 Task: Check the percentage active listings of carpet in the last 3 years.
Action: Mouse moved to (1123, 286)
Screenshot: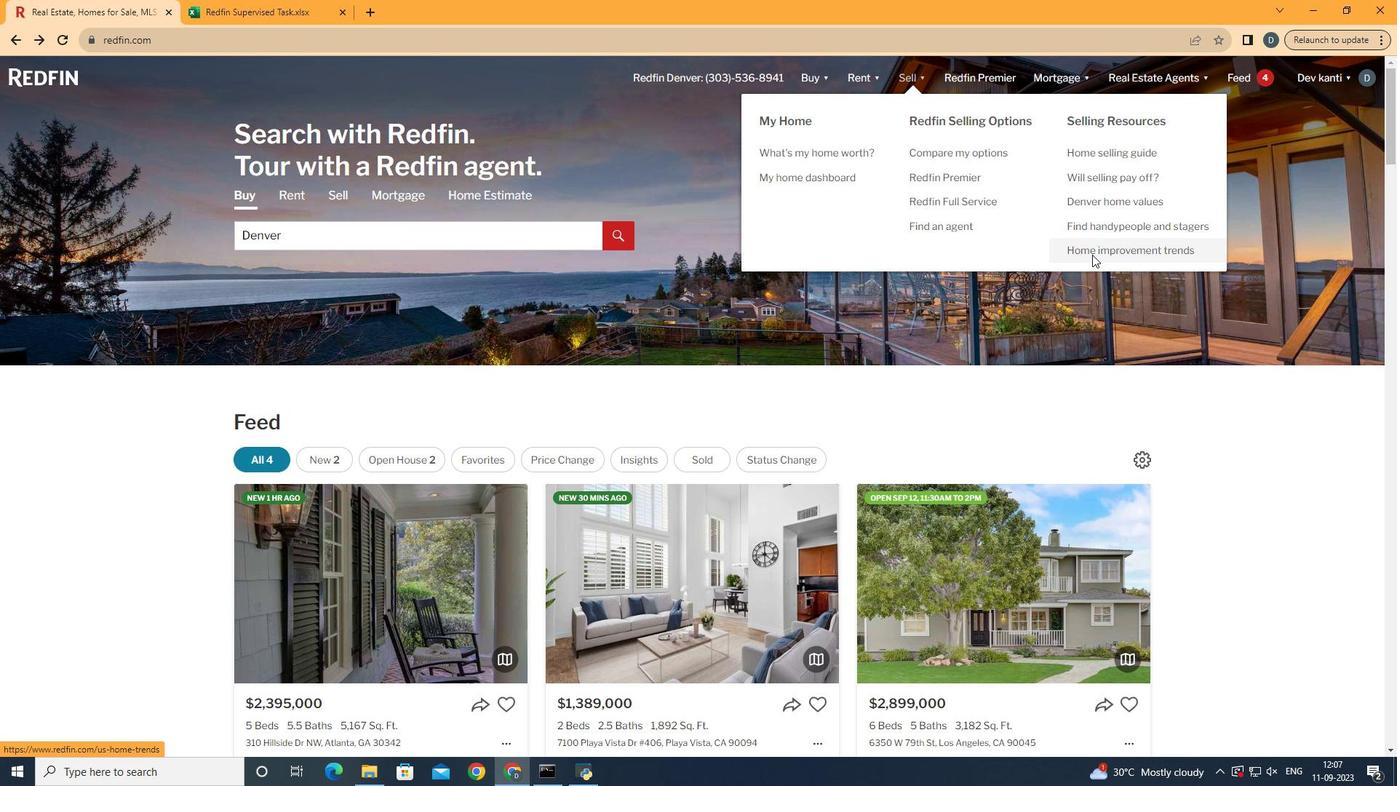 
Action: Mouse pressed left at (1123, 286)
Screenshot: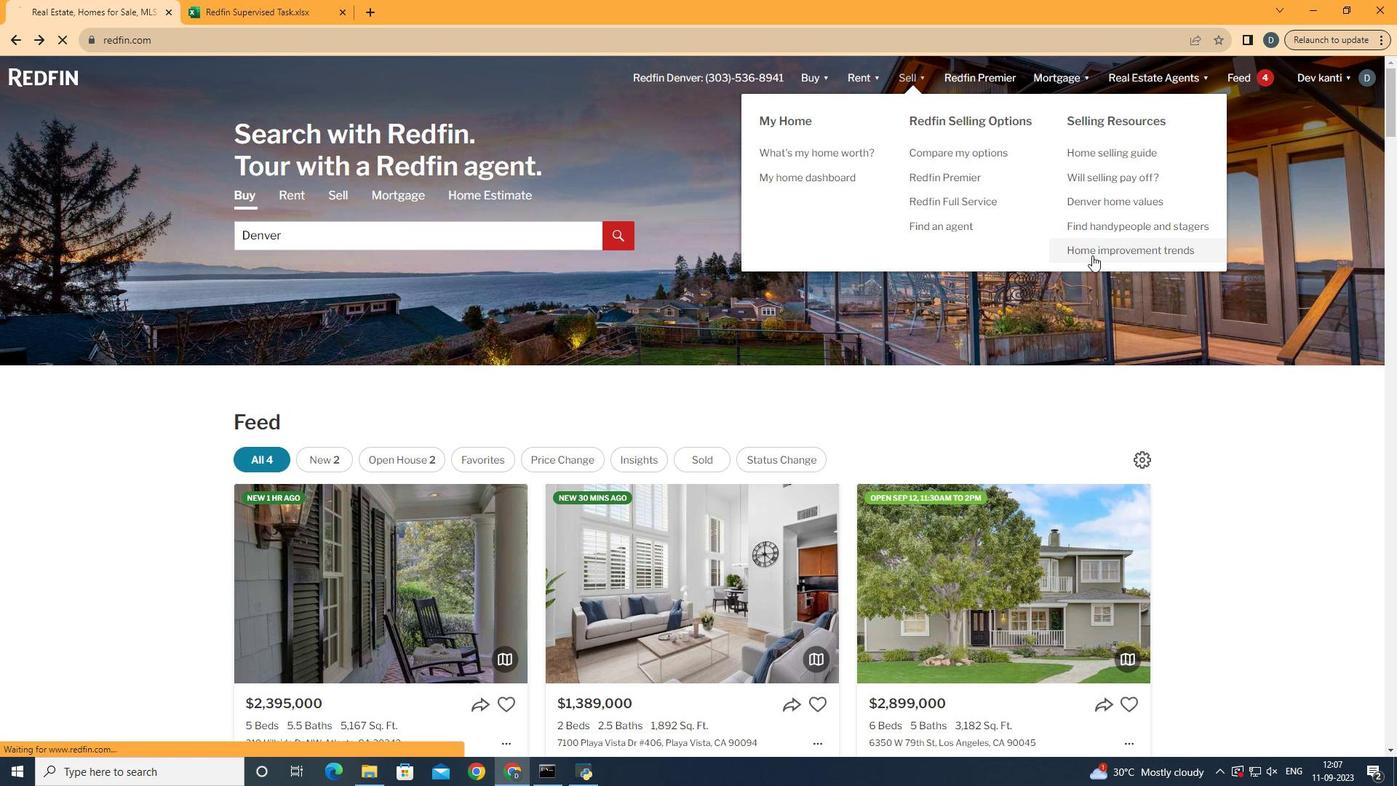 
Action: Mouse moved to (401, 310)
Screenshot: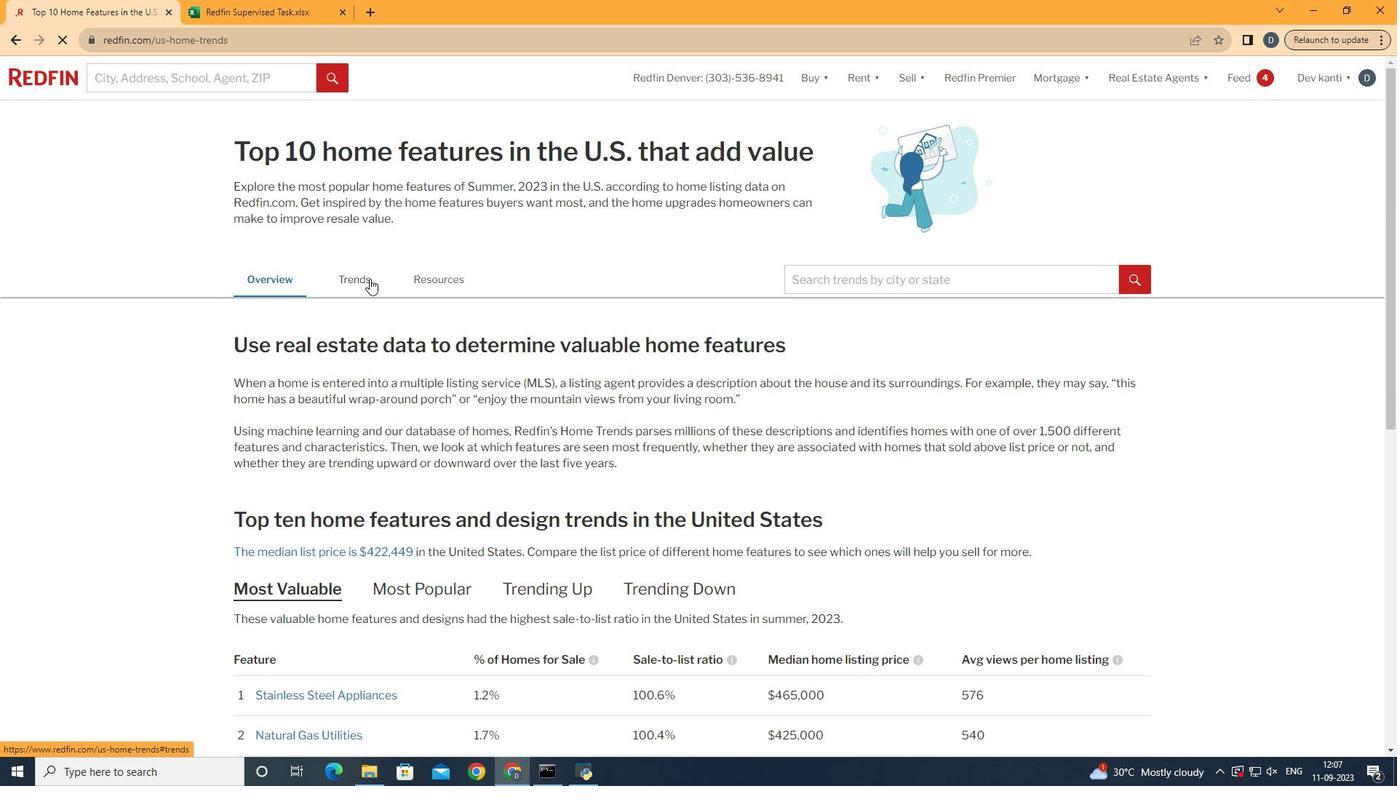 
Action: Mouse pressed left at (401, 310)
Screenshot: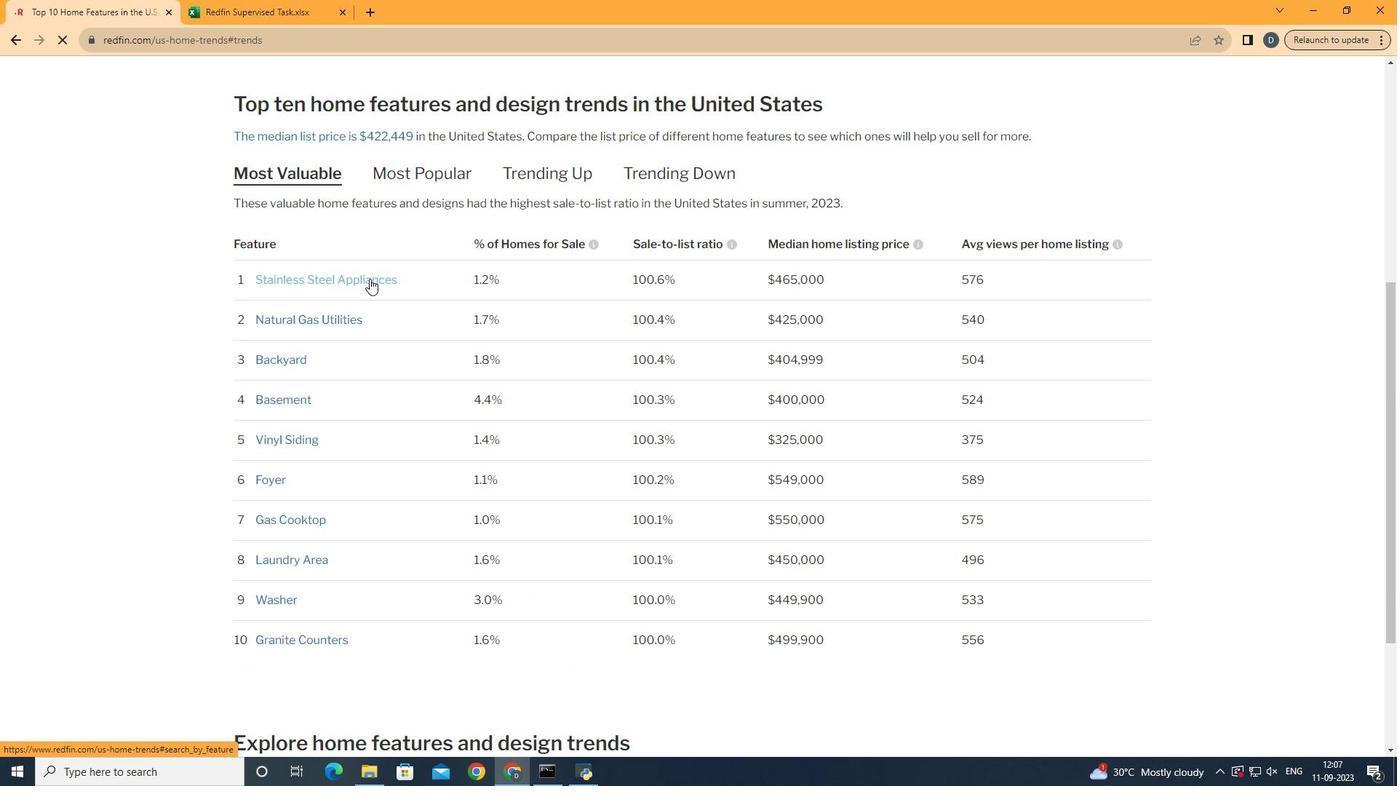 
Action: Mouse moved to (498, 462)
Screenshot: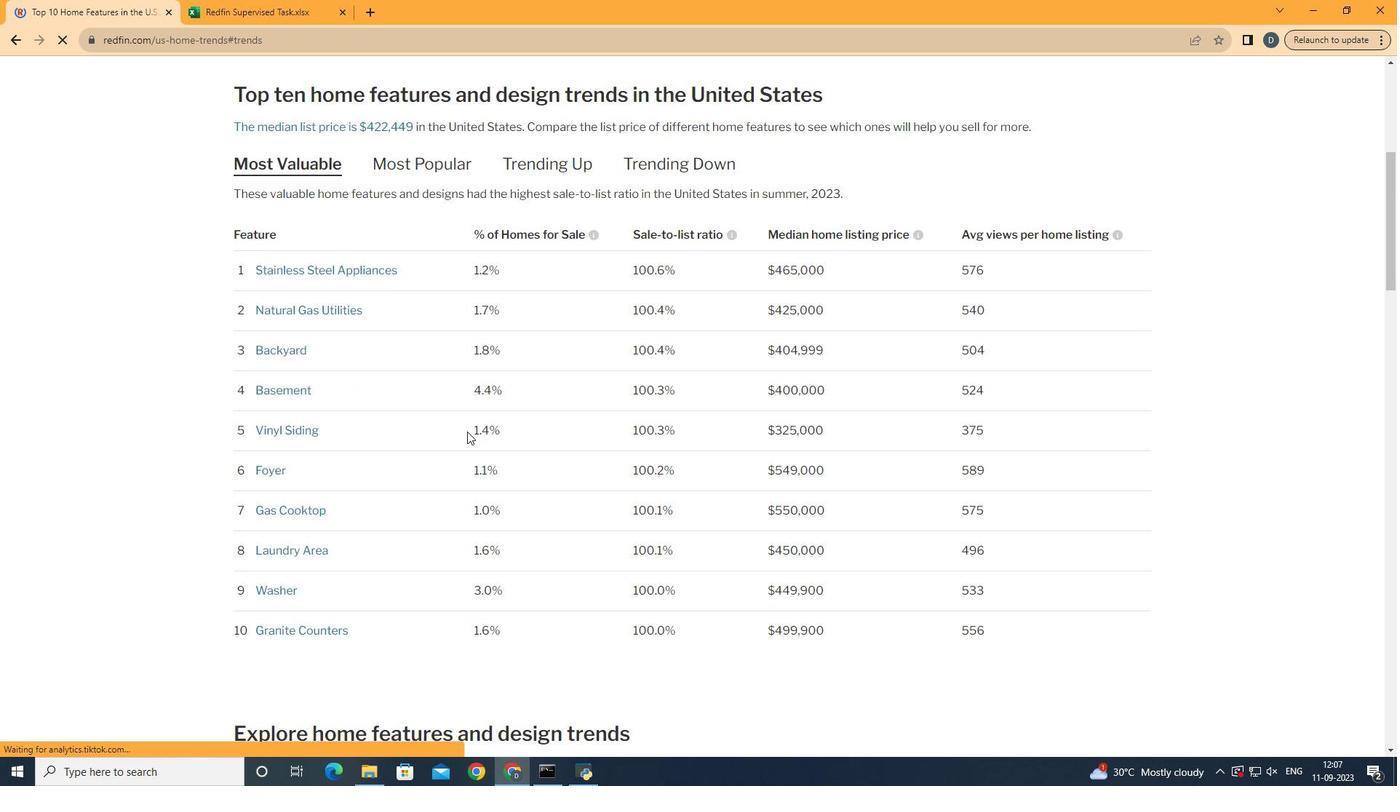 
Action: Mouse scrolled (498, 462) with delta (0, 0)
Screenshot: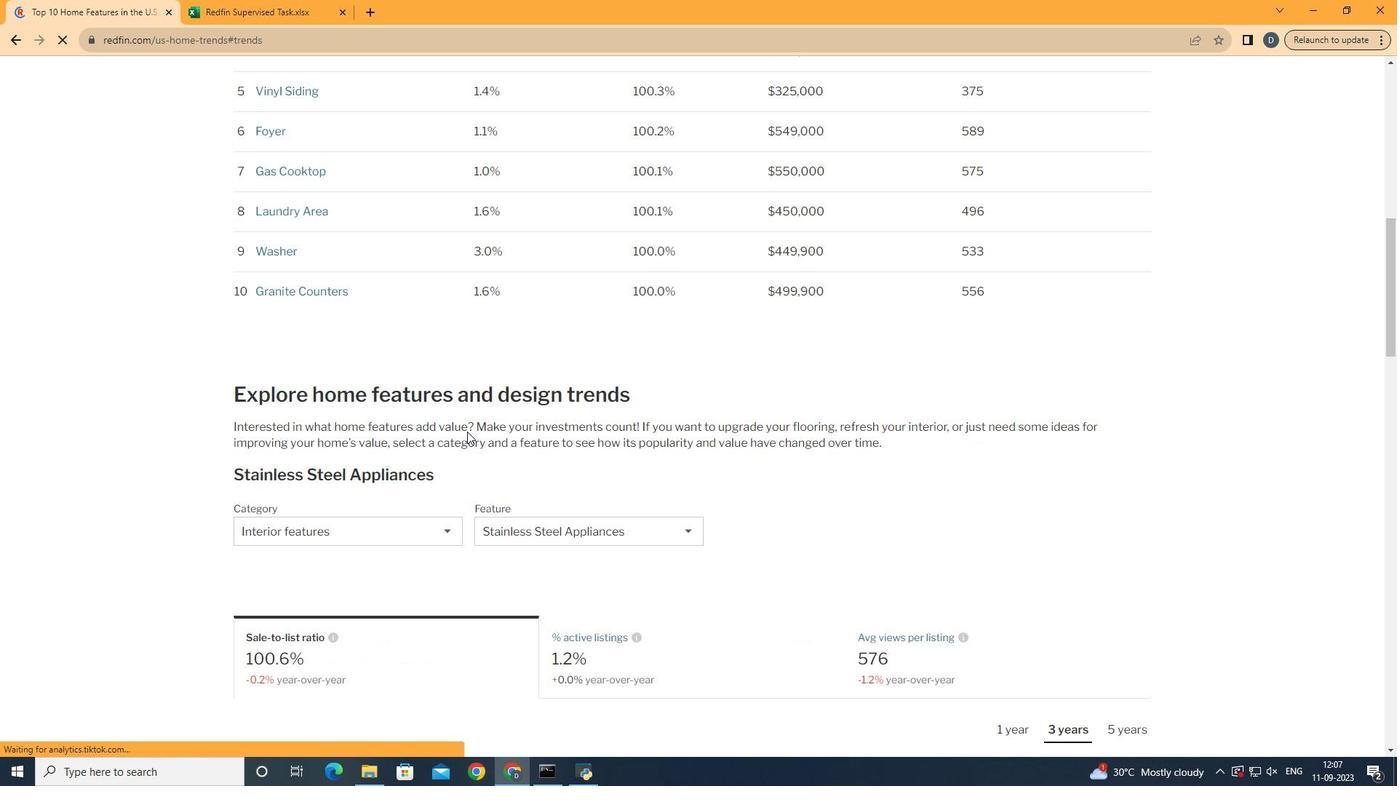 
Action: Mouse scrolled (498, 462) with delta (0, 0)
Screenshot: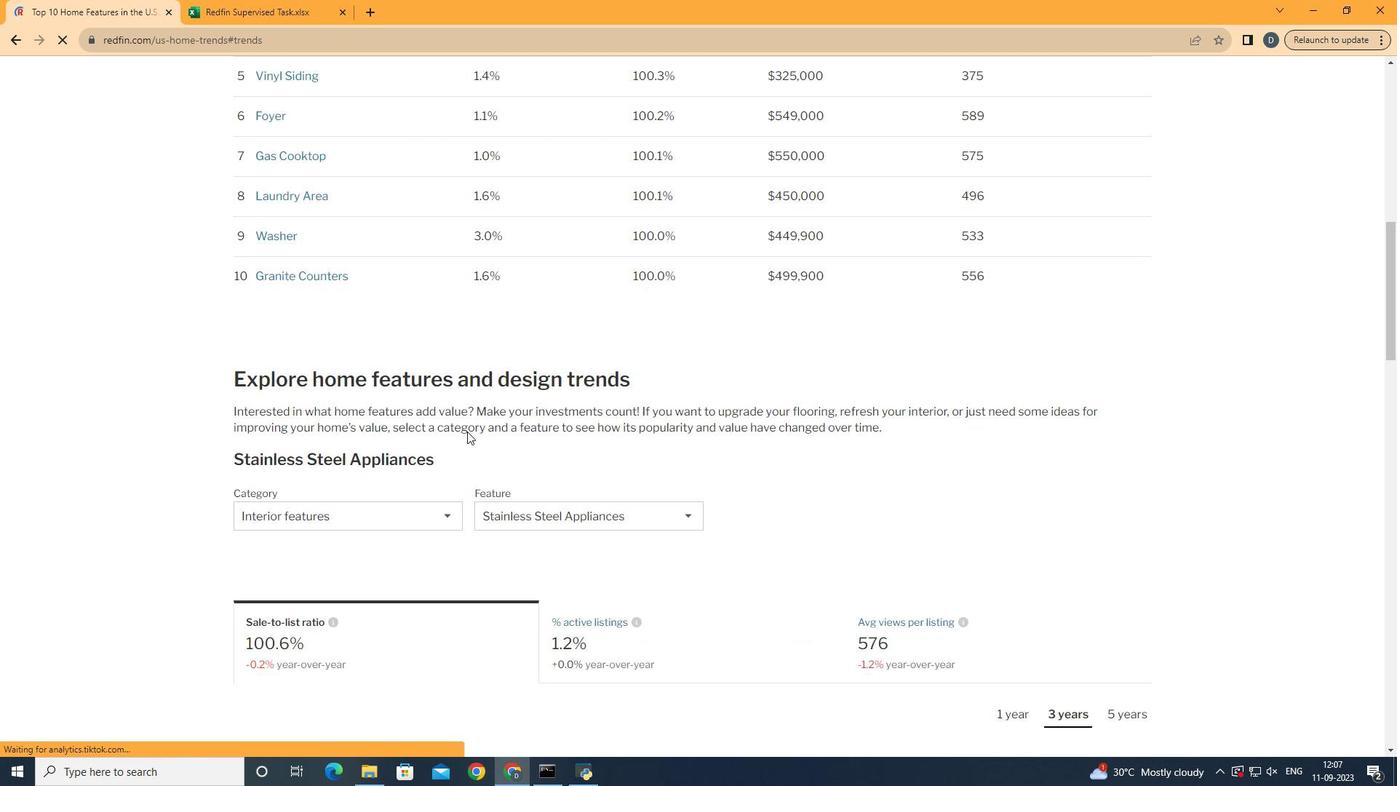 
Action: Mouse scrolled (498, 462) with delta (0, 0)
Screenshot: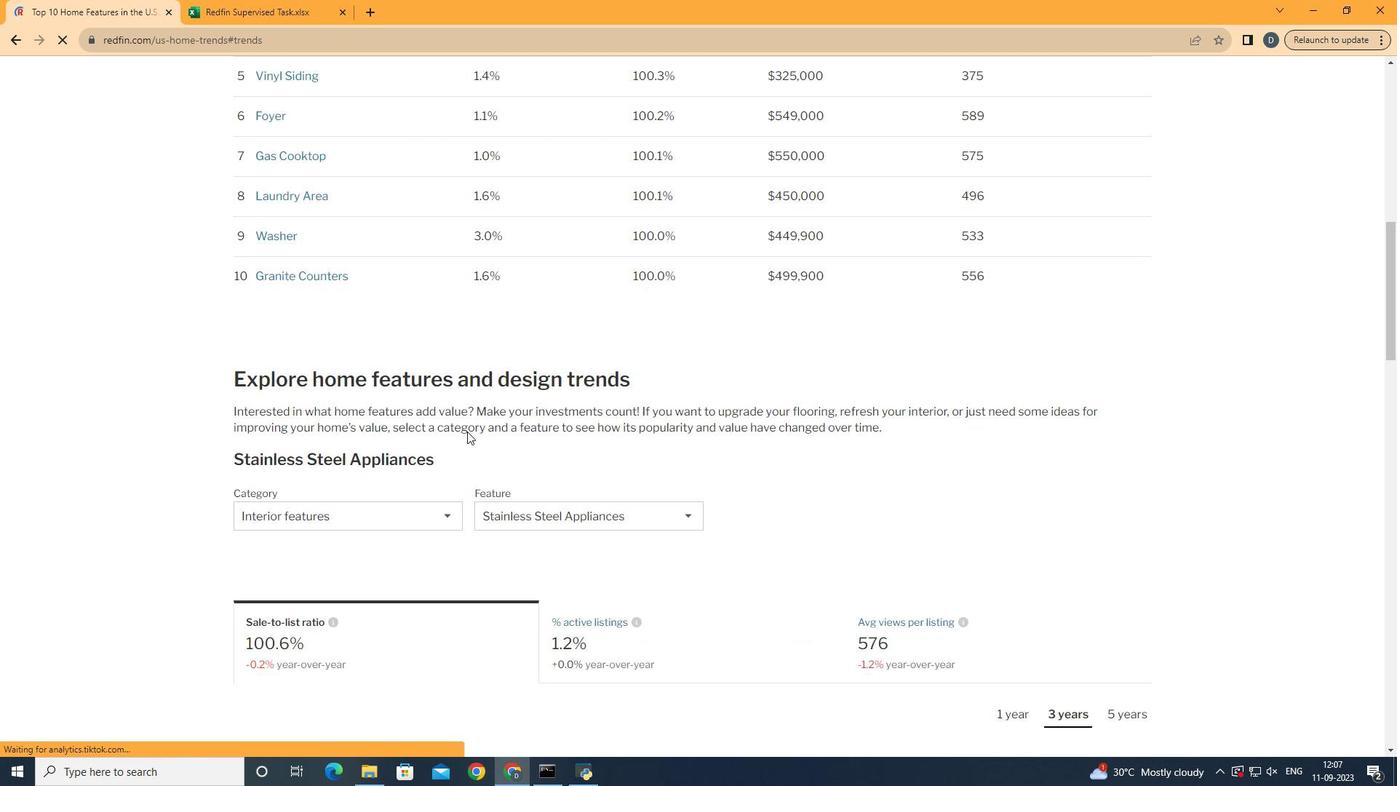 
Action: Mouse scrolled (498, 462) with delta (0, 0)
Screenshot: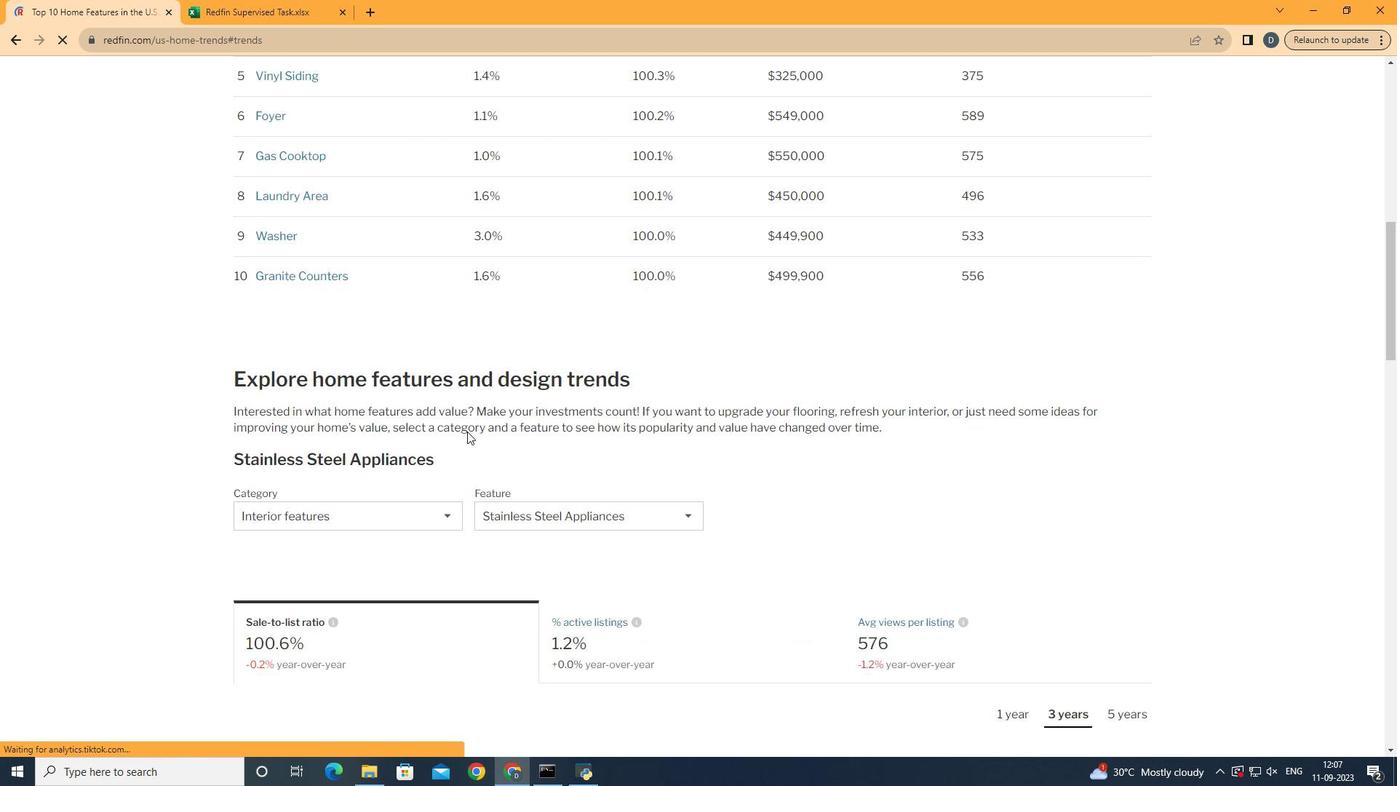 
Action: Mouse scrolled (498, 462) with delta (0, 0)
Screenshot: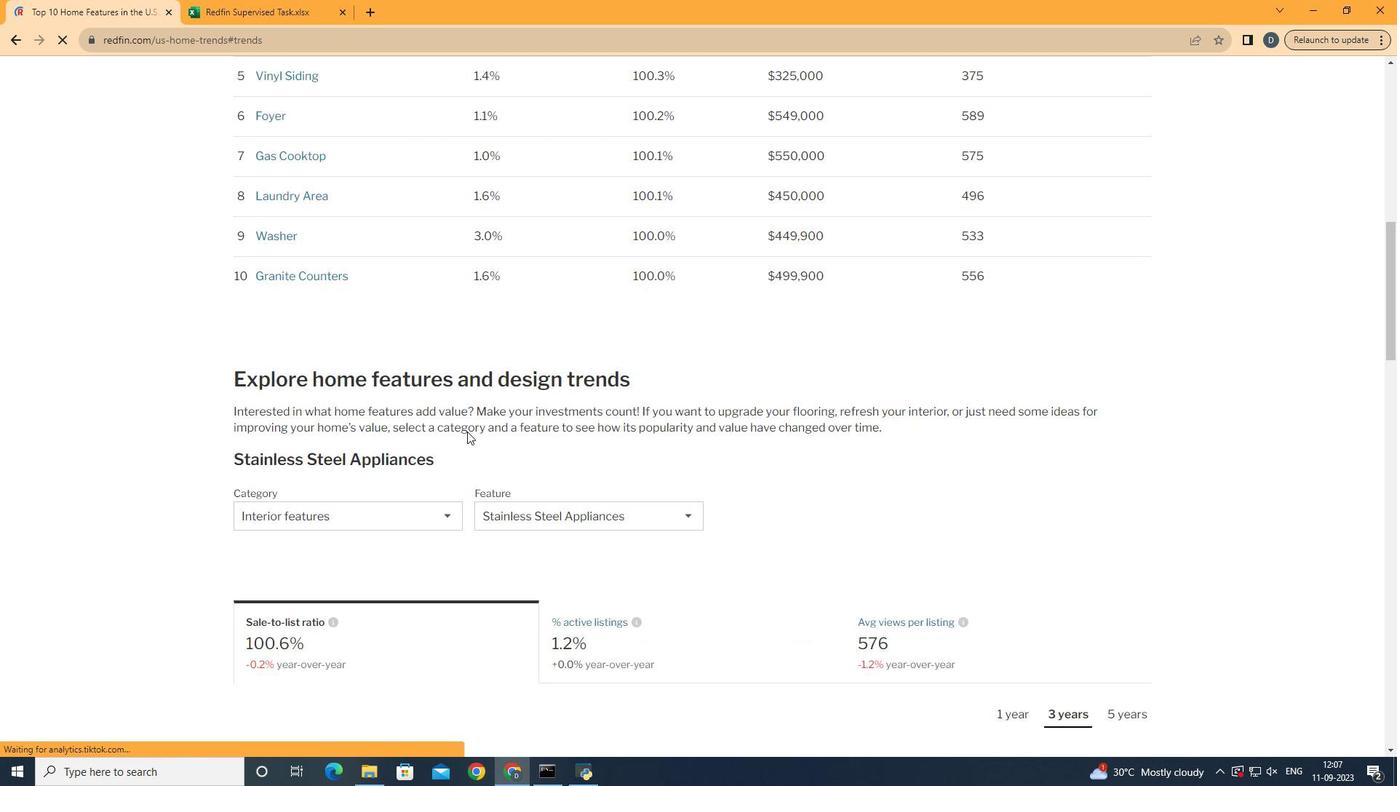 
Action: Mouse moved to (498, 462)
Screenshot: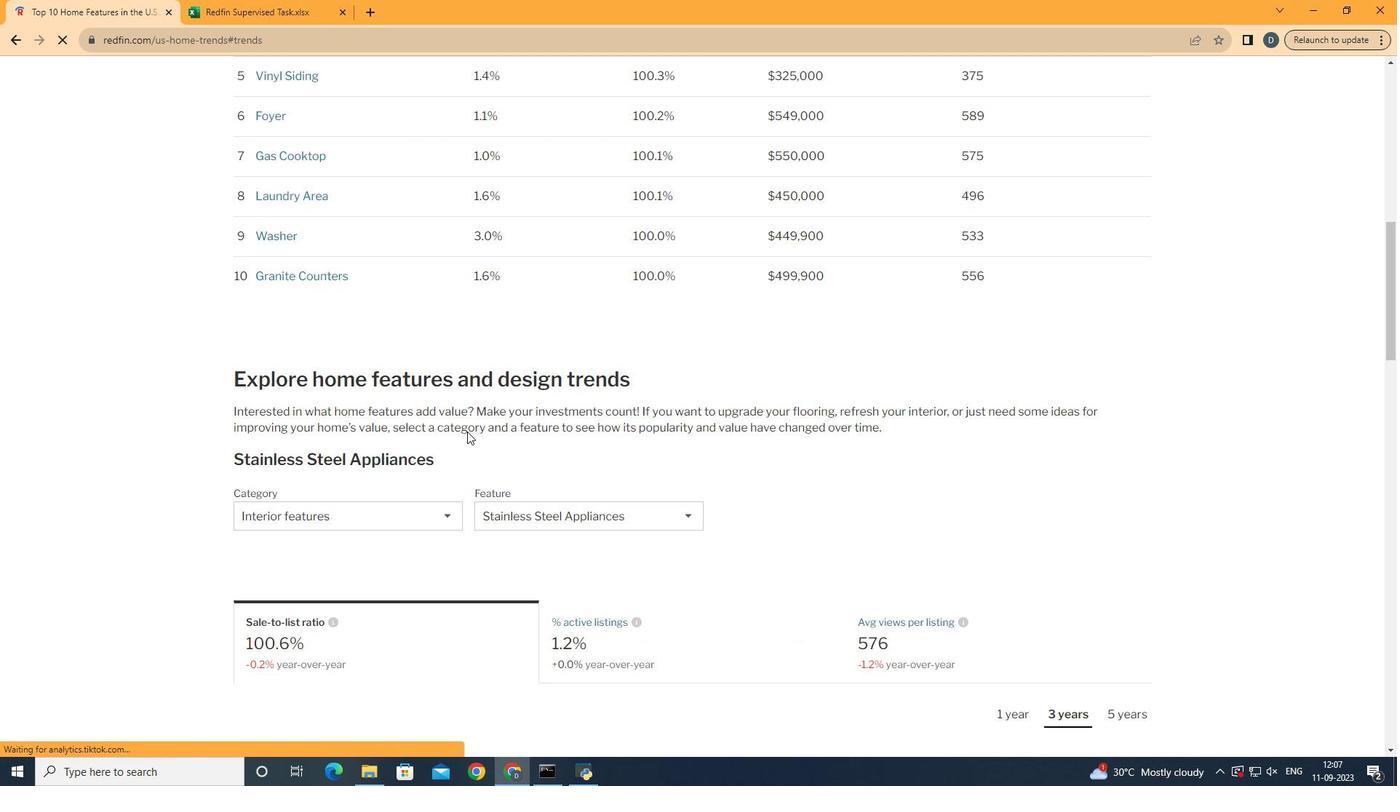 
Action: Mouse scrolled (498, 462) with delta (0, 0)
Screenshot: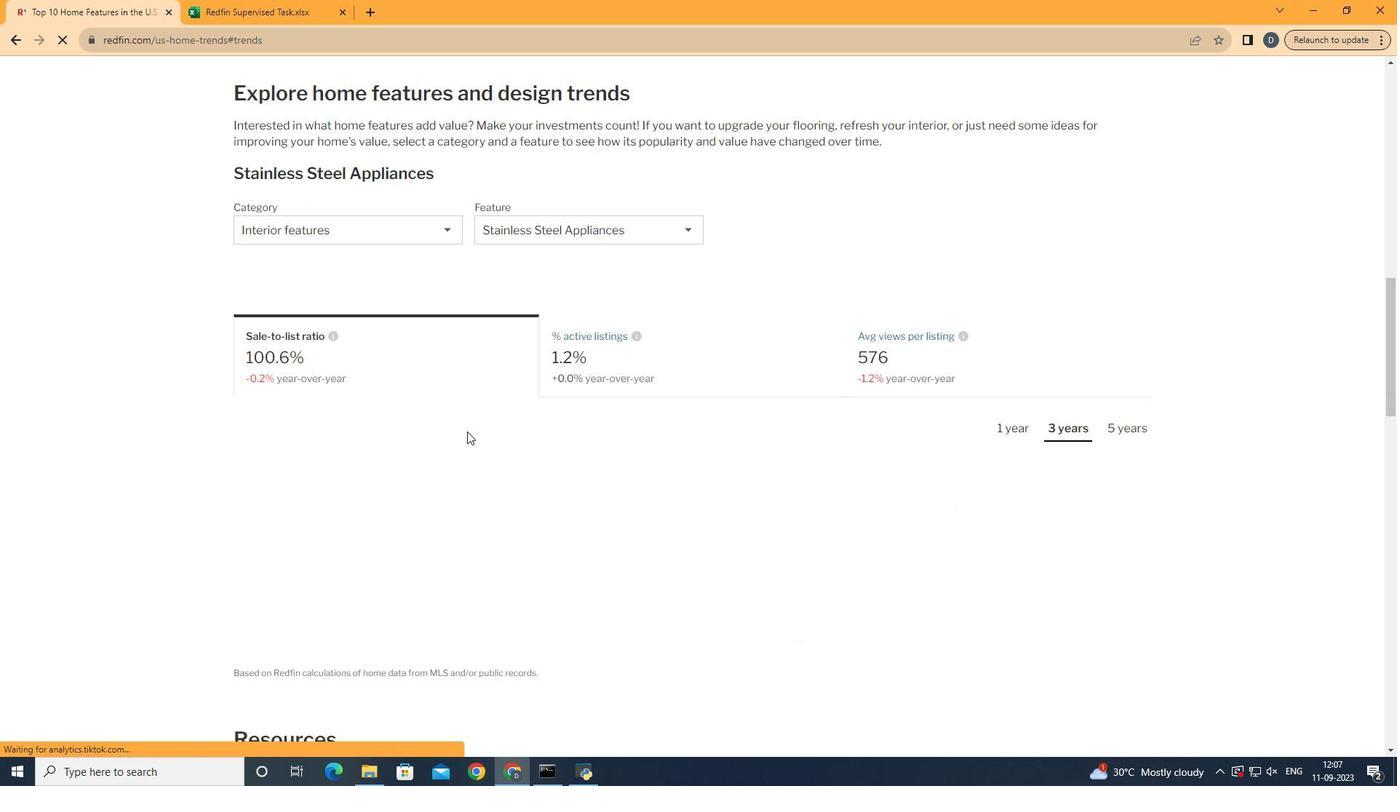 
Action: Mouse scrolled (498, 462) with delta (0, 0)
Screenshot: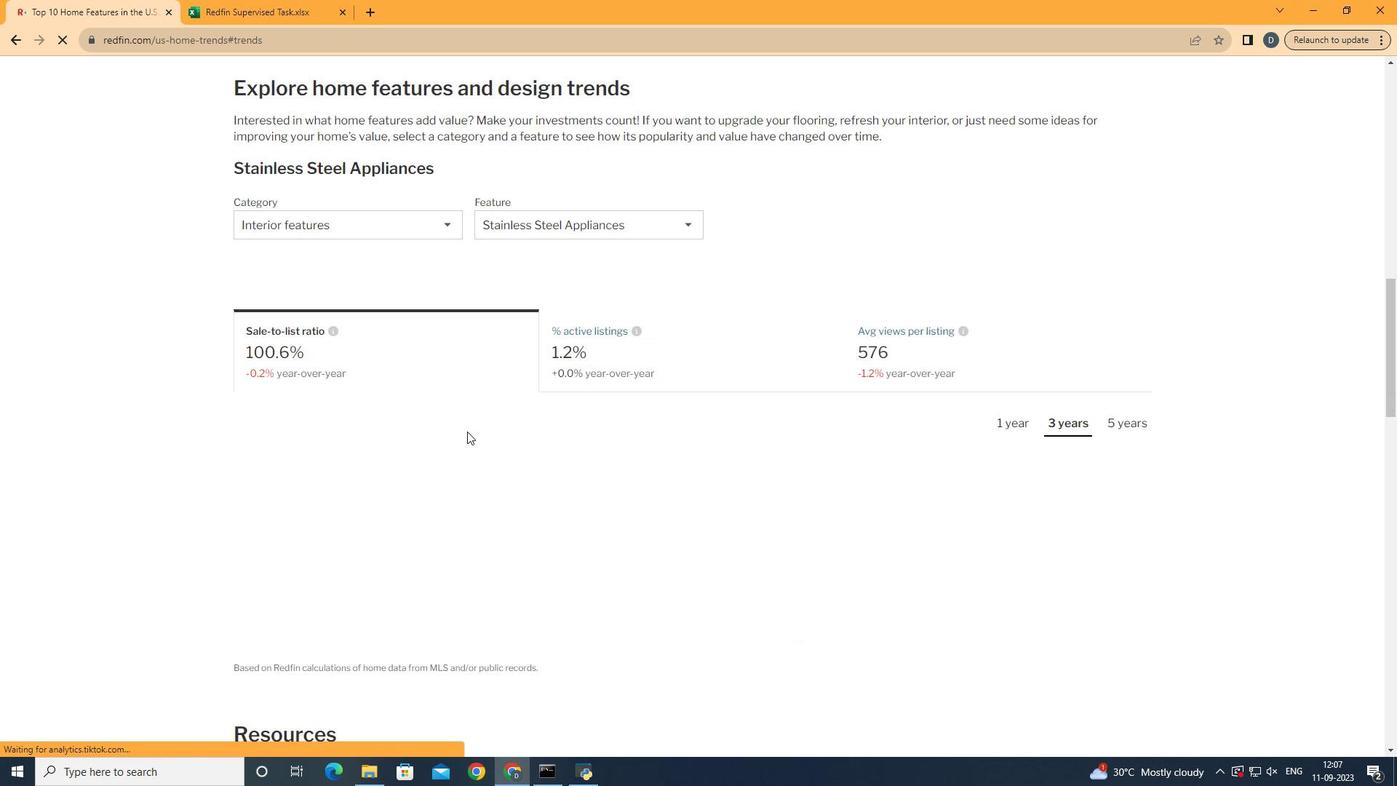 
Action: Mouse scrolled (498, 462) with delta (0, 0)
Screenshot: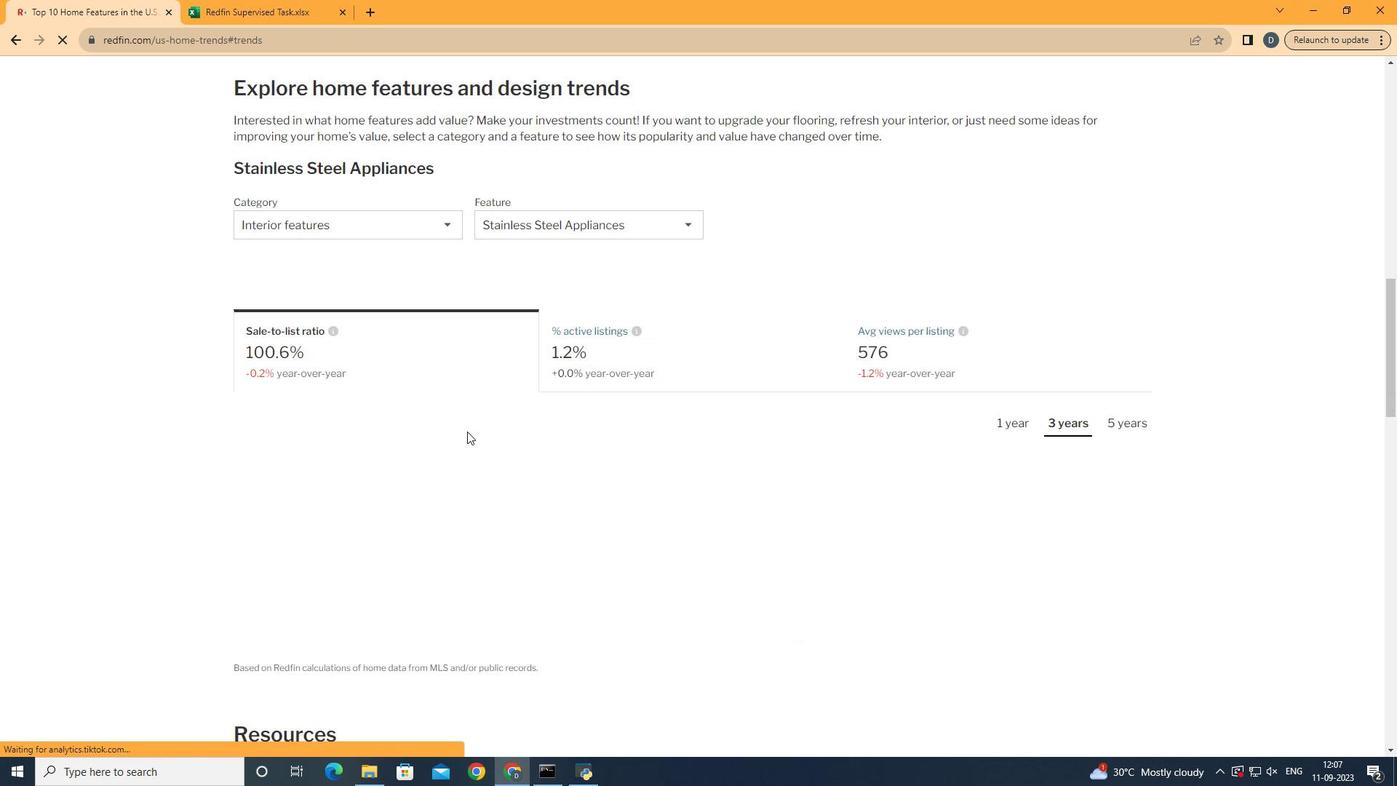 
Action: Mouse scrolled (498, 462) with delta (0, 0)
Screenshot: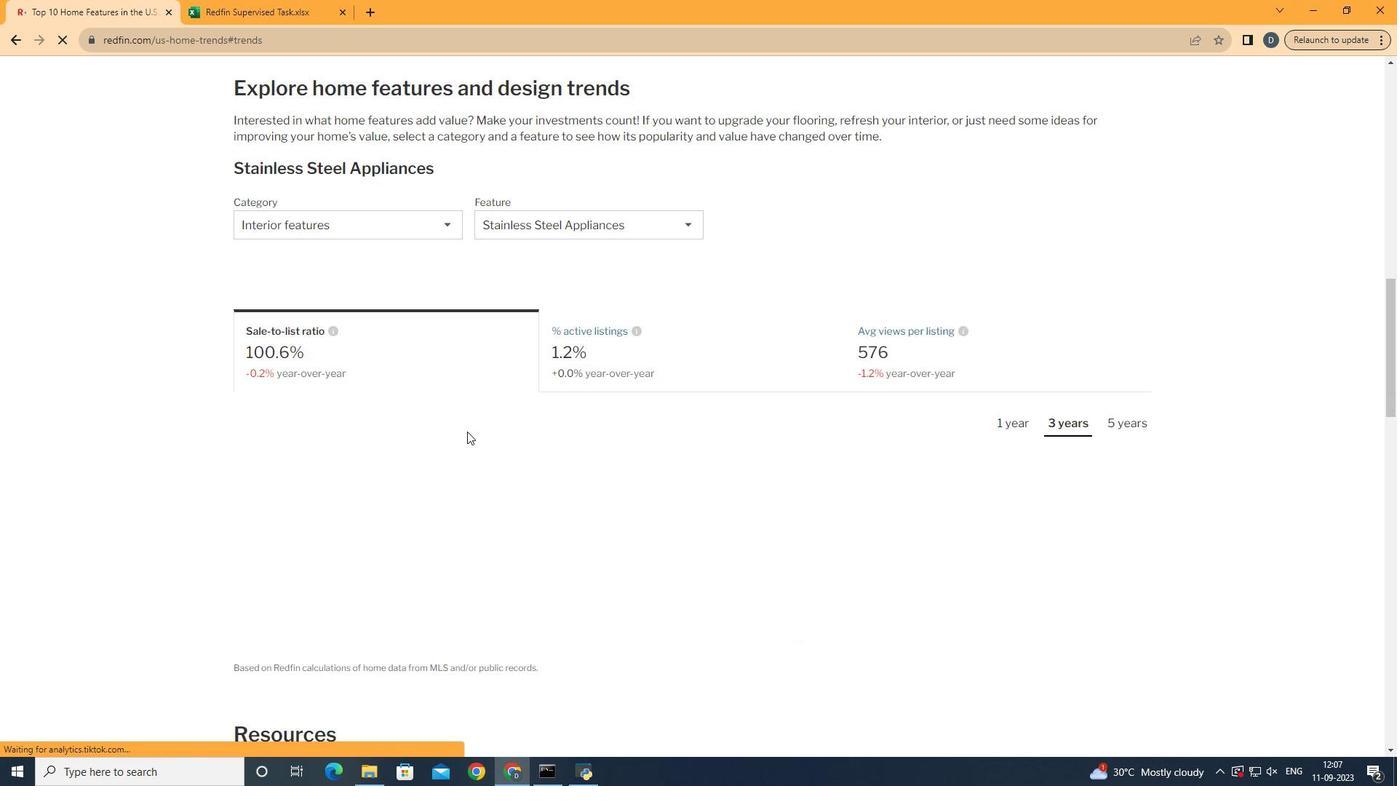 
Action: Mouse moved to (457, 364)
Screenshot: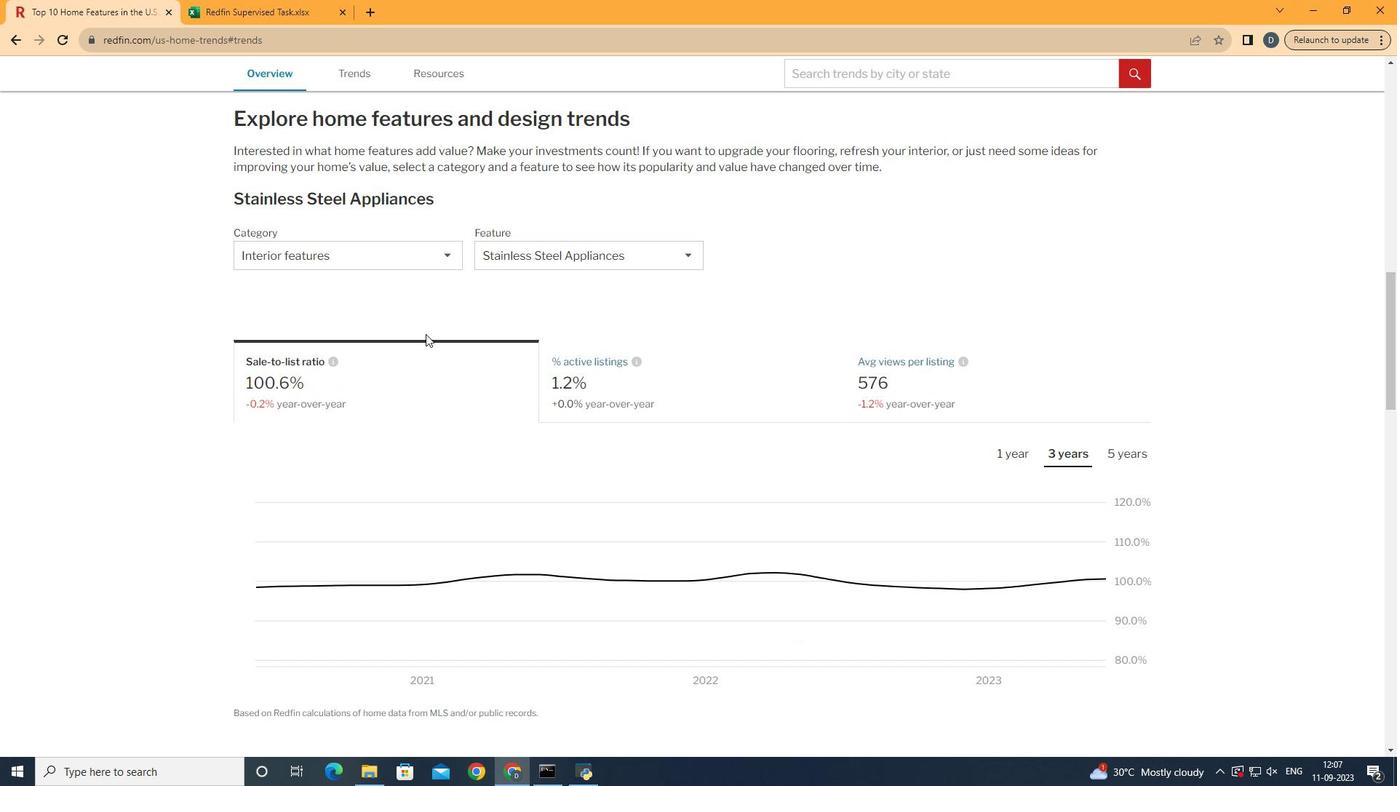 
Action: Mouse scrolled (457, 363) with delta (0, 0)
Screenshot: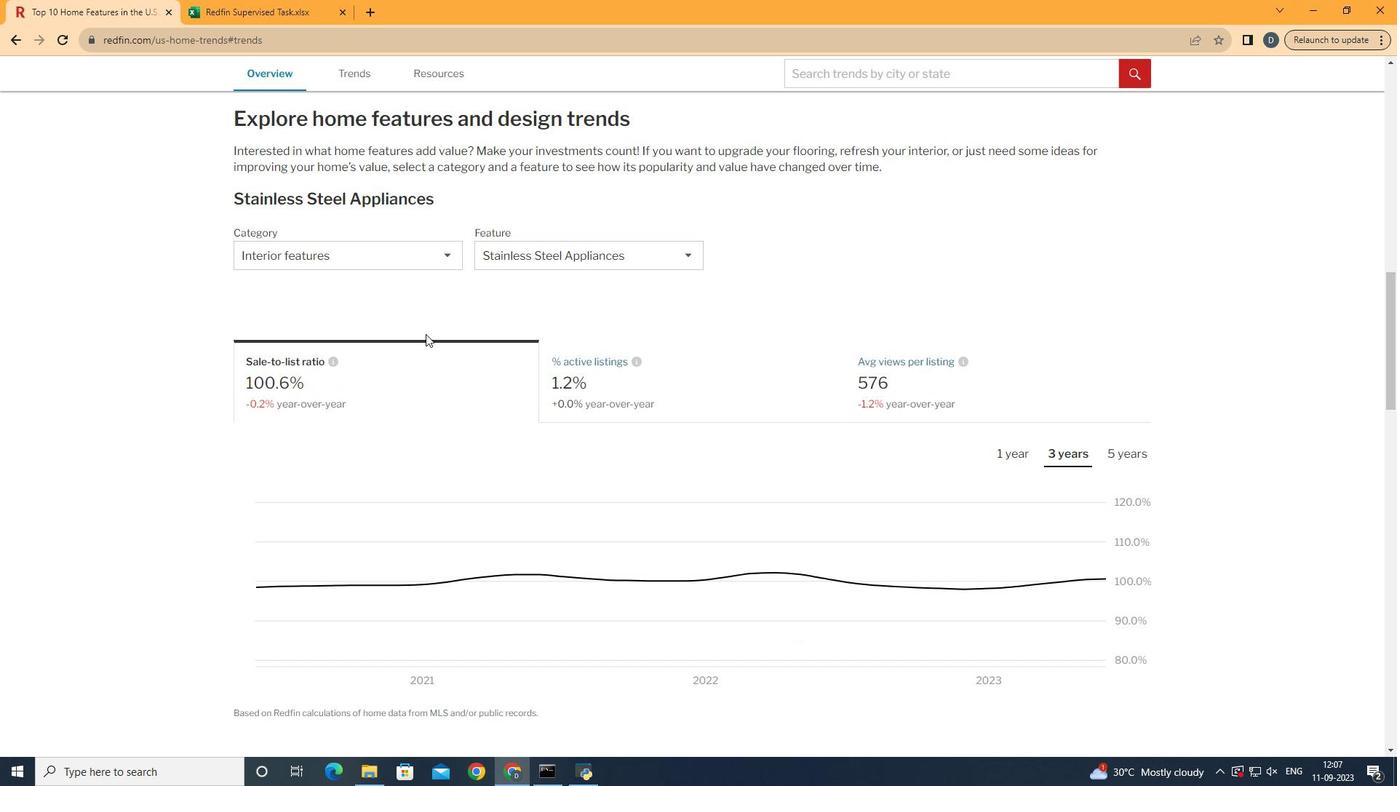 
Action: Mouse scrolled (457, 363) with delta (0, 0)
Screenshot: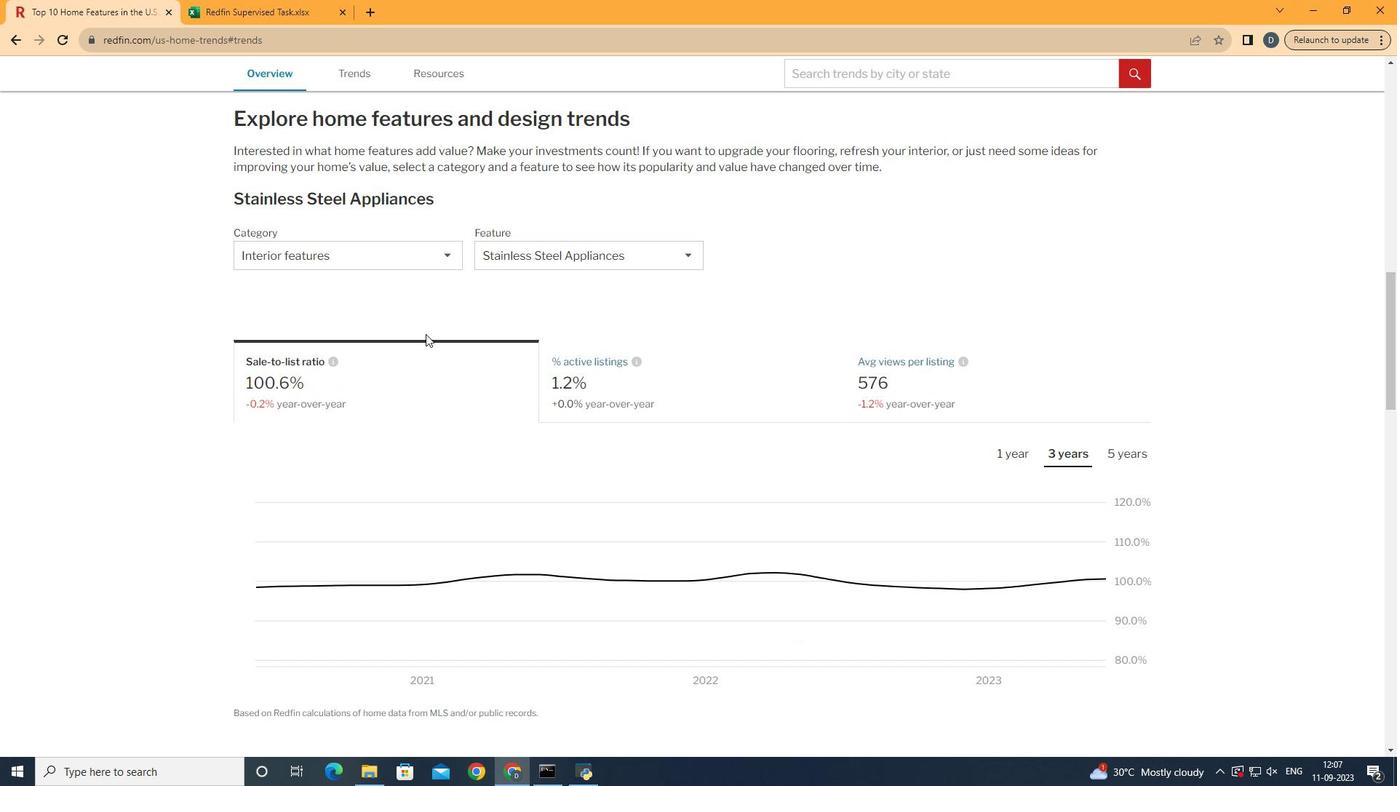 
Action: Mouse moved to (457, 365)
Screenshot: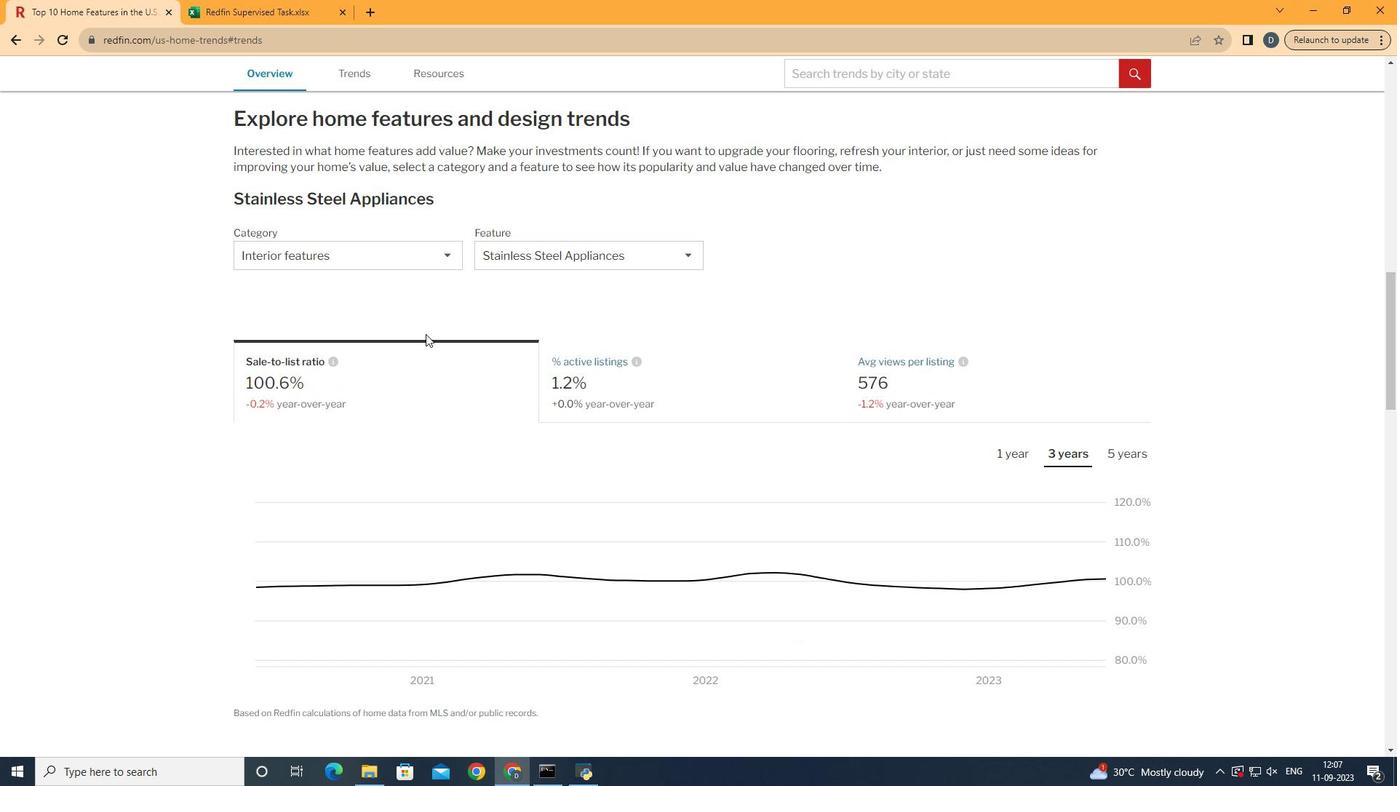 
Action: Mouse scrolled (457, 364) with delta (0, 0)
Screenshot: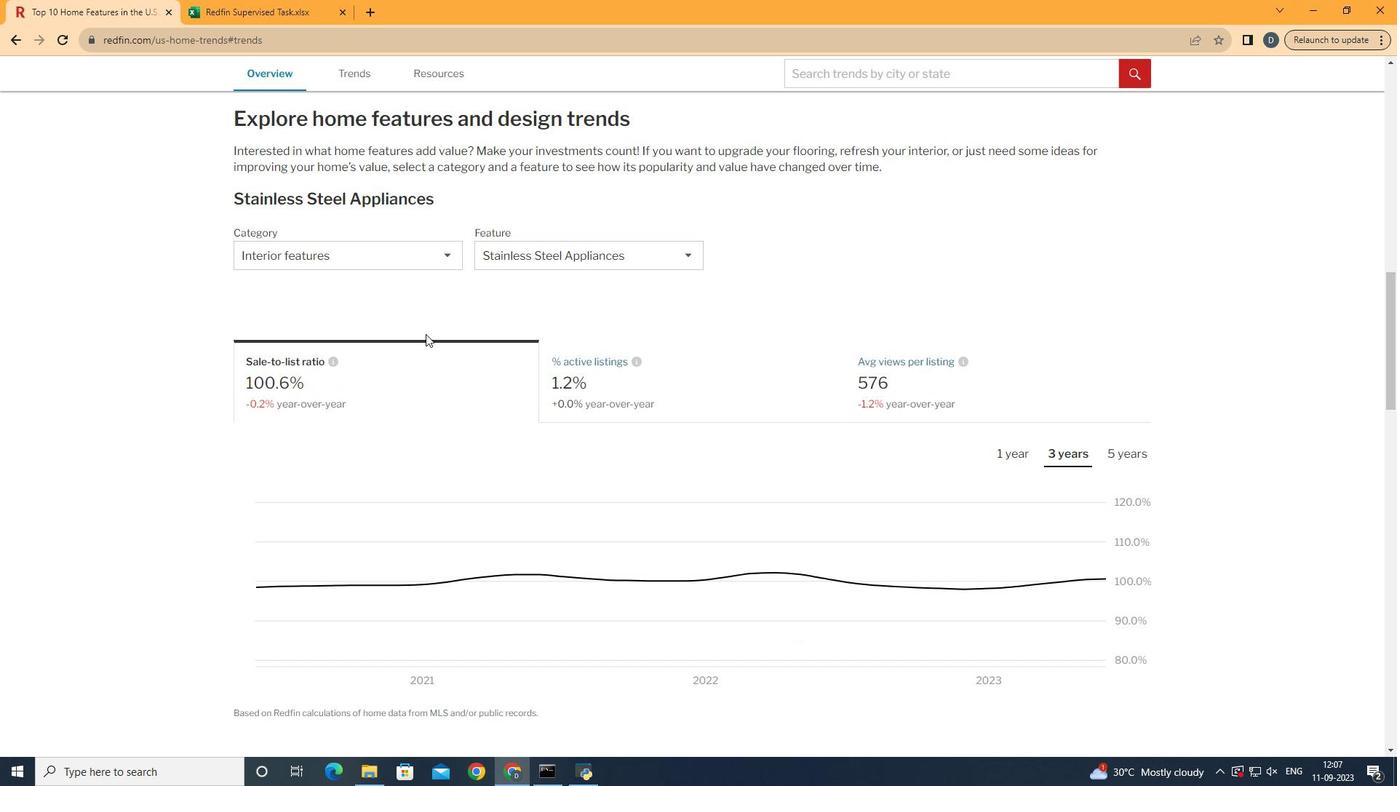 
Action: Mouse moved to (480, 346)
Screenshot: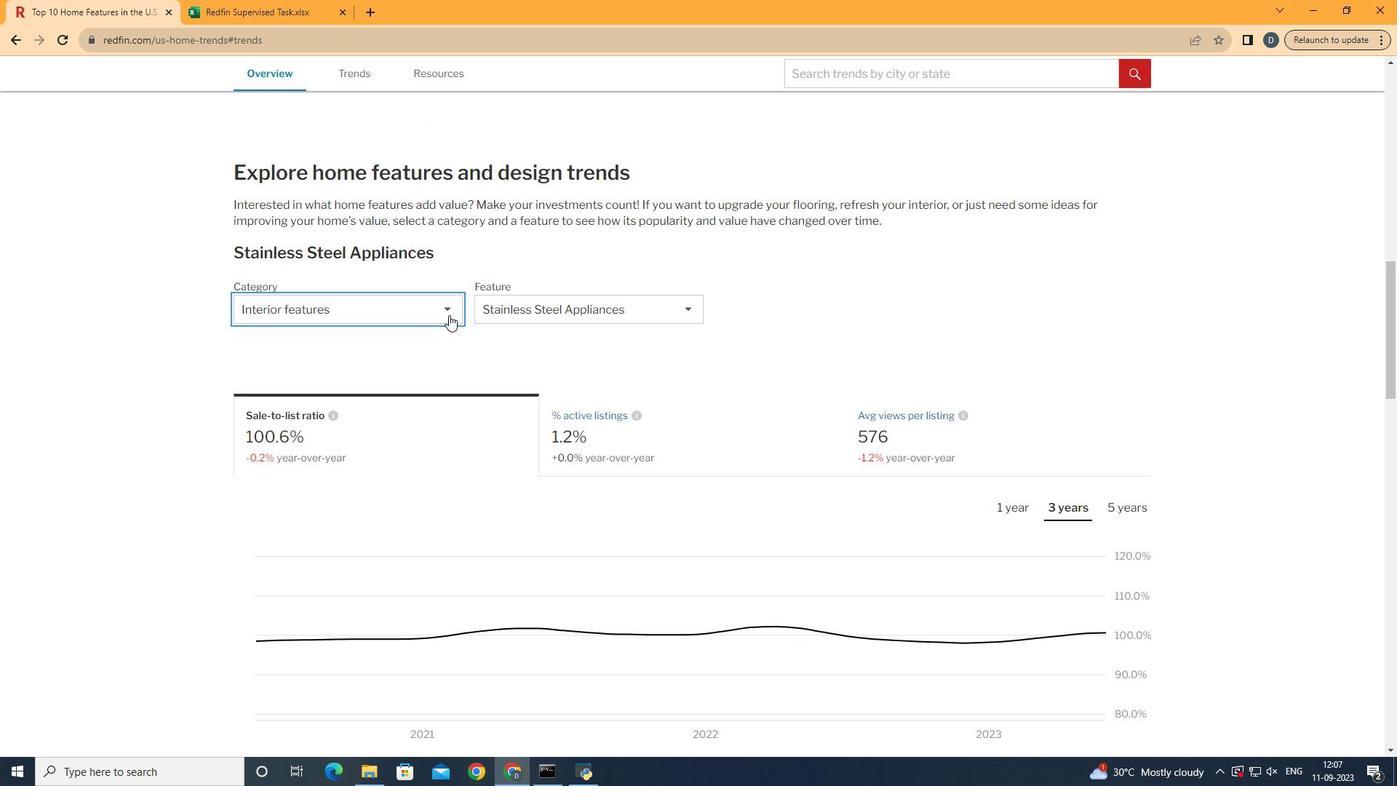 
Action: Mouse pressed left at (480, 346)
Screenshot: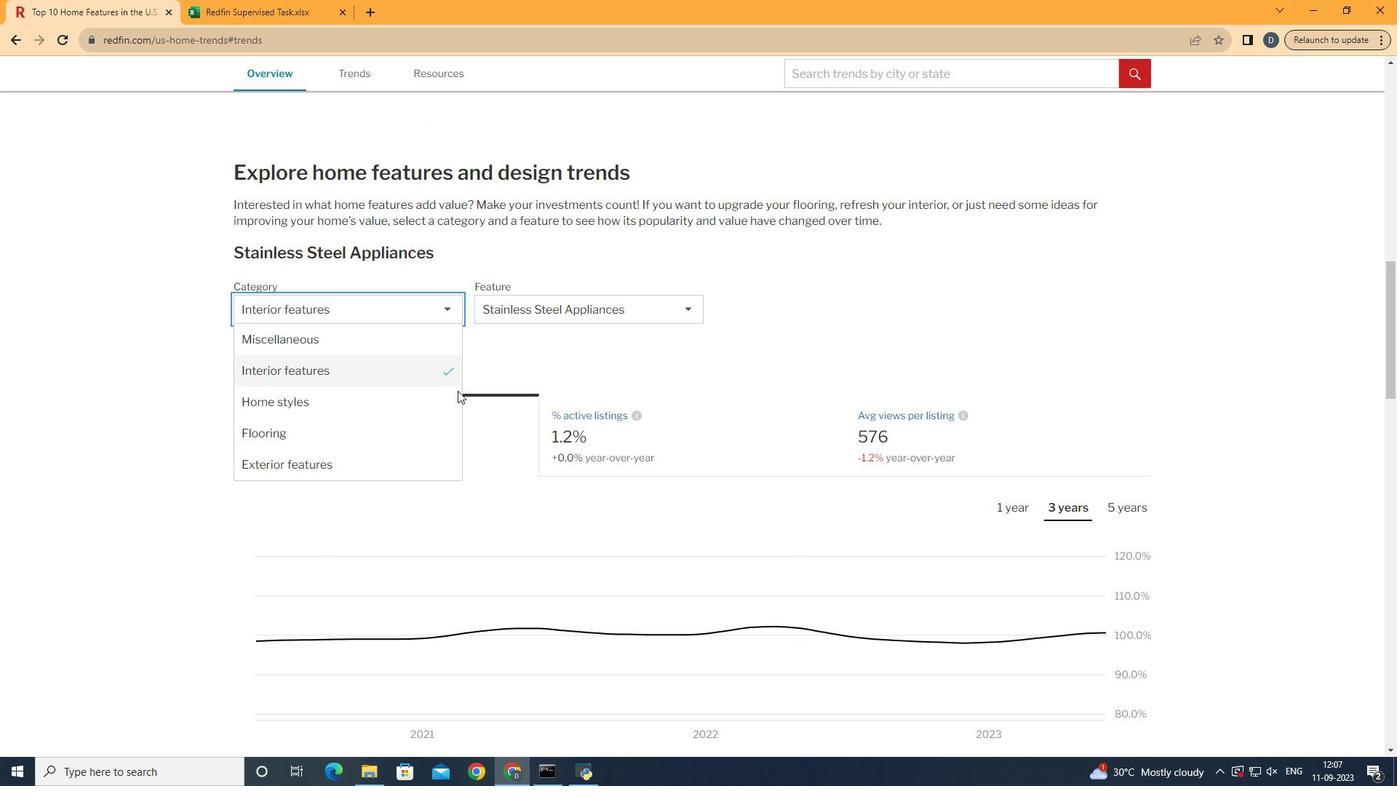
Action: Mouse moved to (446, 400)
Screenshot: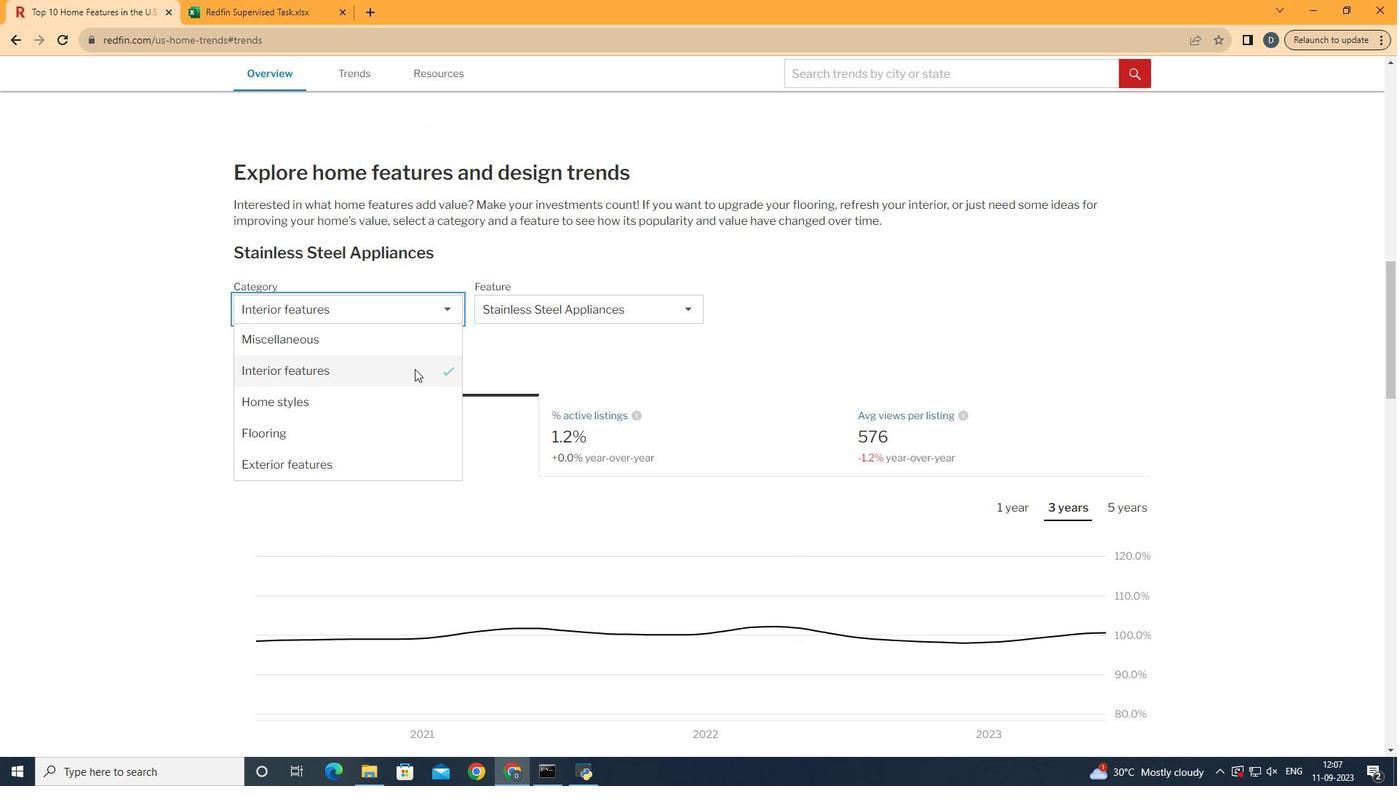 
Action: Mouse pressed left at (446, 400)
Screenshot: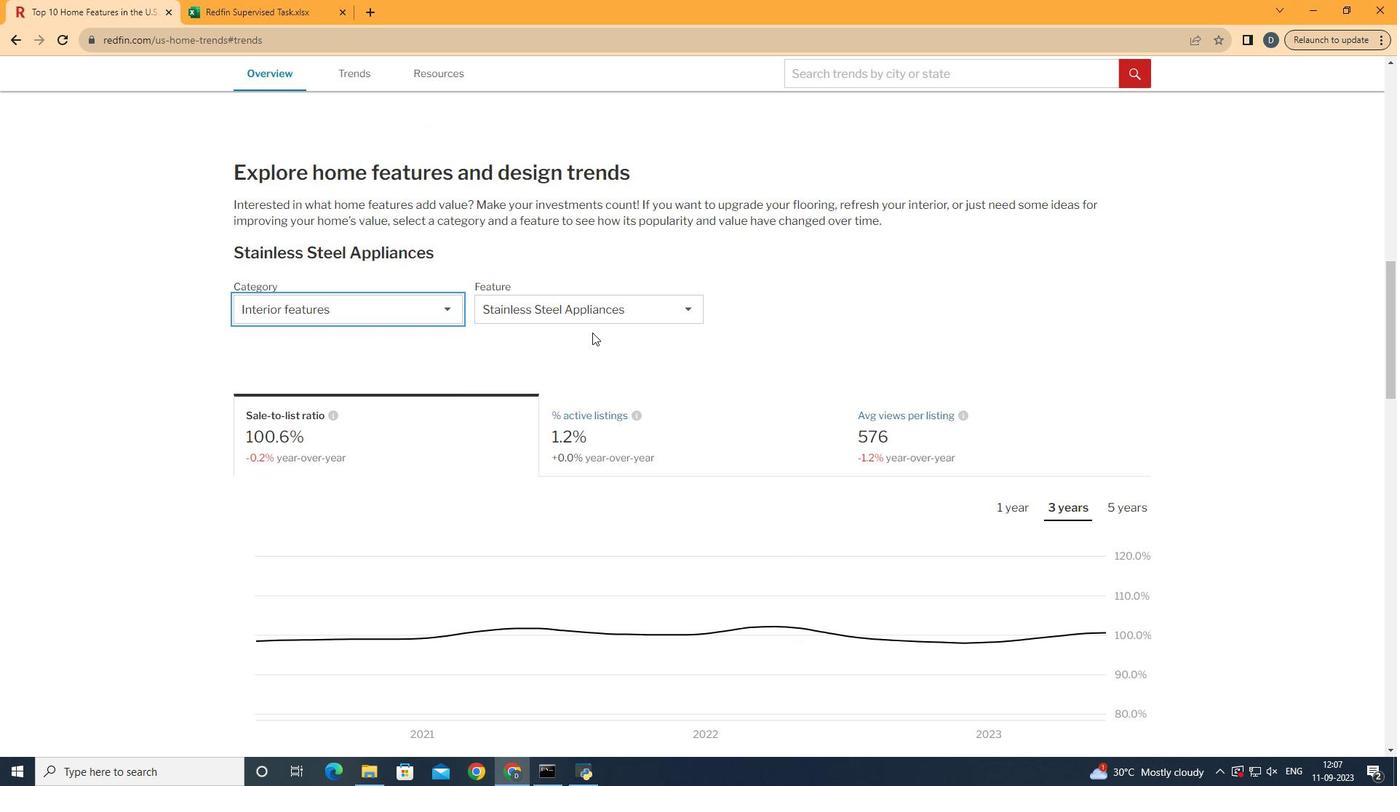 
Action: Mouse moved to (641, 357)
Screenshot: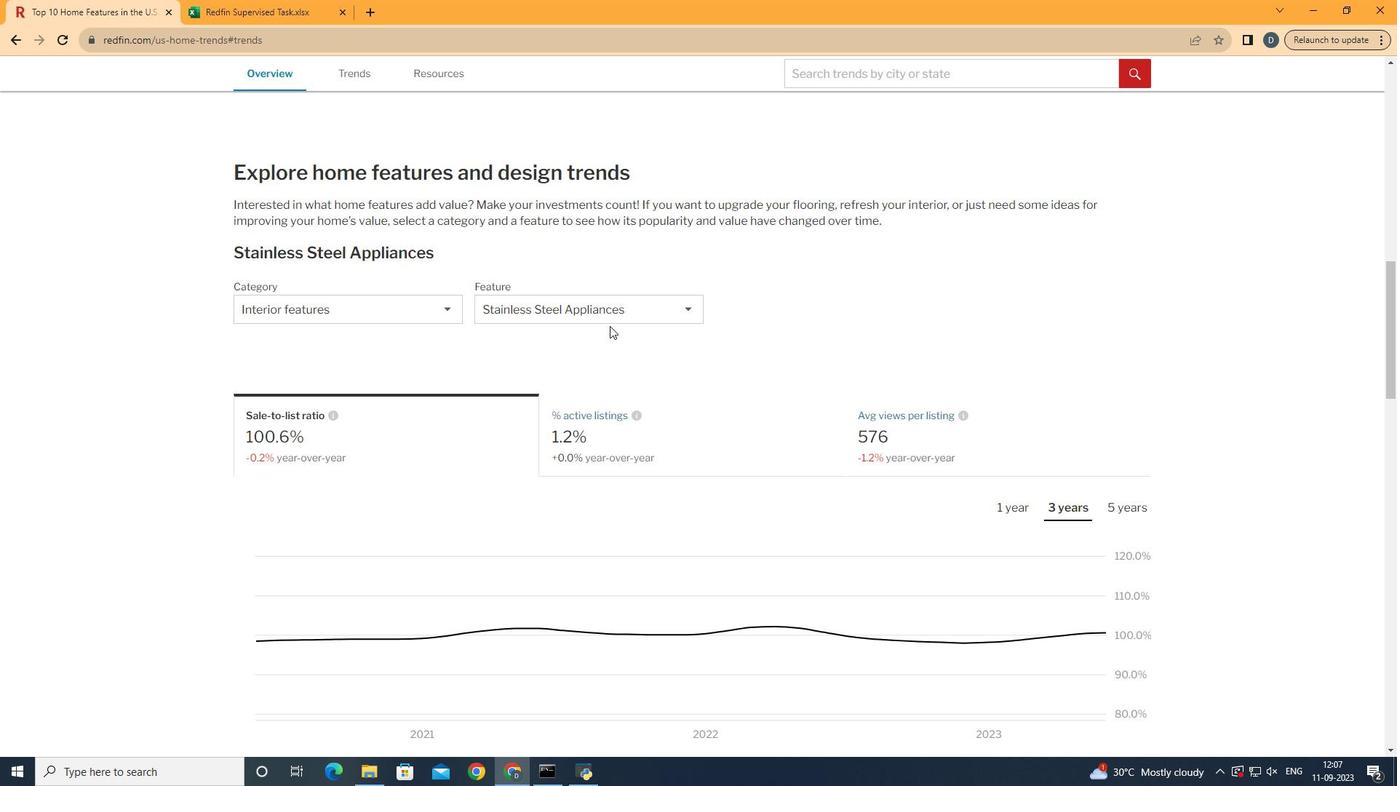 
Action: Mouse pressed left at (641, 357)
Screenshot: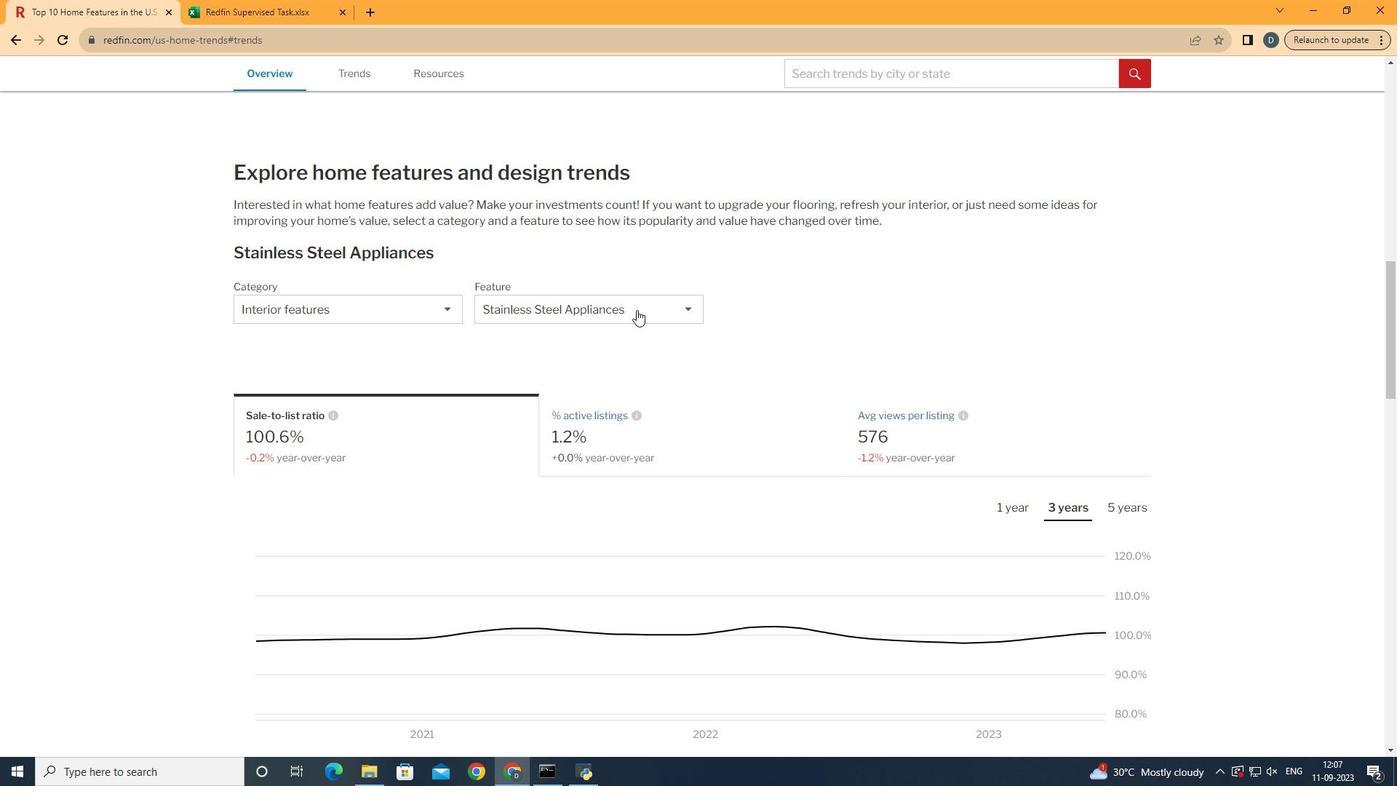 
Action: Mouse moved to (668, 341)
Screenshot: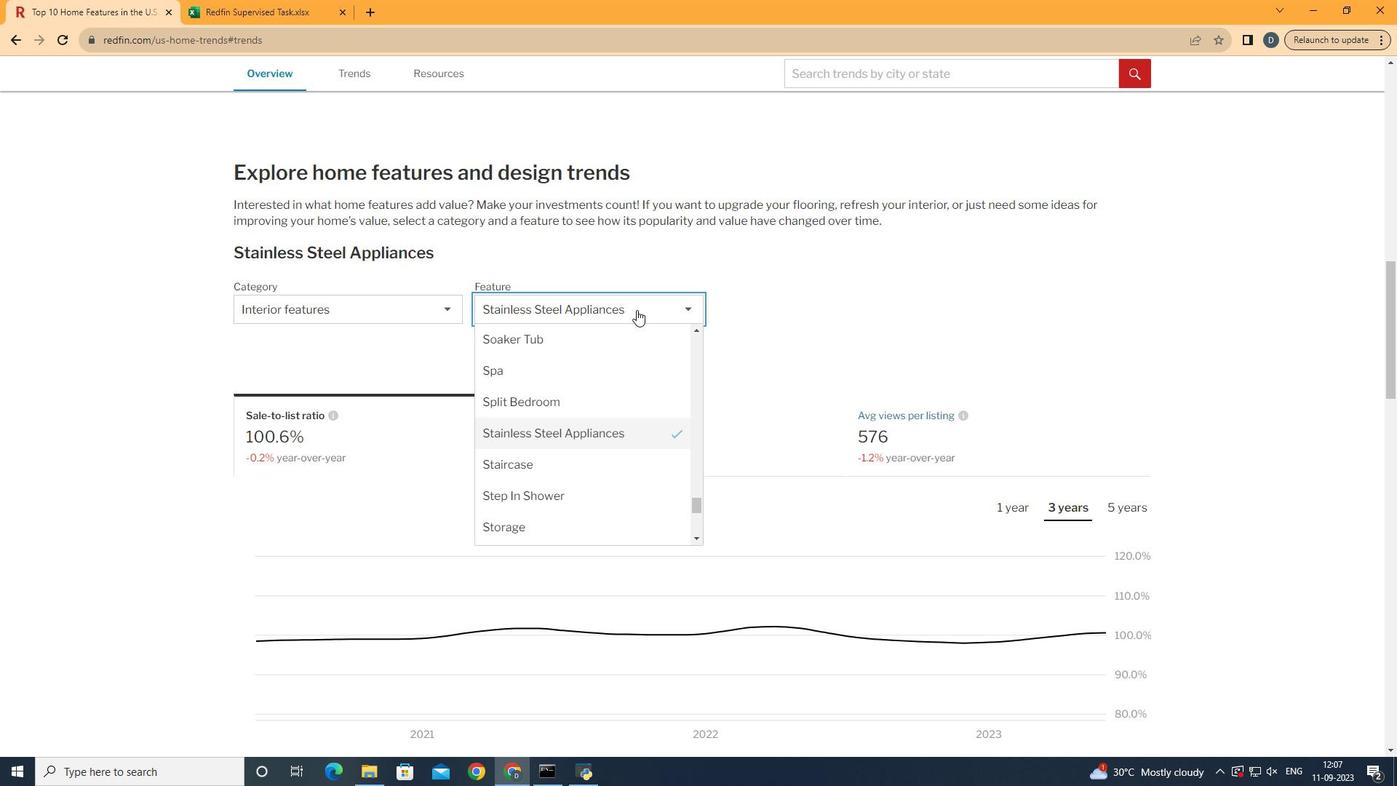 
Action: Mouse pressed left at (668, 341)
Screenshot: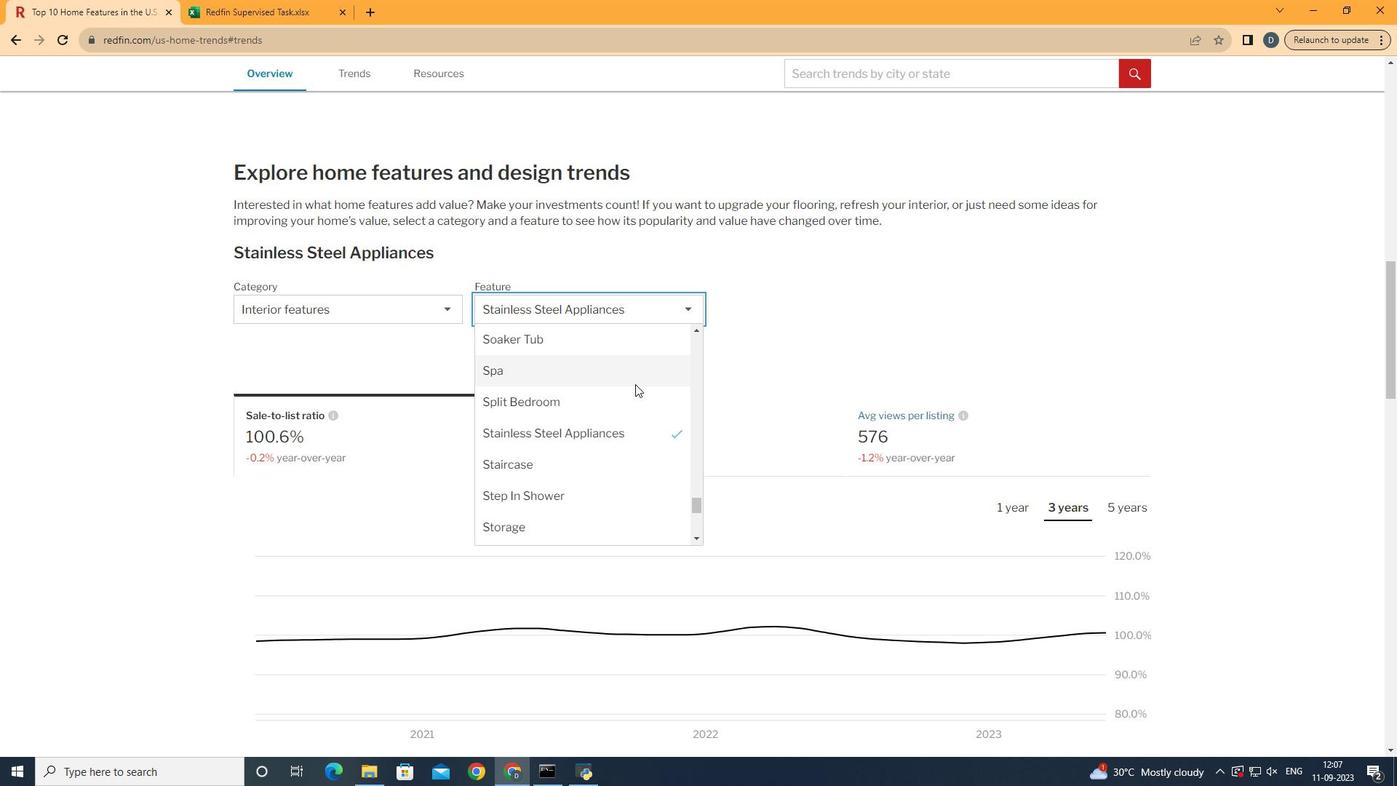
Action: Mouse moved to (642, 460)
Screenshot: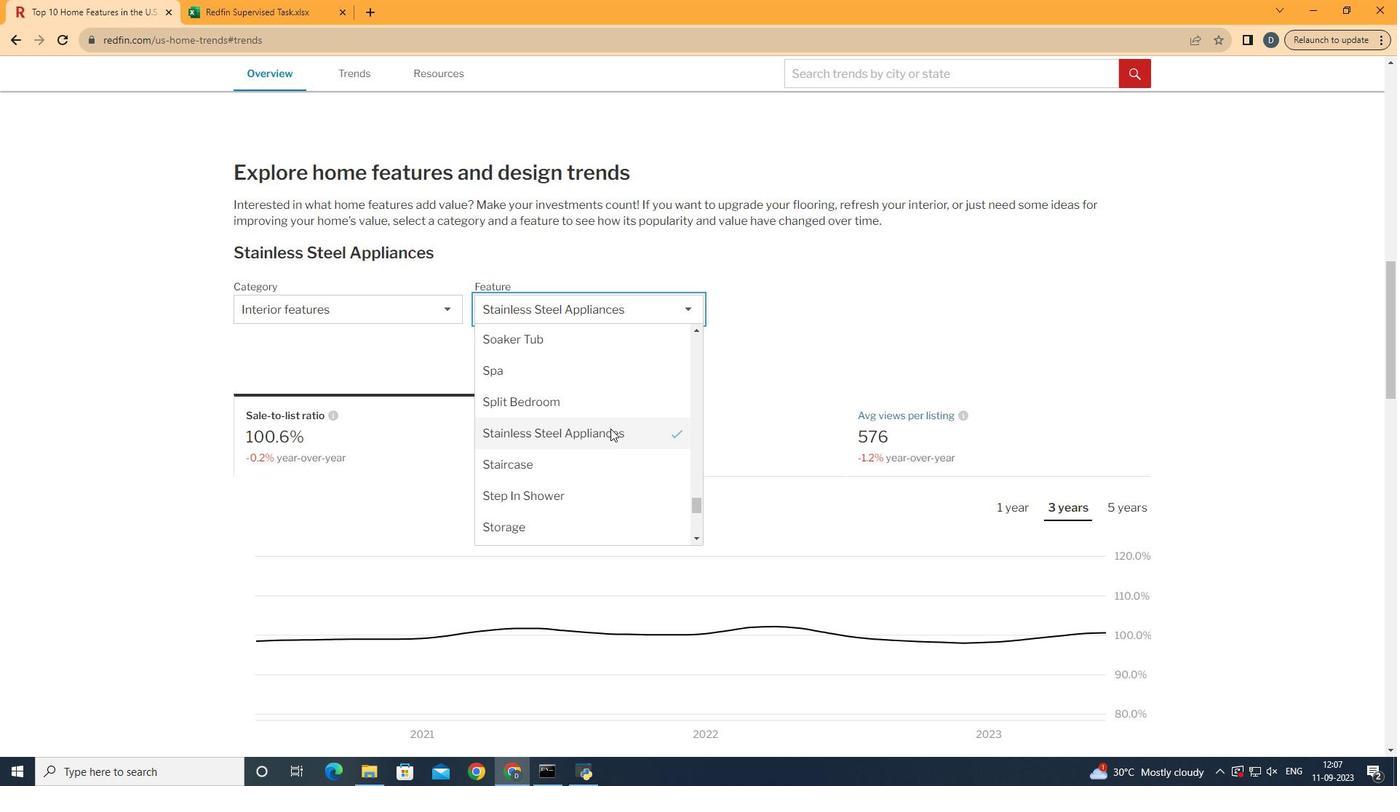 
Action: Mouse scrolled (642, 460) with delta (0, 0)
Screenshot: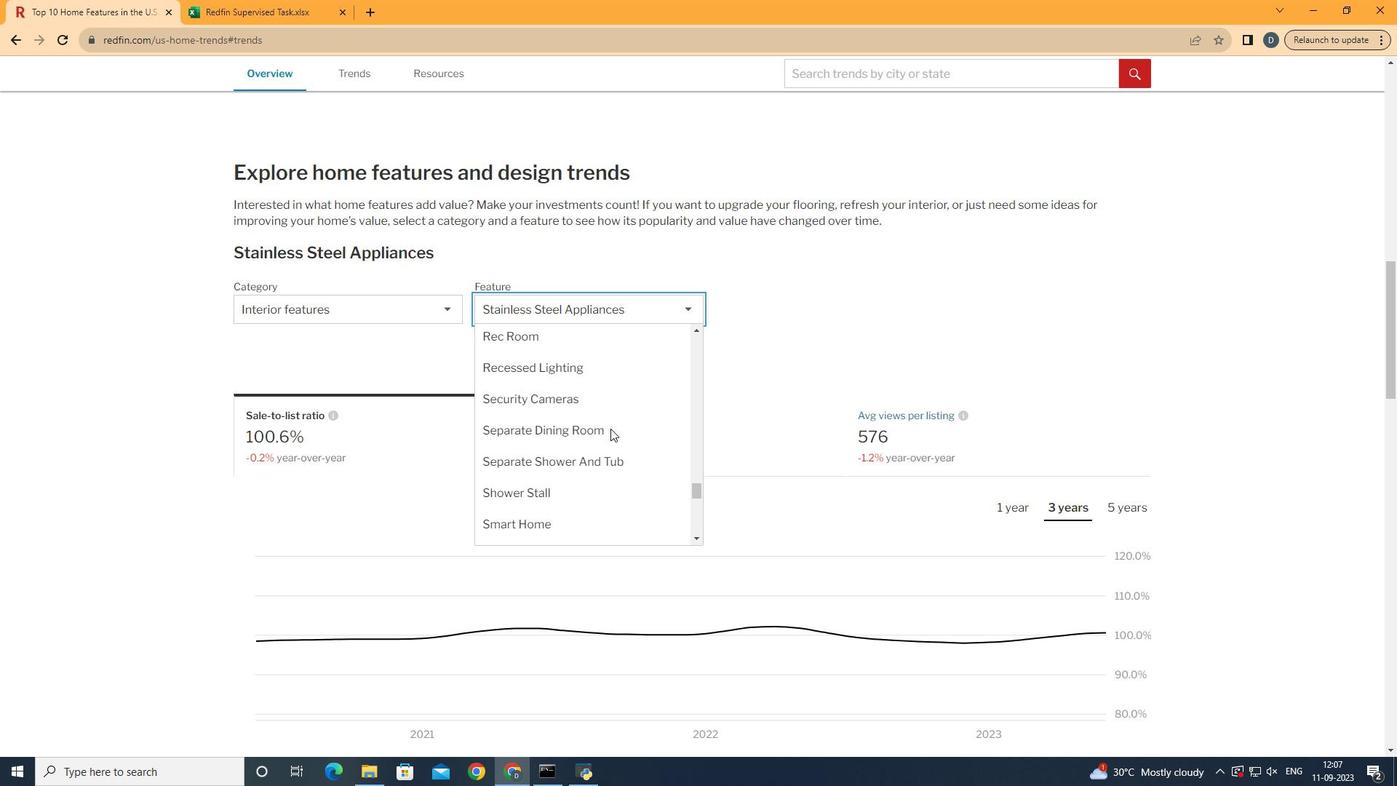 
Action: Mouse scrolled (642, 460) with delta (0, 0)
Screenshot: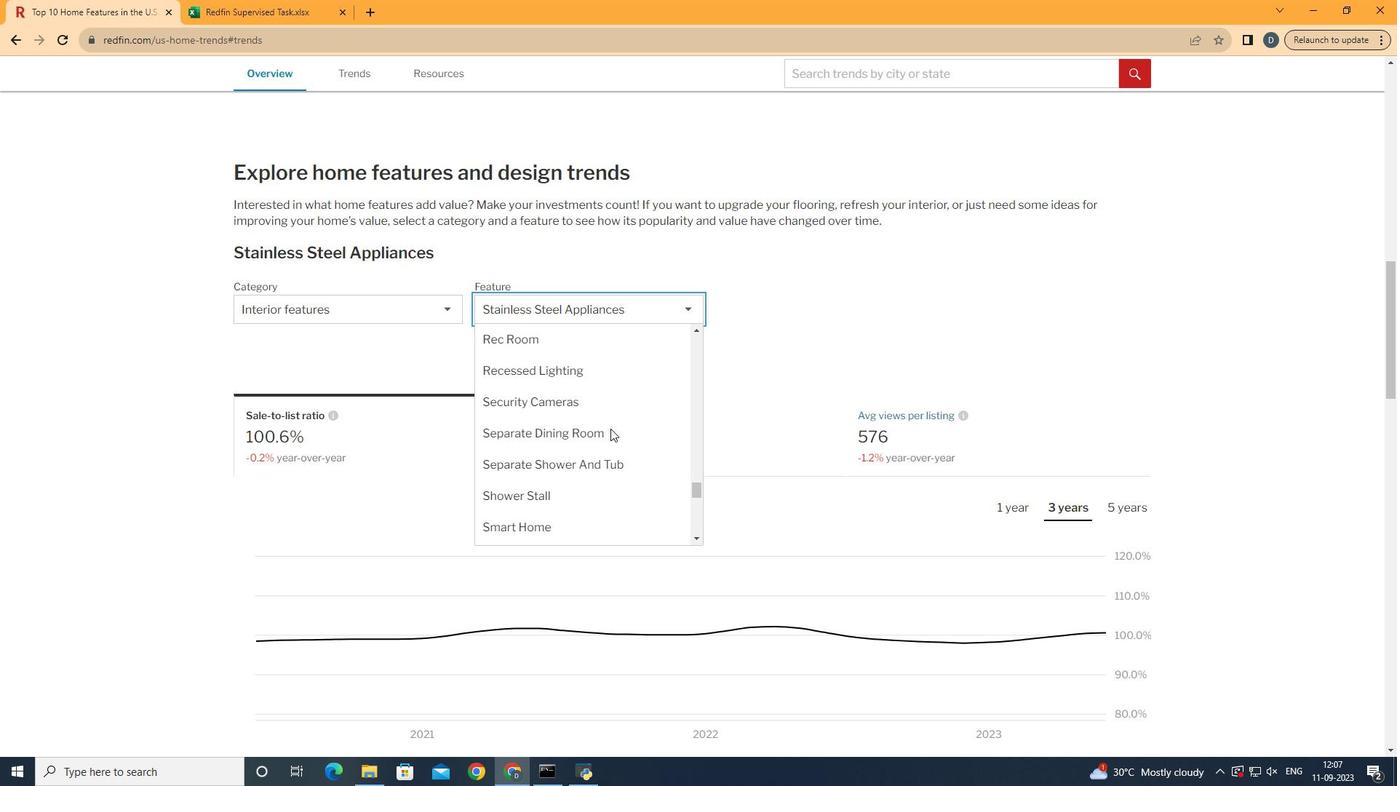 
Action: Mouse scrolled (642, 460) with delta (0, 0)
Screenshot: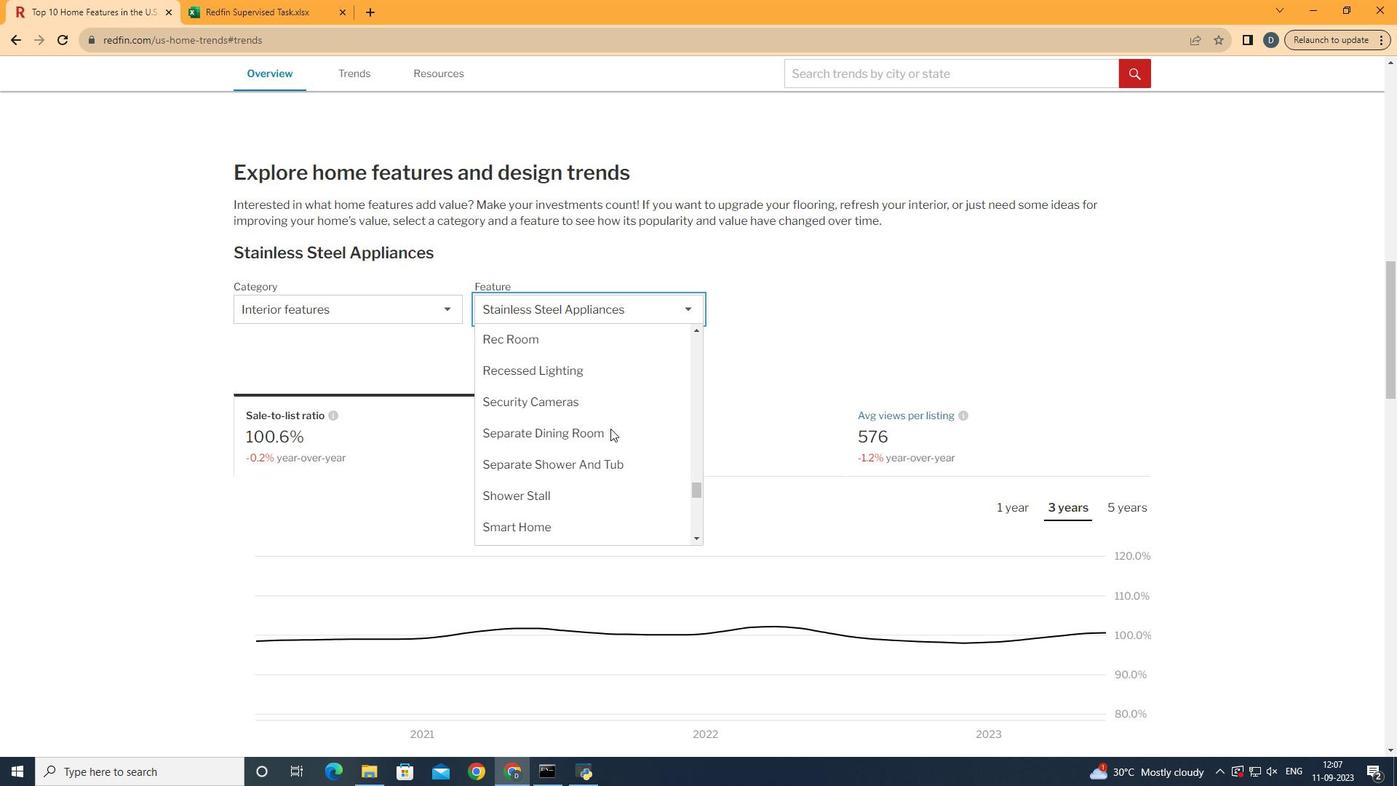 
Action: Mouse scrolled (642, 460) with delta (0, 0)
Screenshot: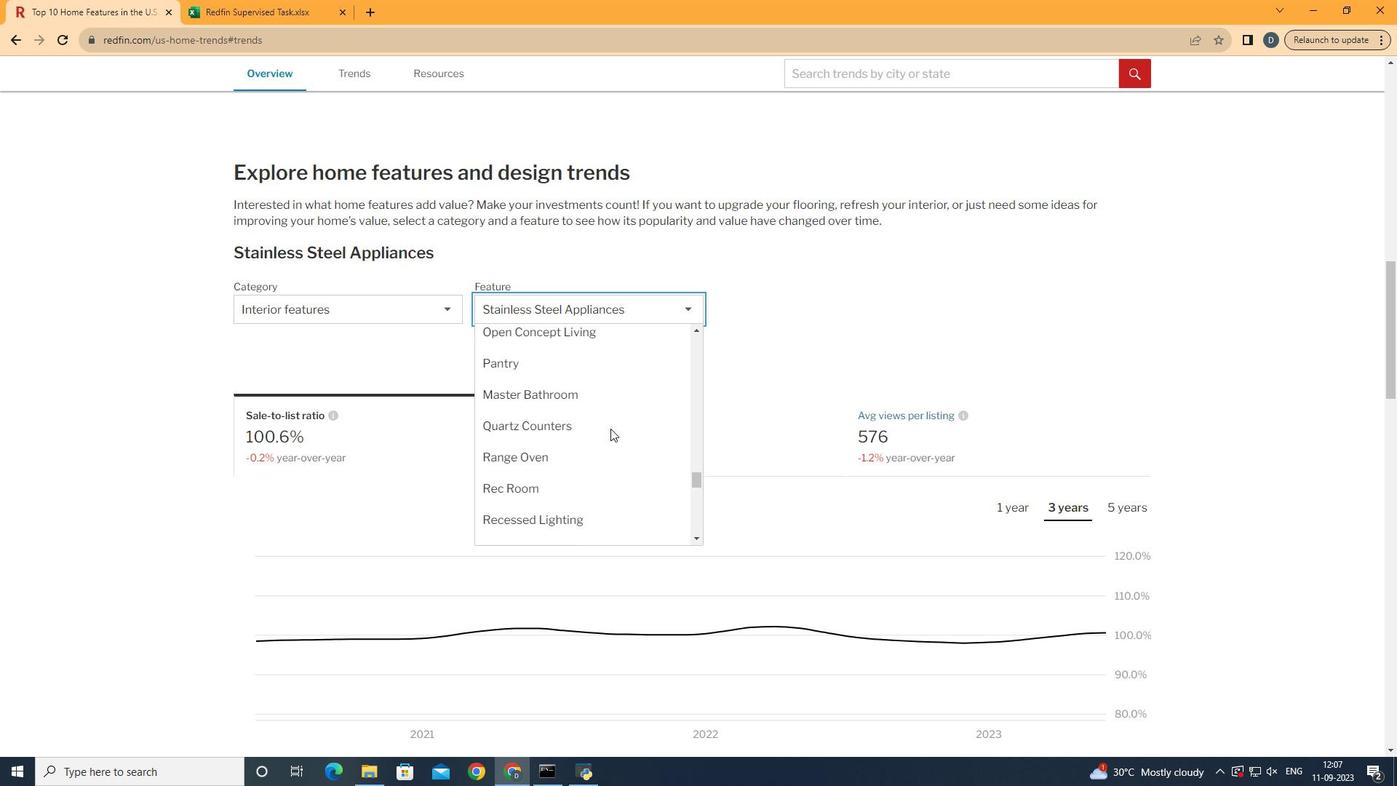 
Action: Mouse scrolled (642, 460) with delta (0, 0)
Screenshot: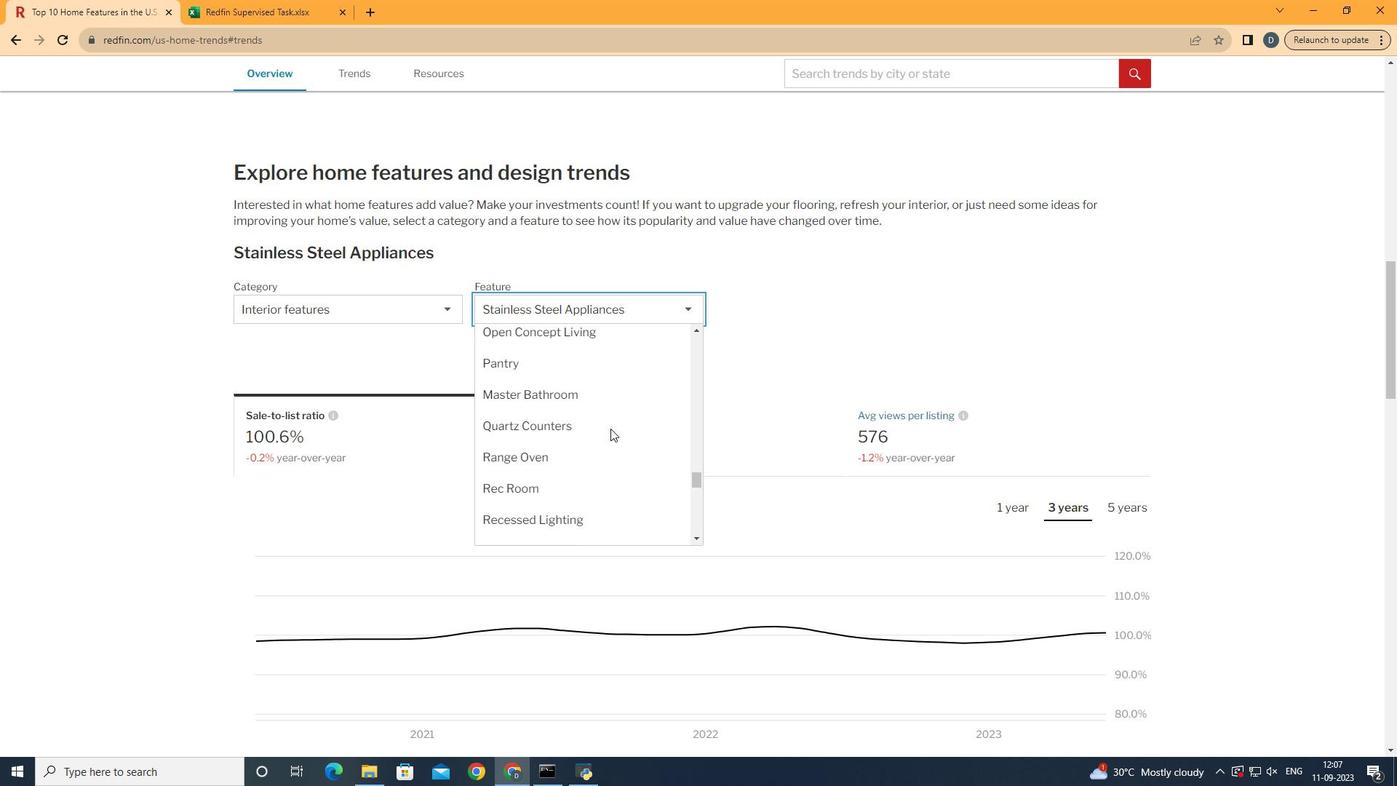 
Action: Mouse scrolled (642, 460) with delta (0, 0)
Screenshot: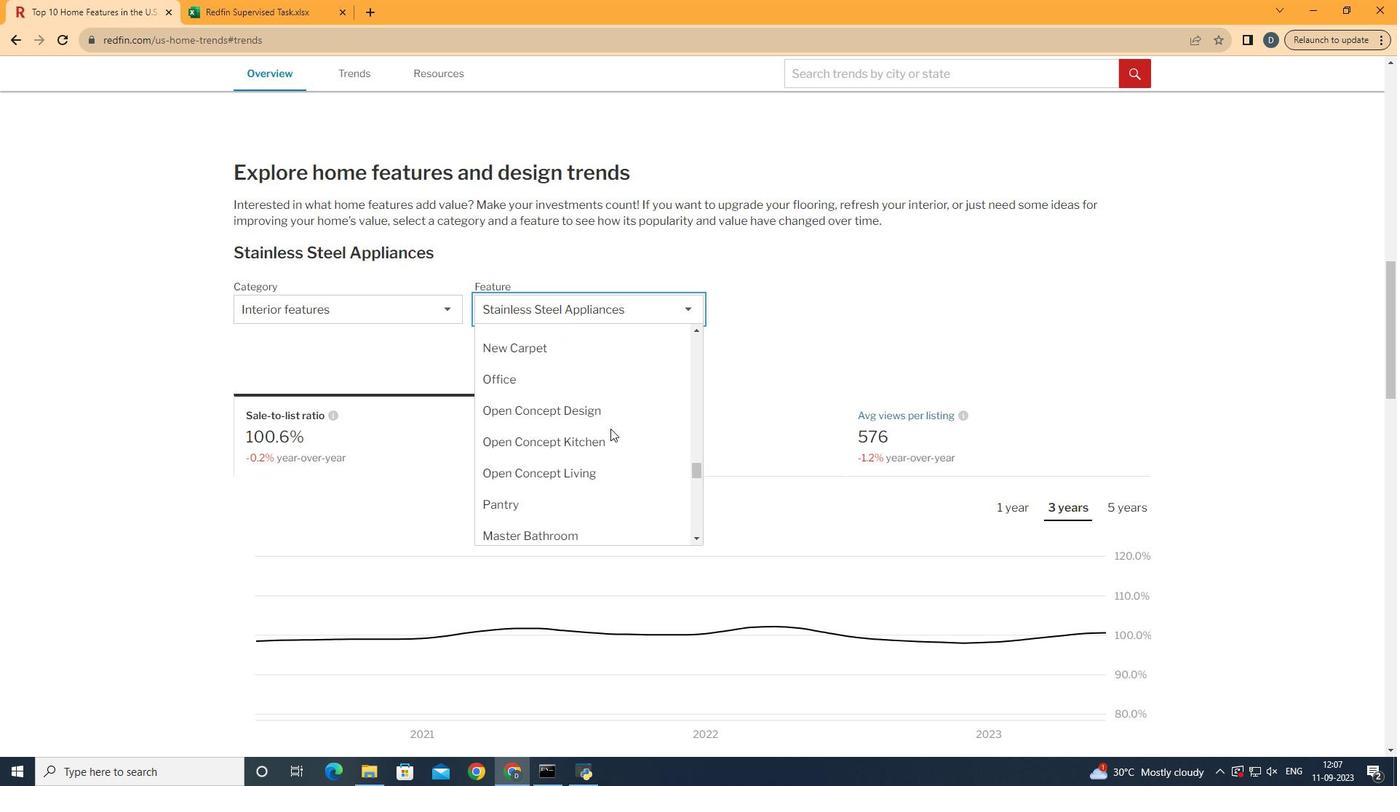 
Action: Mouse scrolled (642, 460) with delta (0, 0)
Screenshot: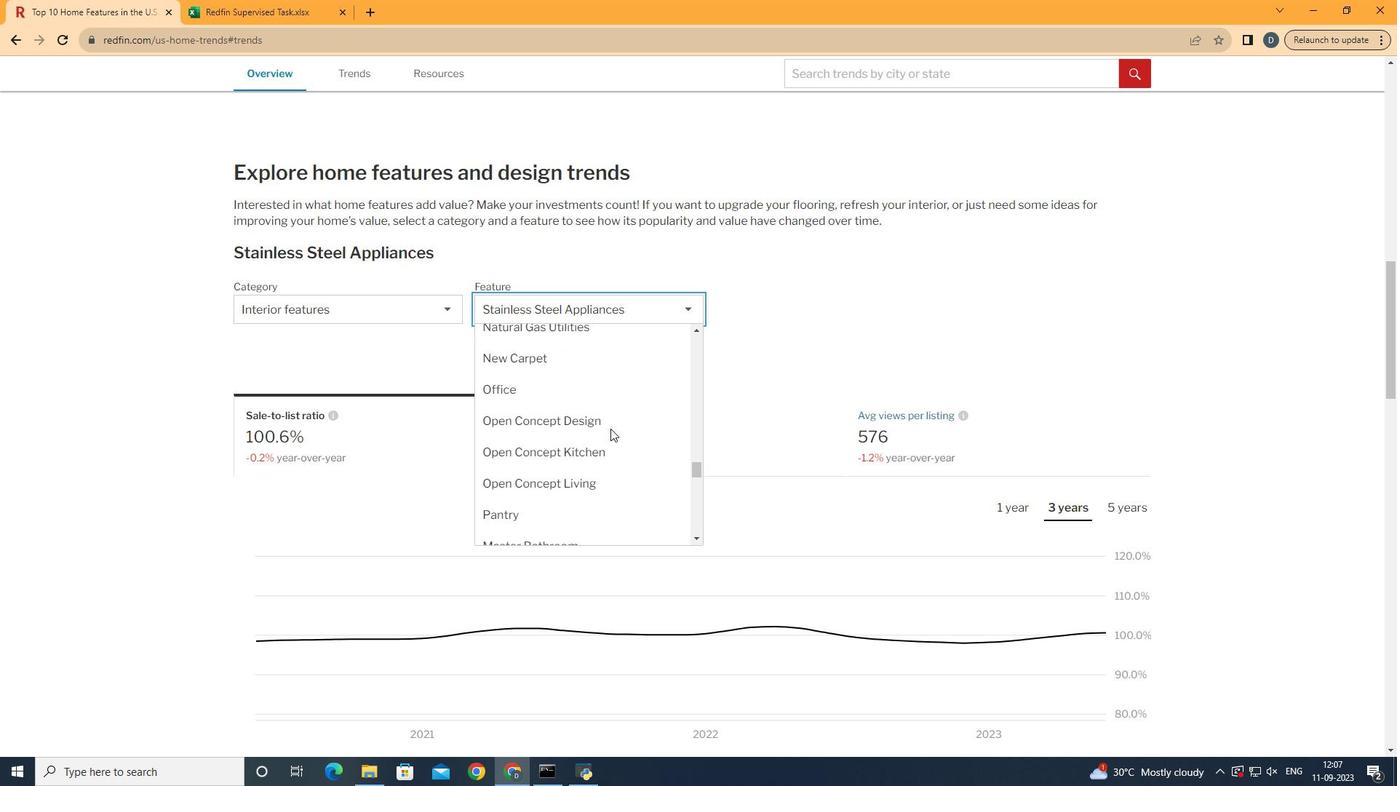 
Action: Mouse scrolled (642, 460) with delta (0, 0)
Screenshot: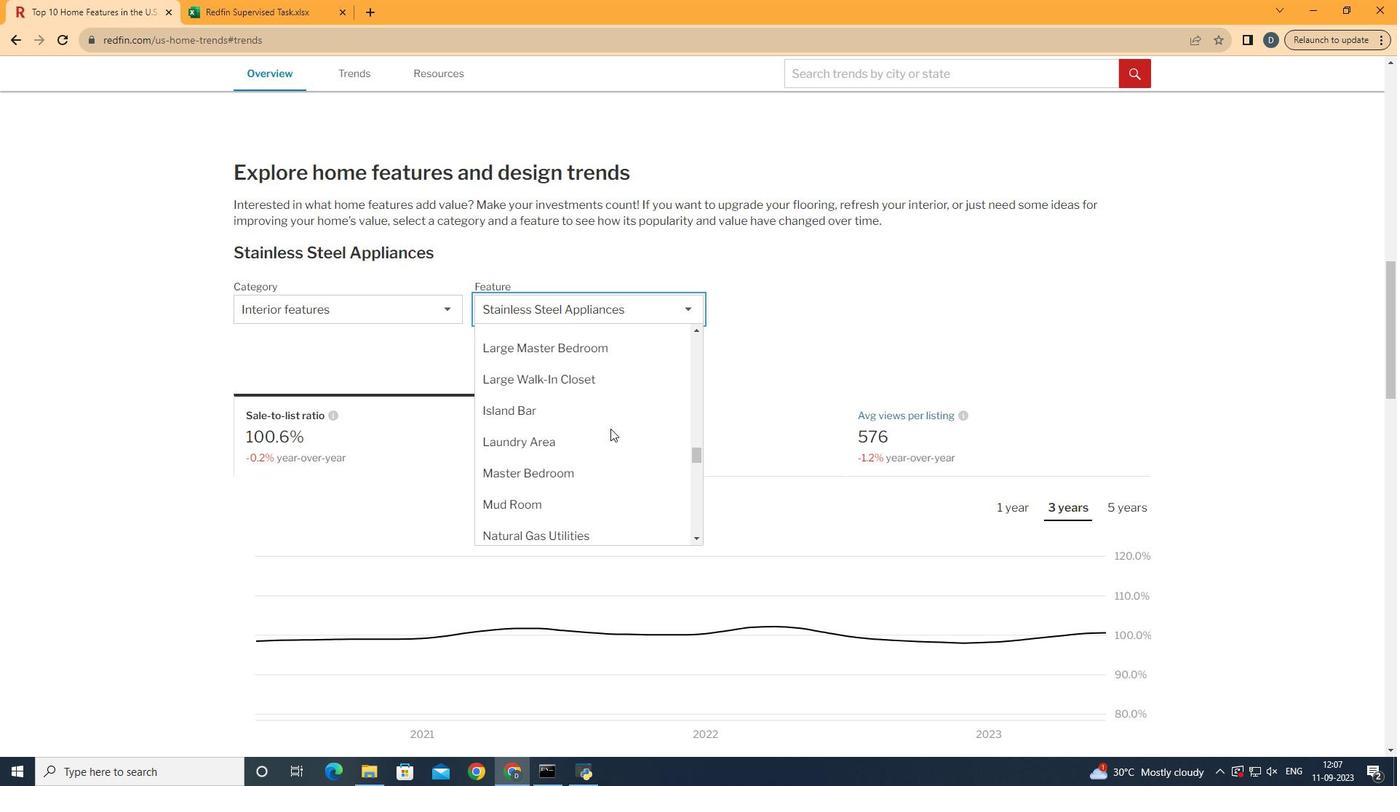 
Action: Mouse scrolled (642, 460) with delta (0, 0)
Screenshot: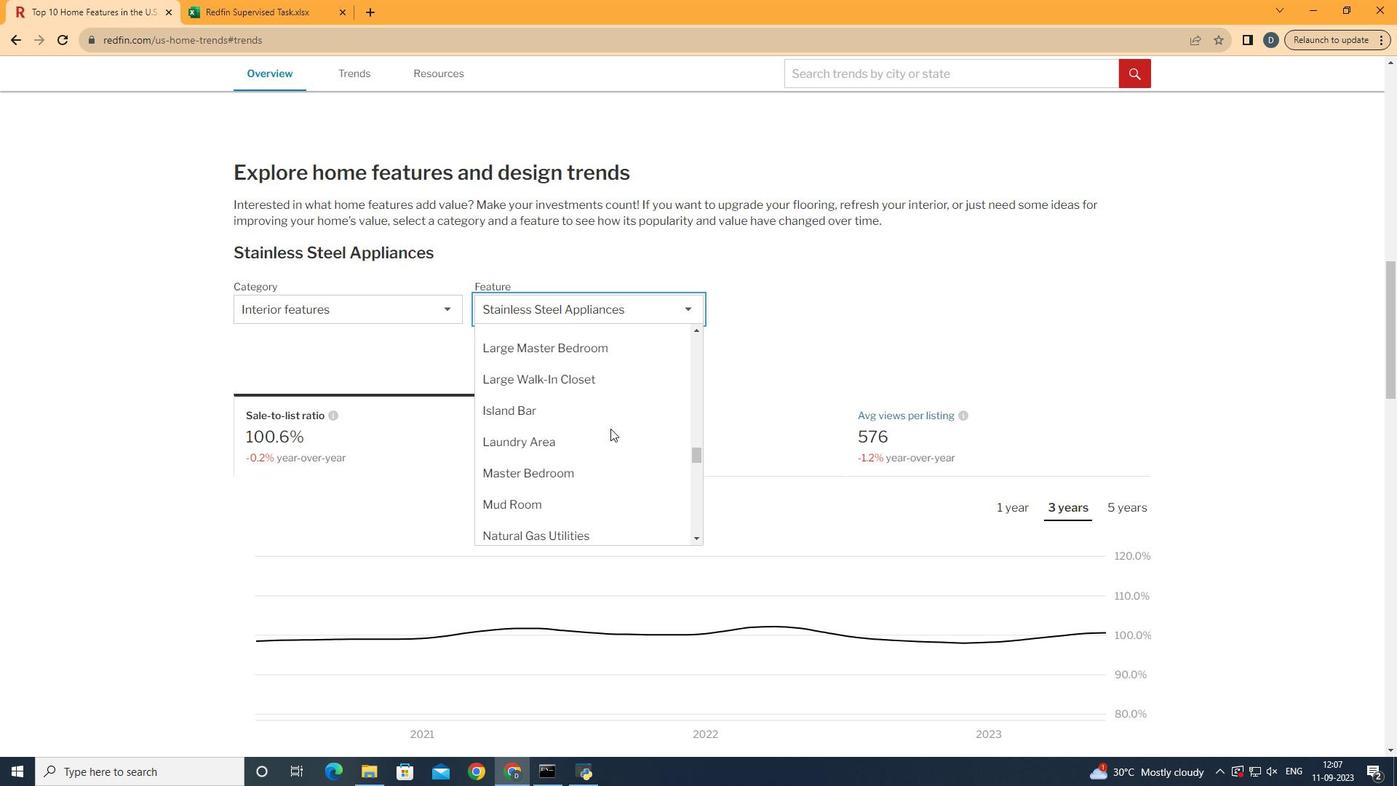 
Action: Mouse scrolled (642, 460) with delta (0, 0)
Screenshot: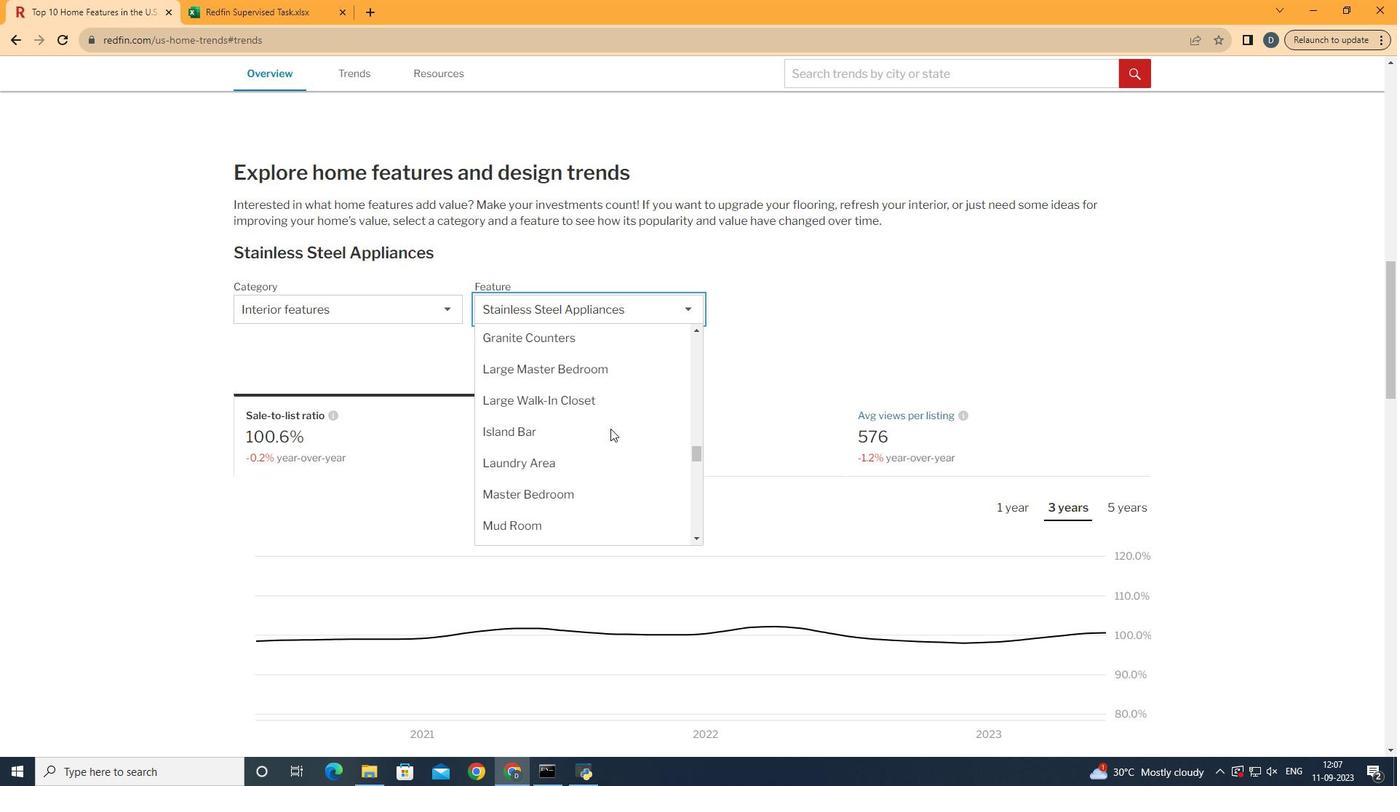 
Action: Mouse scrolled (642, 460) with delta (0, 0)
Screenshot: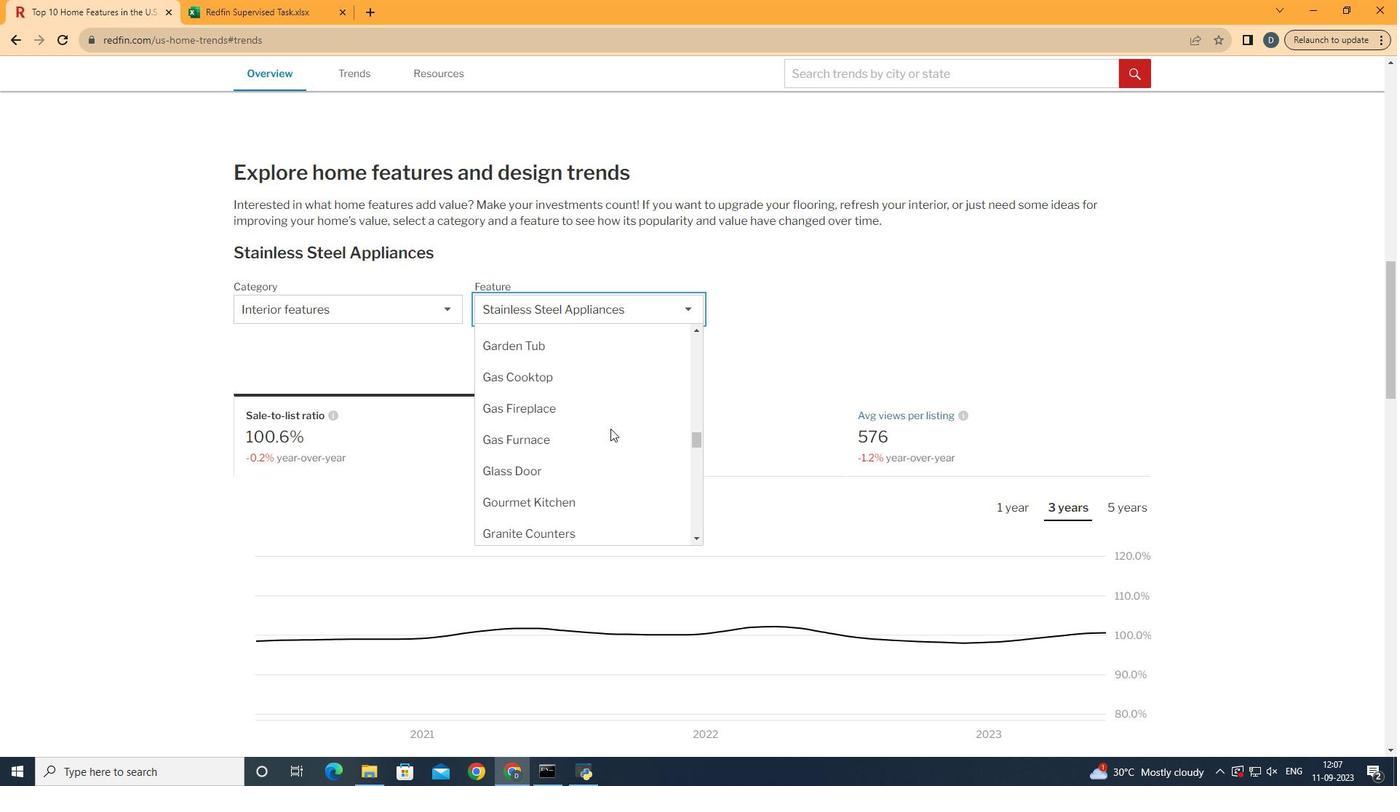 
Action: Mouse scrolled (642, 460) with delta (0, 0)
Screenshot: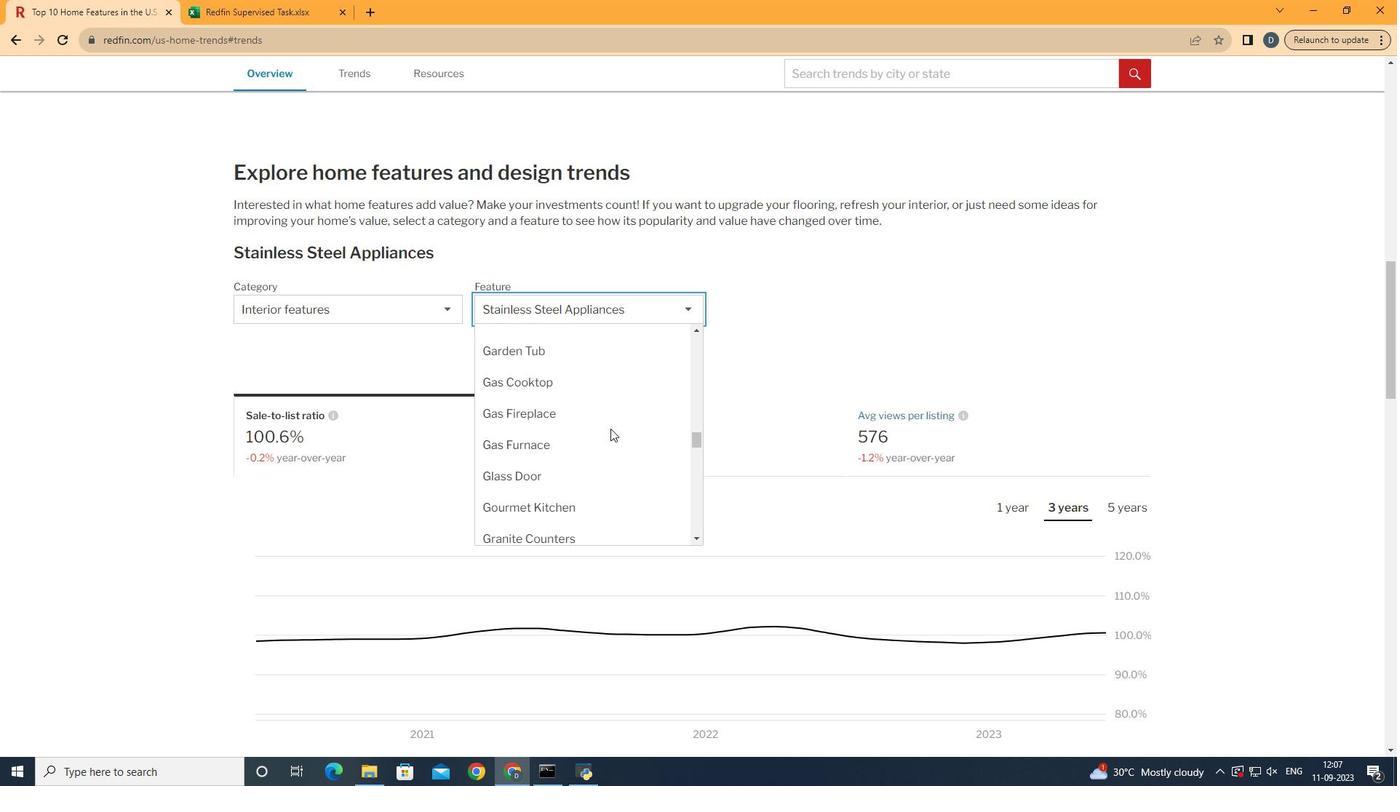 
Action: Mouse scrolled (642, 460) with delta (0, 0)
Screenshot: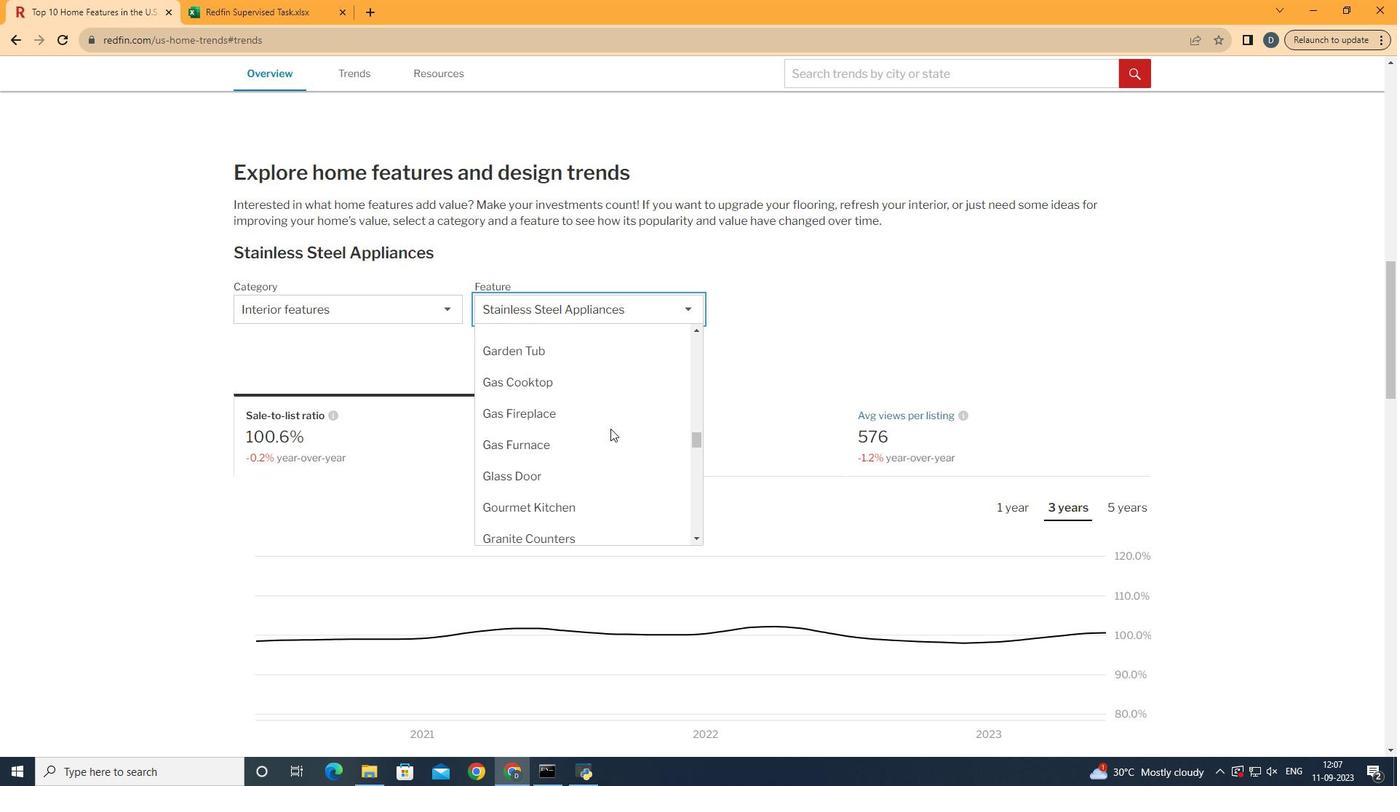 
Action: Mouse scrolled (642, 460) with delta (0, 0)
Screenshot: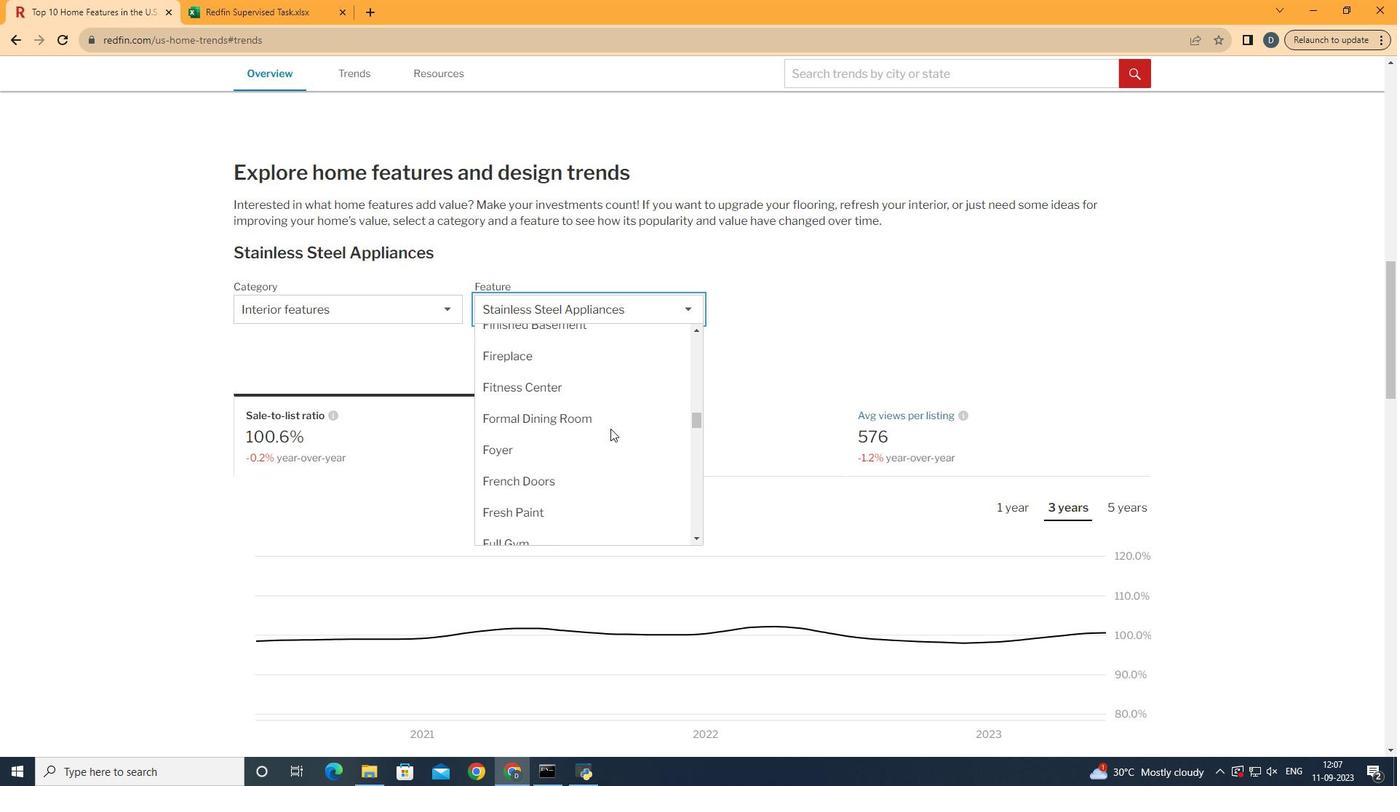 
Action: Mouse scrolled (642, 460) with delta (0, 0)
Screenshot: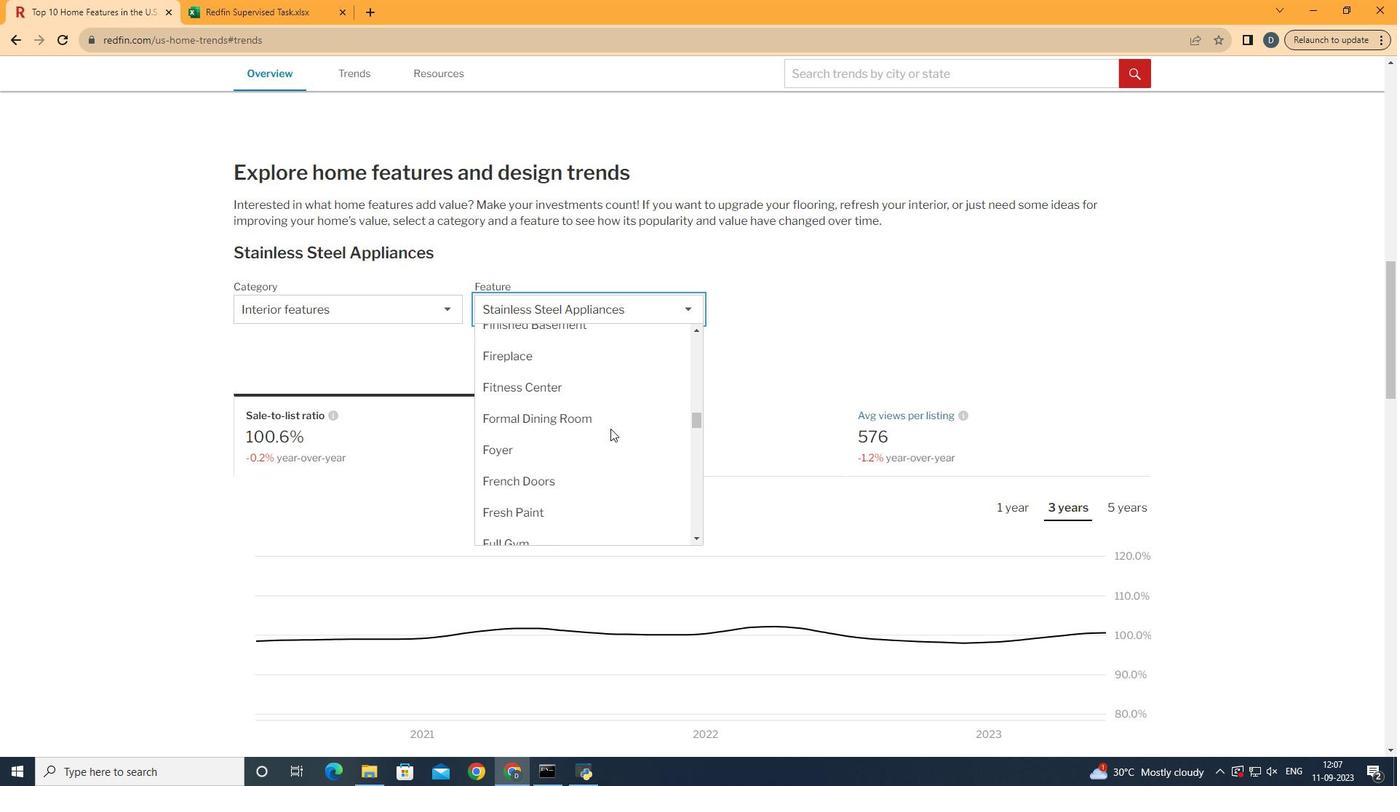 
Action: Mouse scrolled (642, 460) with delta (0, 0)
Screenshot: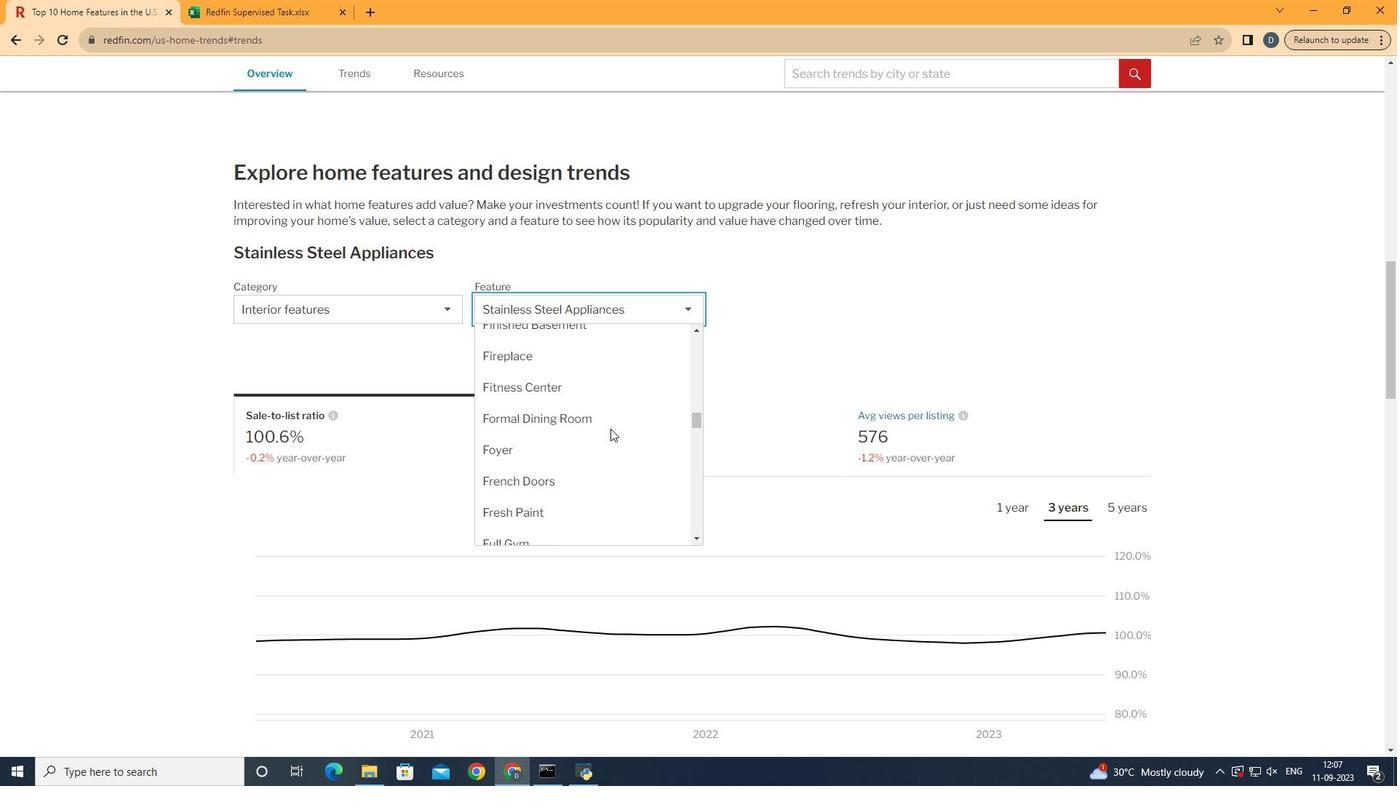 
Action: Mouse scrolled (642, 460) with delta (0, 0)
Screenshot: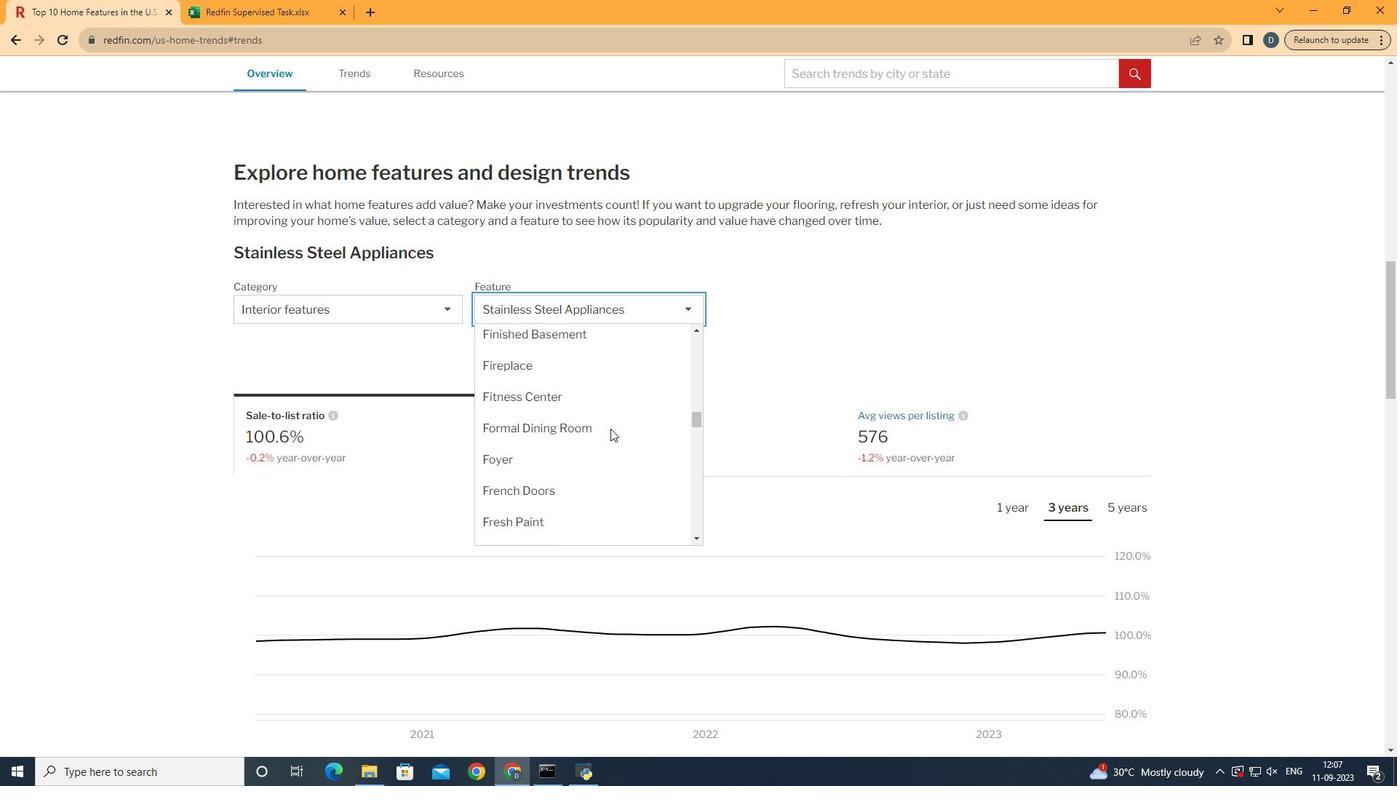 
Action: Mouse scrolled (642, 460) with delta (0, 0)
Screenshot: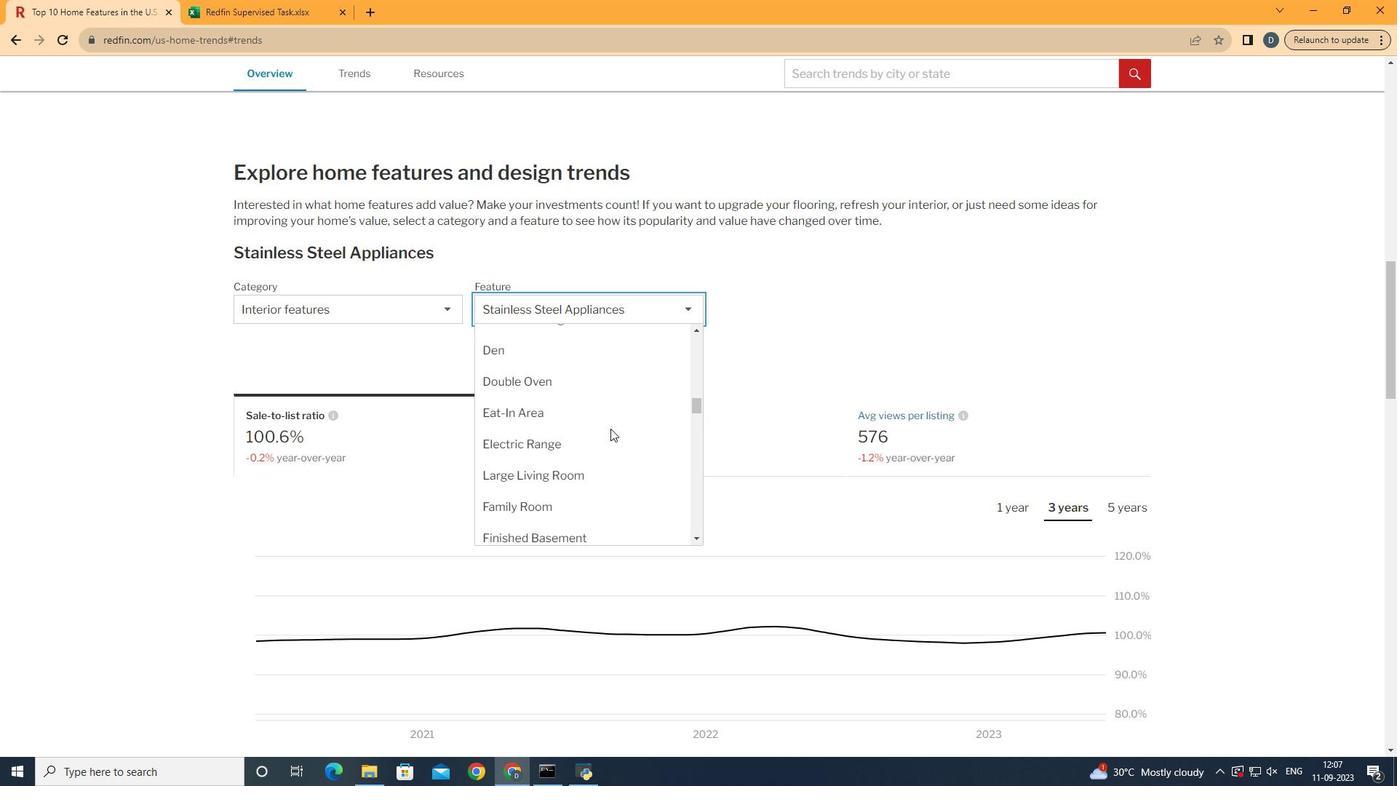 
Action: Mouse scrolled (642, 460) with delta (0, 0)
Screenshot: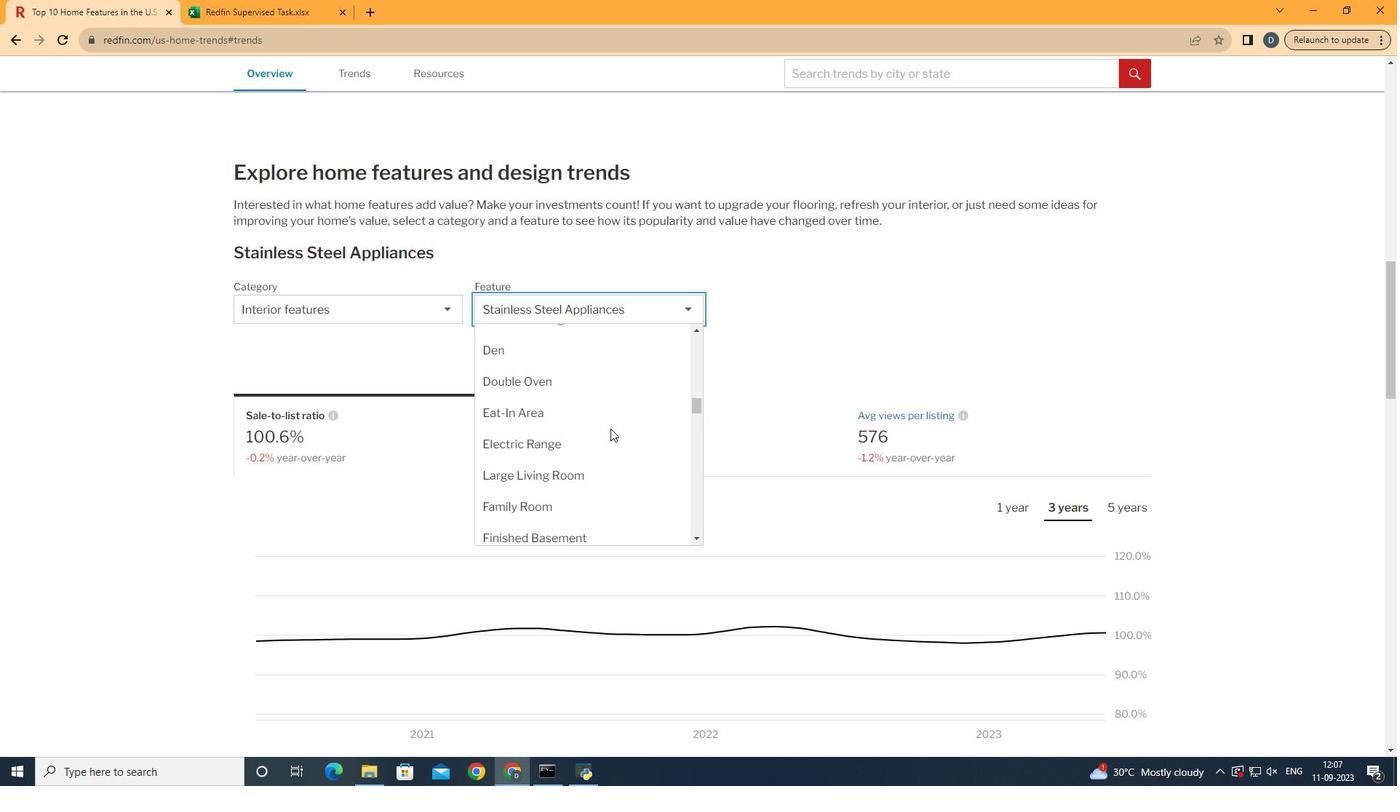 
Action: Mouse scrolled (642, 460) with delta (0, 0)
Screenshot: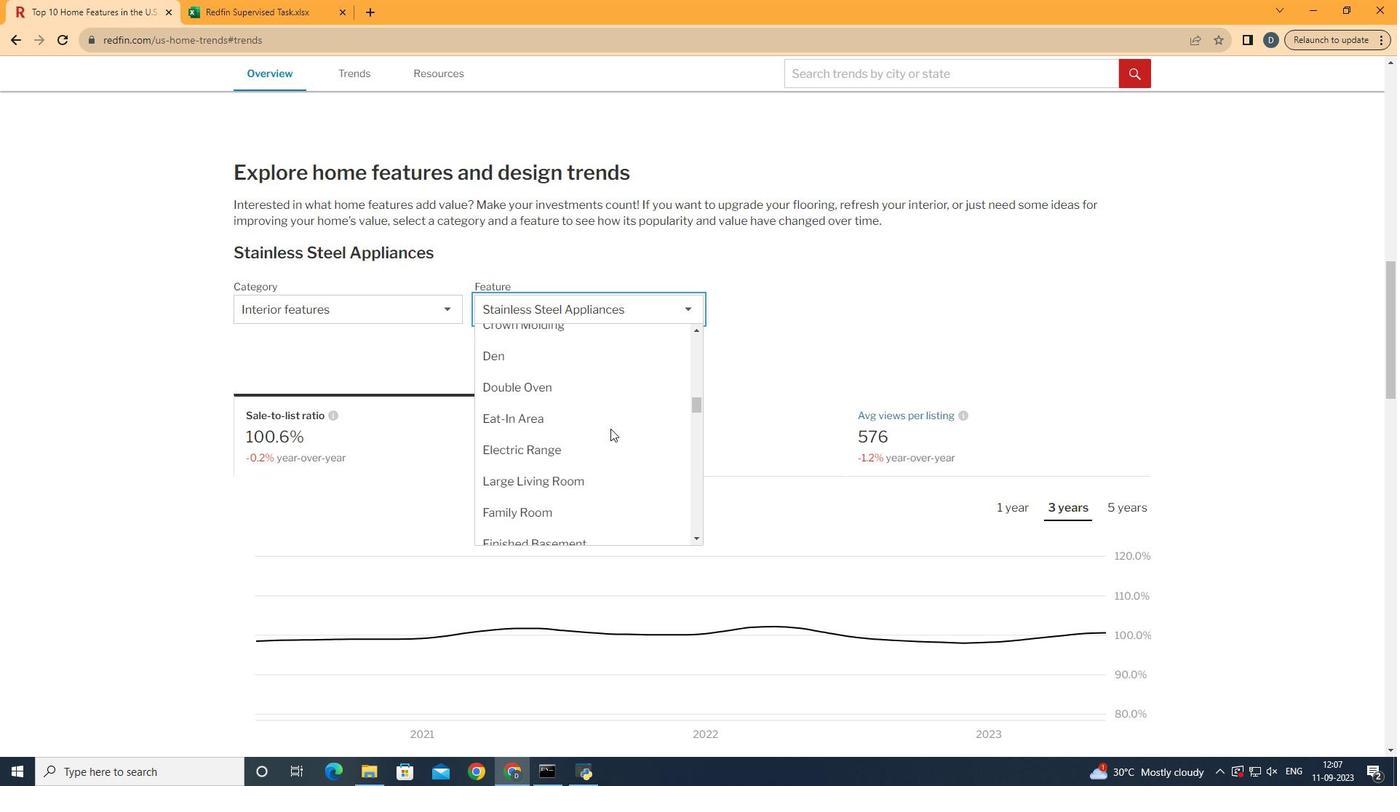 
Action: Mouse scrolled (642, 460) with delta (0, 0)
Screenshot: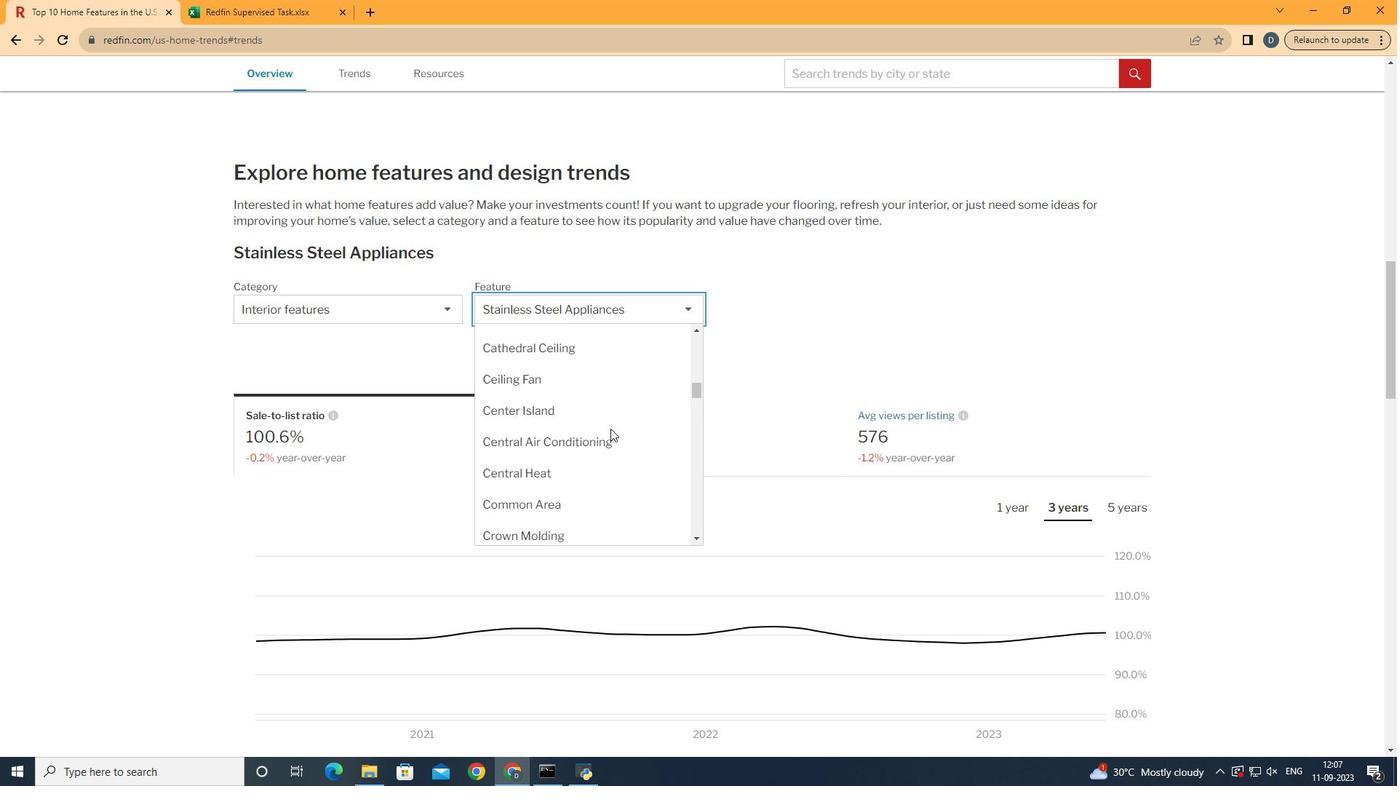 
Action: Mouse scrolled (642, 460) with delta (0, 0)
Screenshot: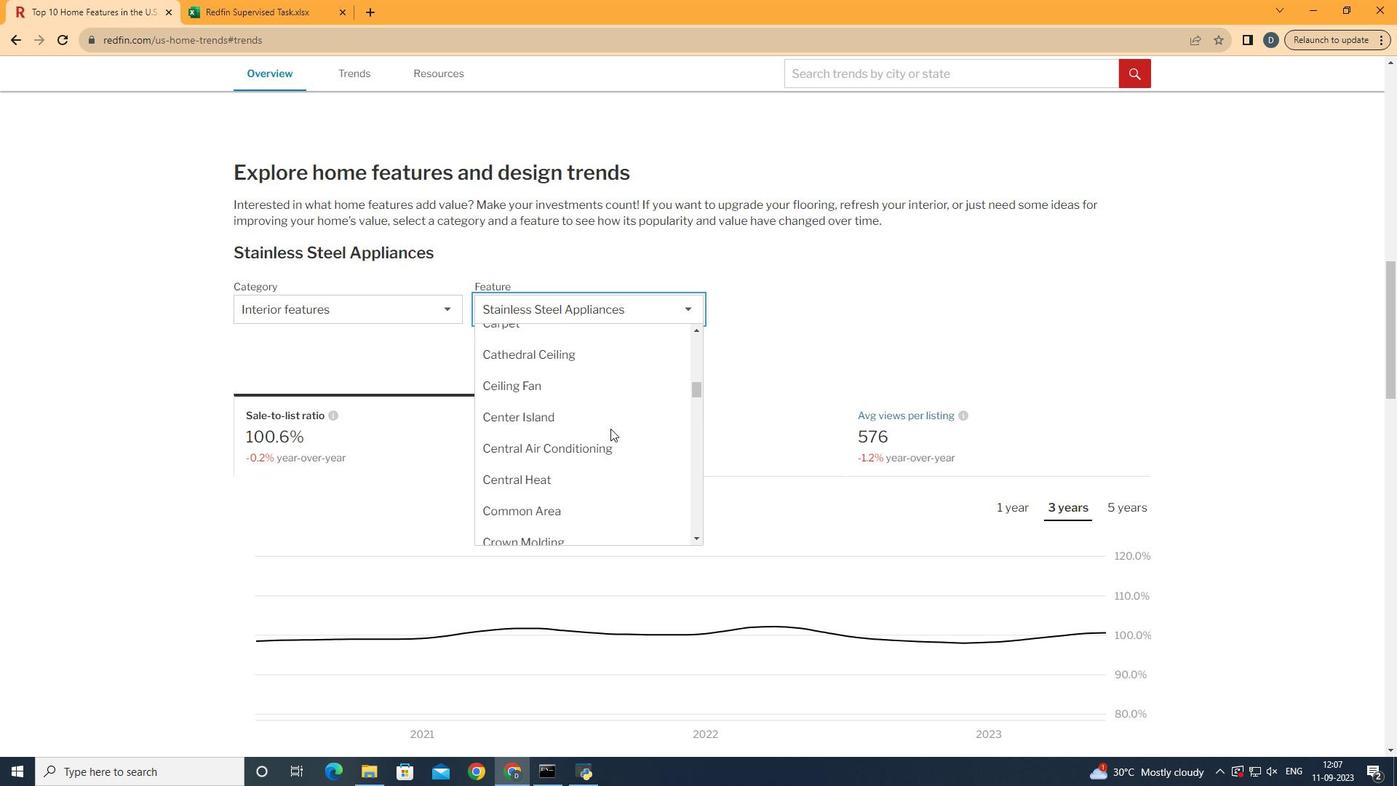 
Action: Mouse scrolled (642, 460) with delta (0, 0)
Screenshot: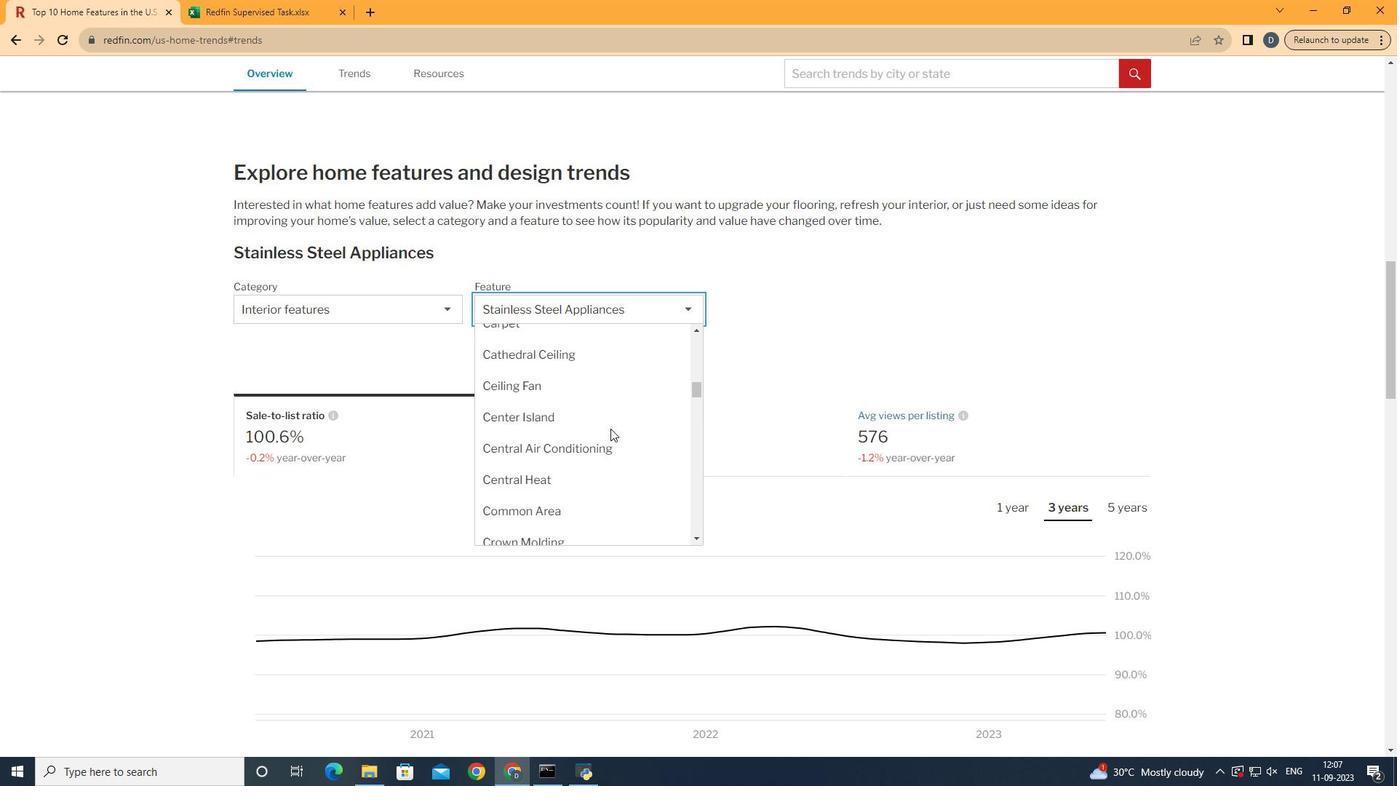 
Action: Mouse scrolled (642, 460) with delta (0, 0)
Screenshot: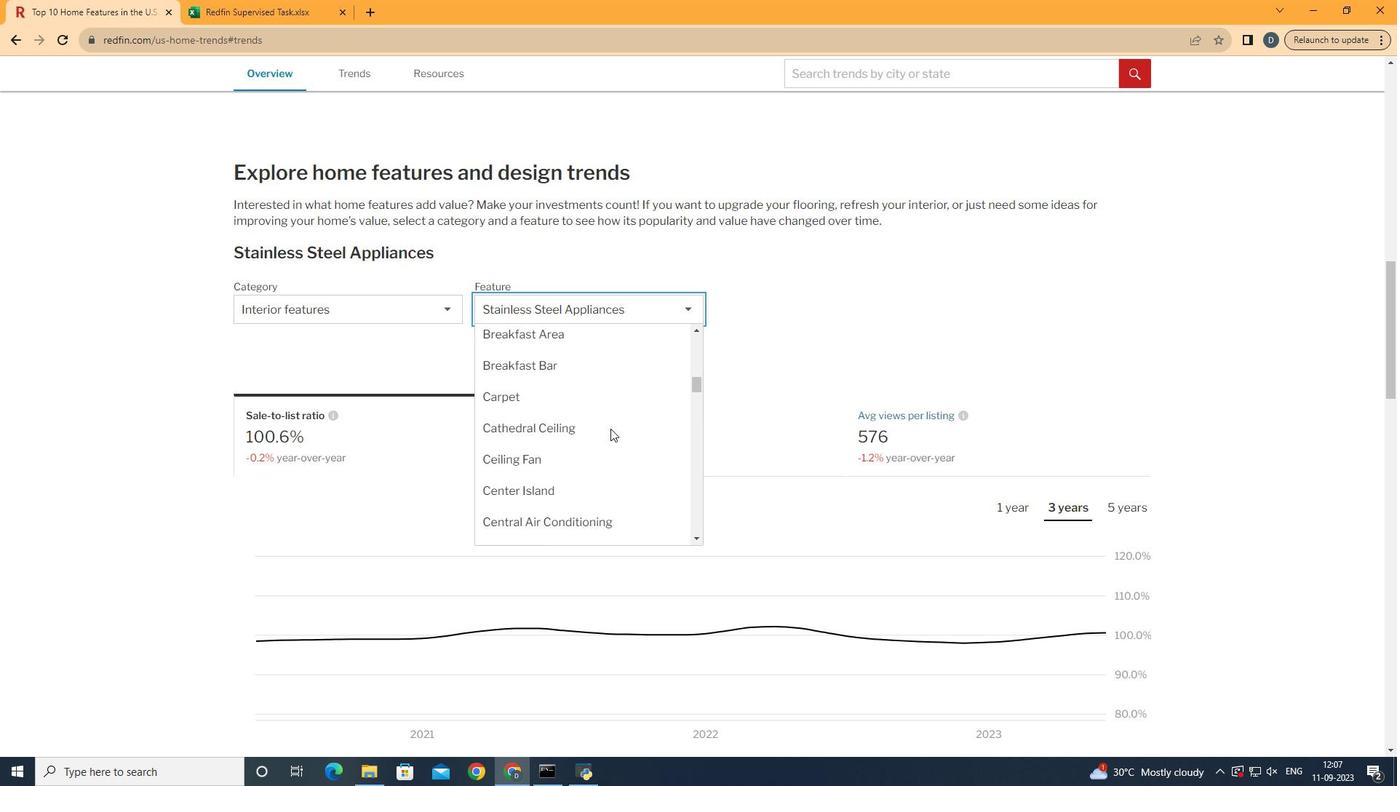 
Action: Mouse scrolled (642, 460) with delta (0, 0)
Screenshot: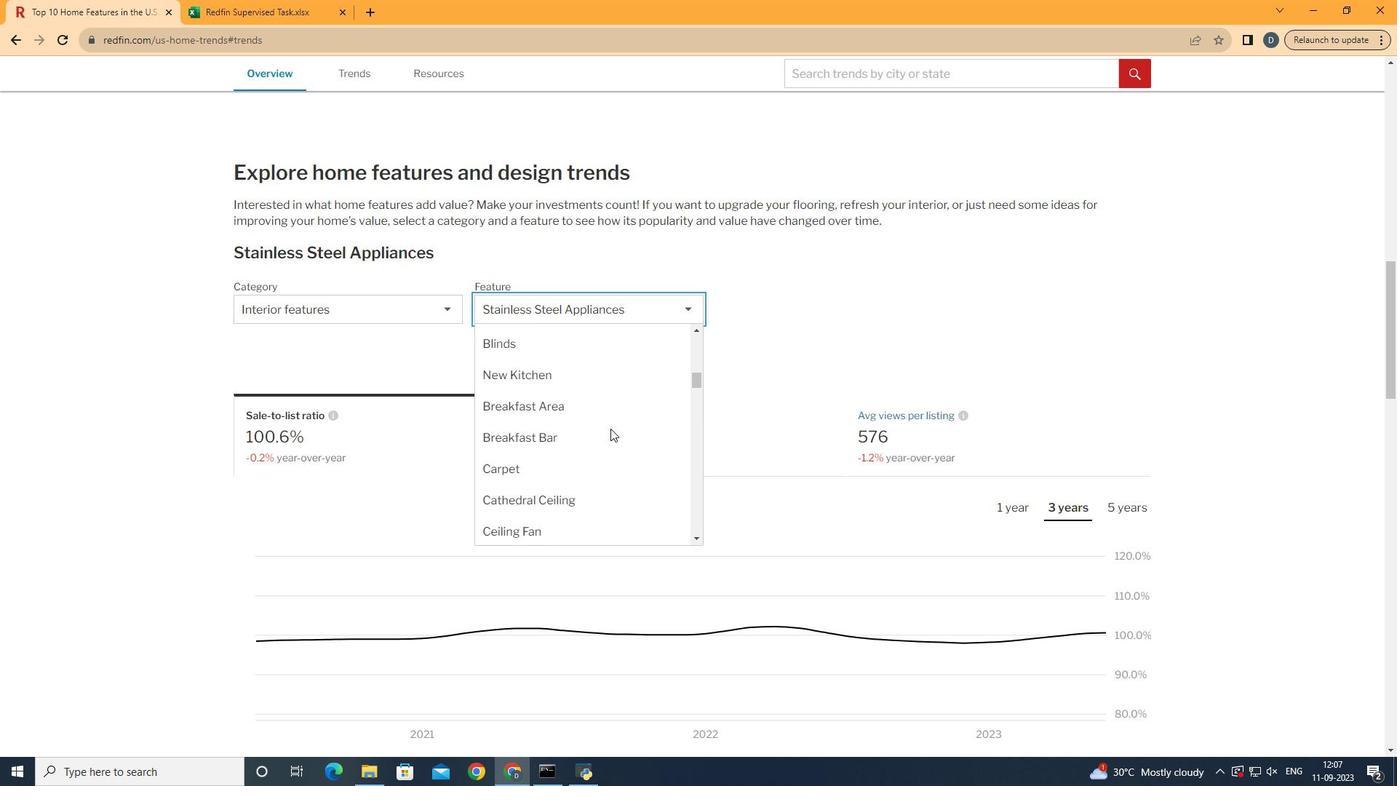 
Action: Mouse moved to (628, 501)
Screenshot: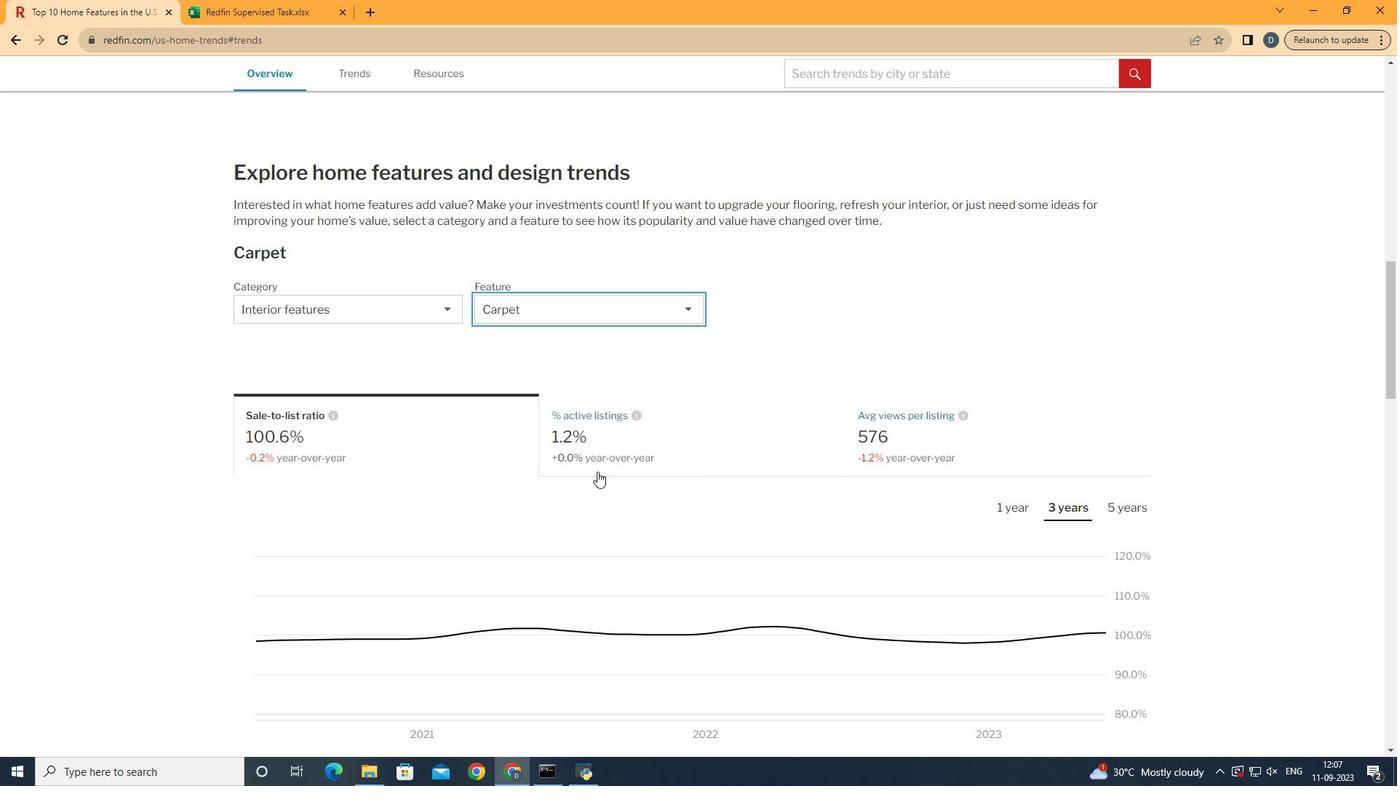 
Action: Mouse pressed left at (628, 501)
Screenshot: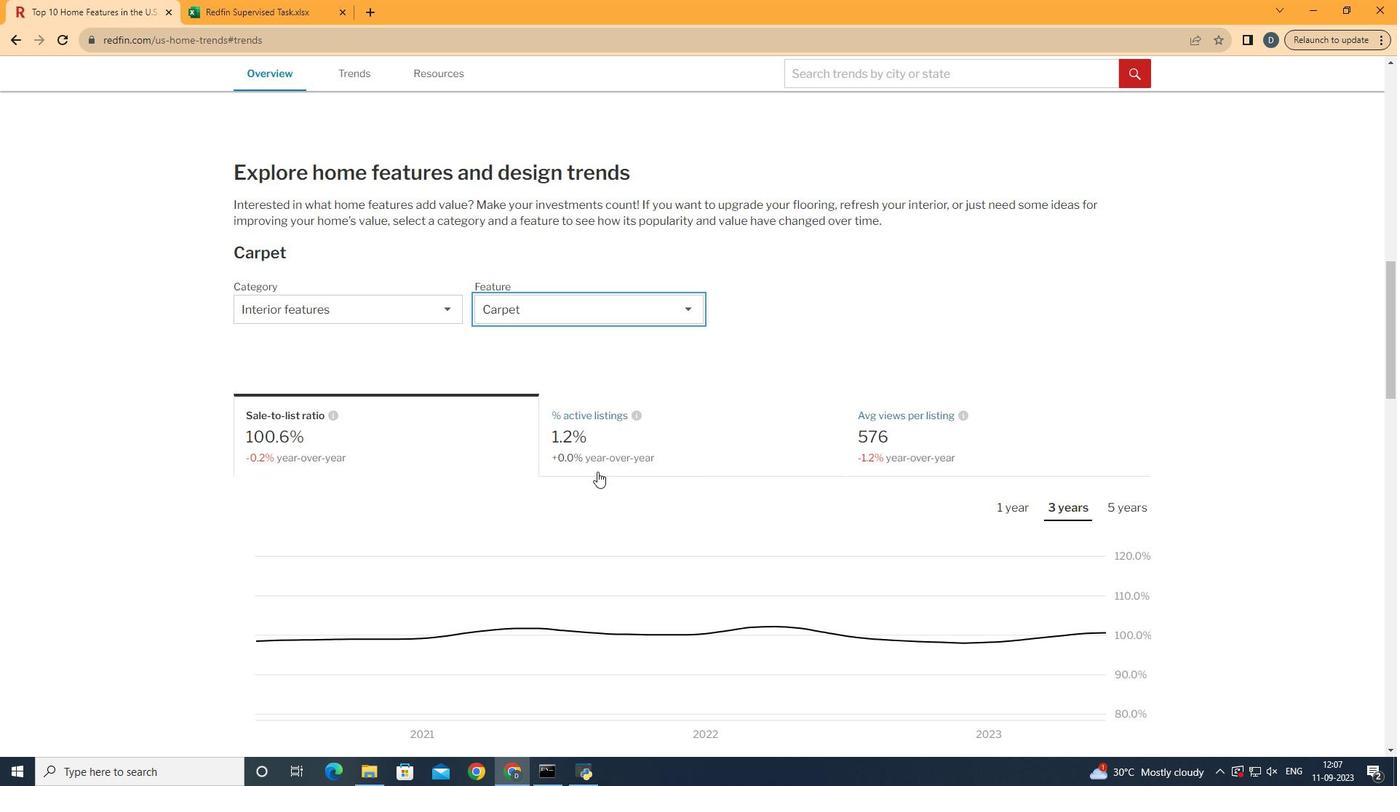 
Action: Mouse moved to (815, 392)
Screenshot: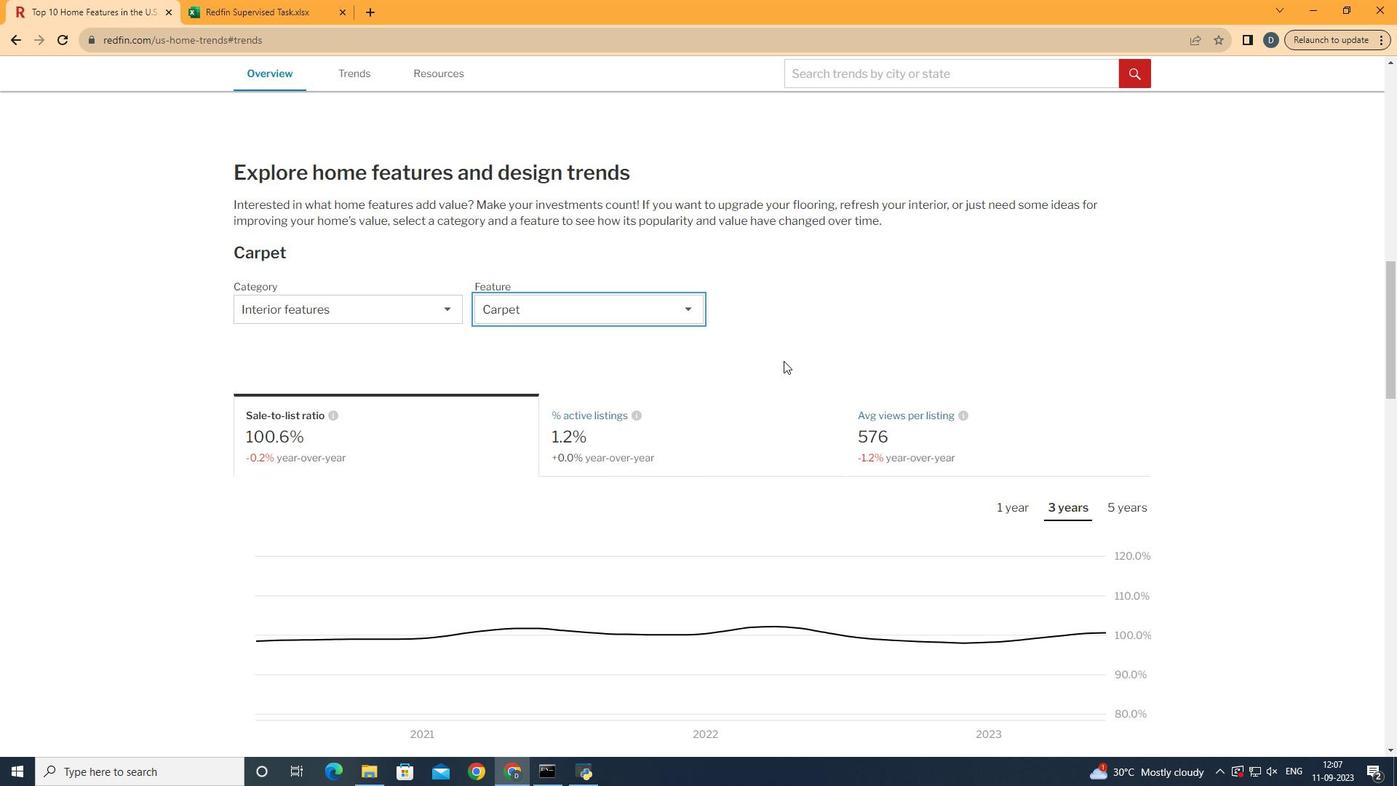 
Action: Mouse scrolled (815, 391) with delta (0, 0)
Screenshot: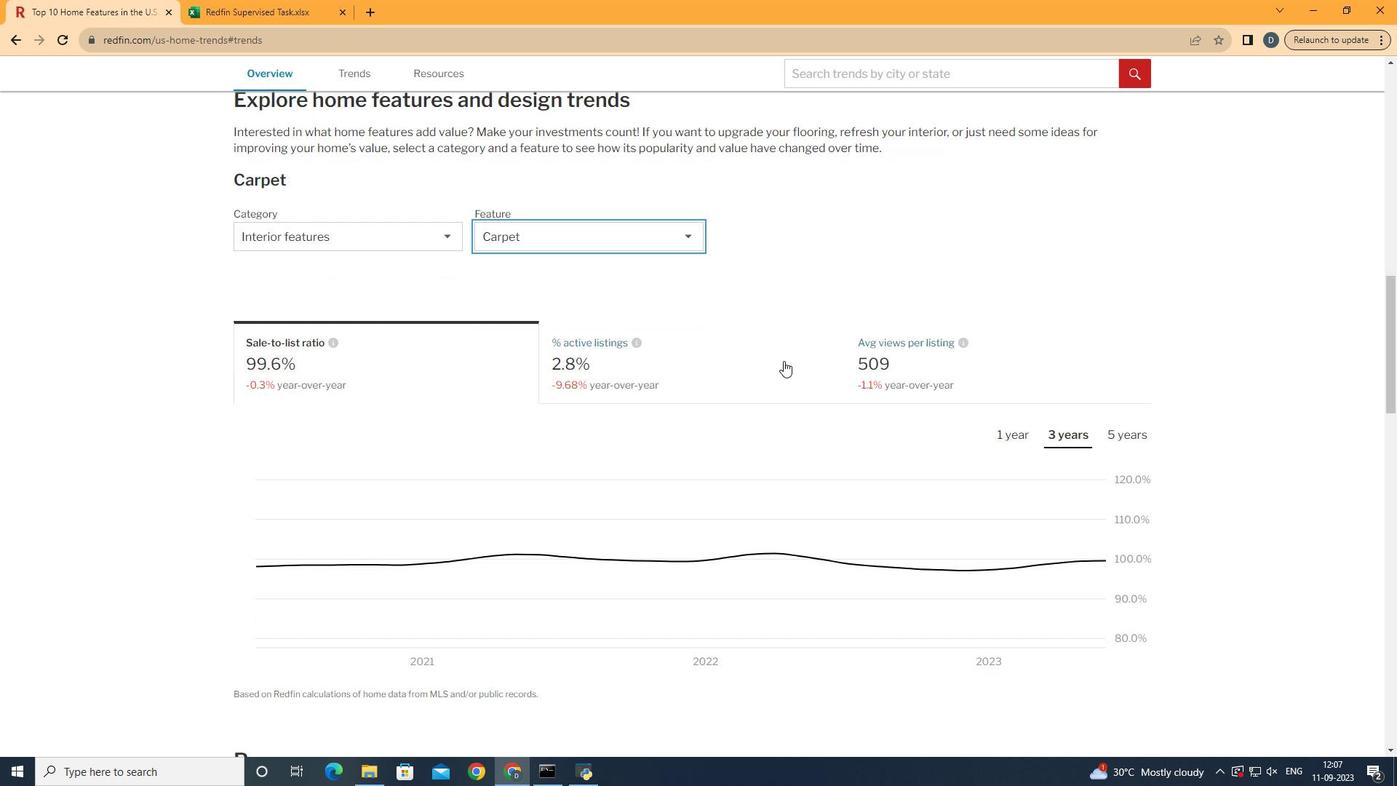 
Action: Mouse moved to (781, 398)
Screenshot: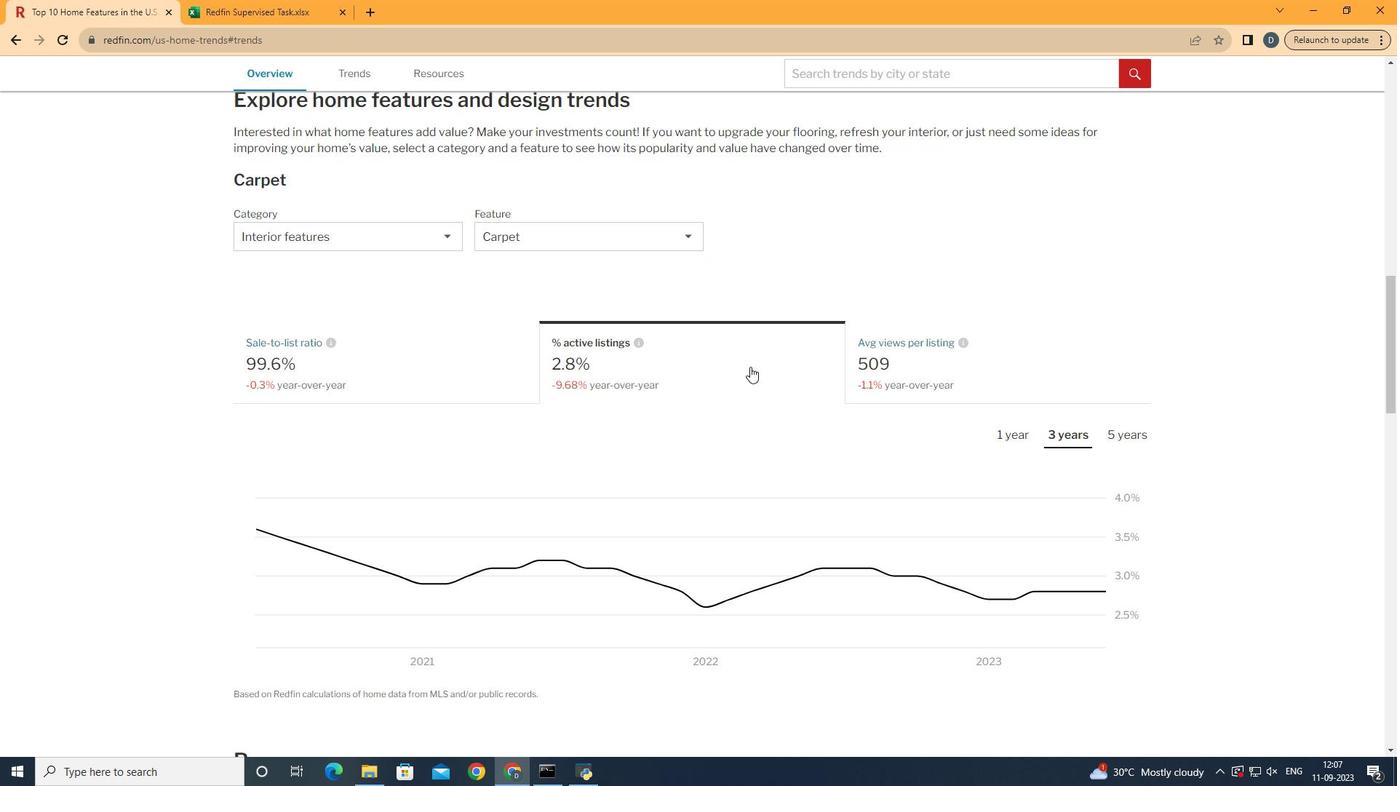 
Action: Mouse pressed left at (781, 398)
Screenshot: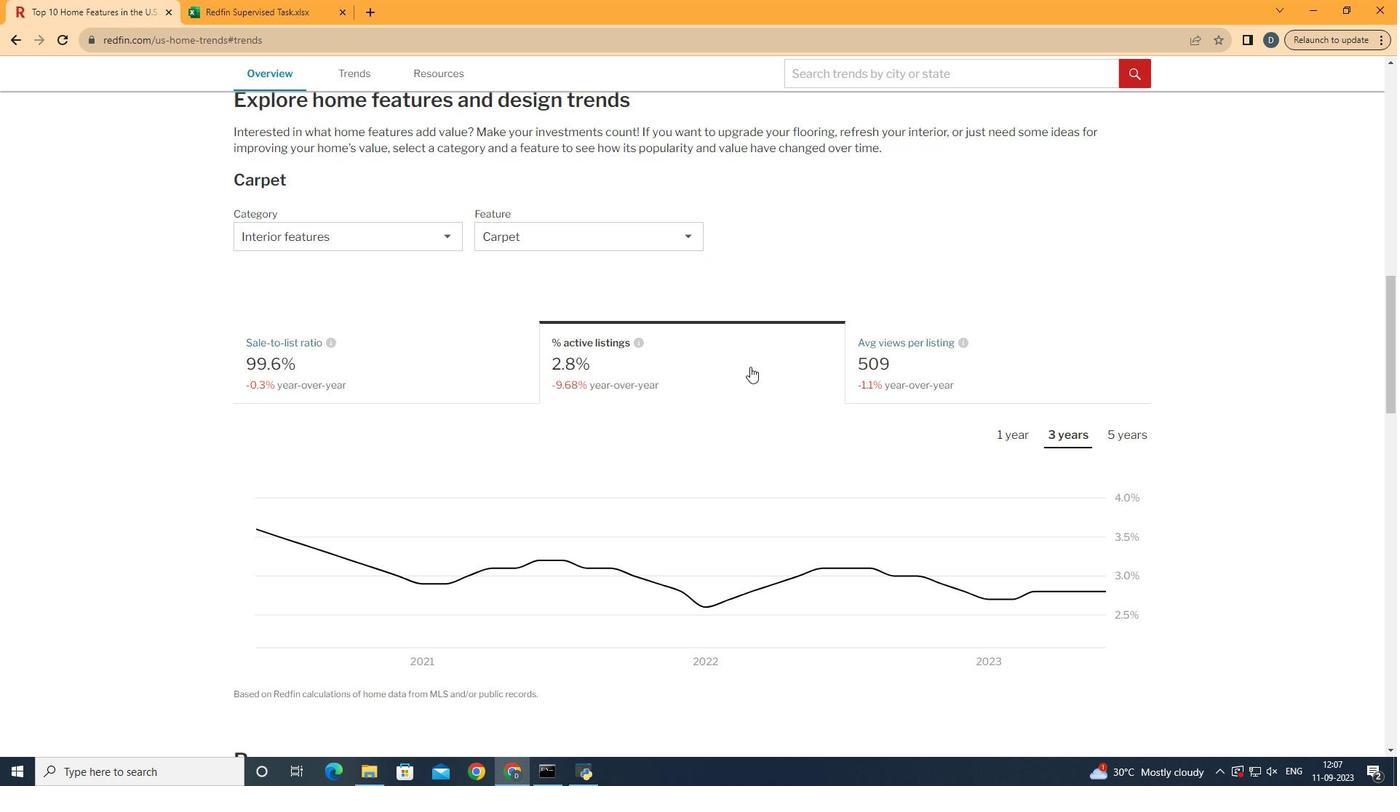 
Action: Mouse moved to (1091, 462)
Screenshot: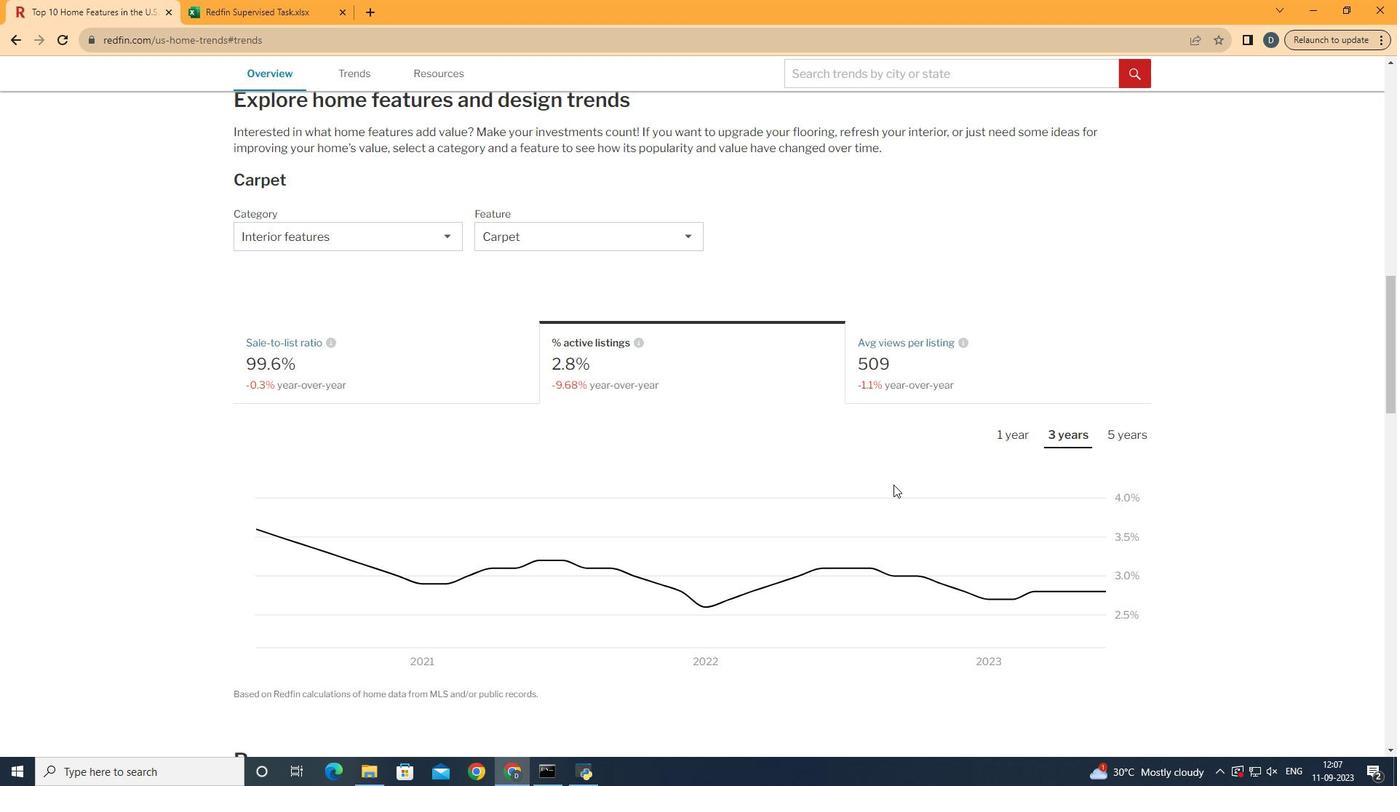 
Action: Mouse pressed left at (1091, 462)
Screenshot: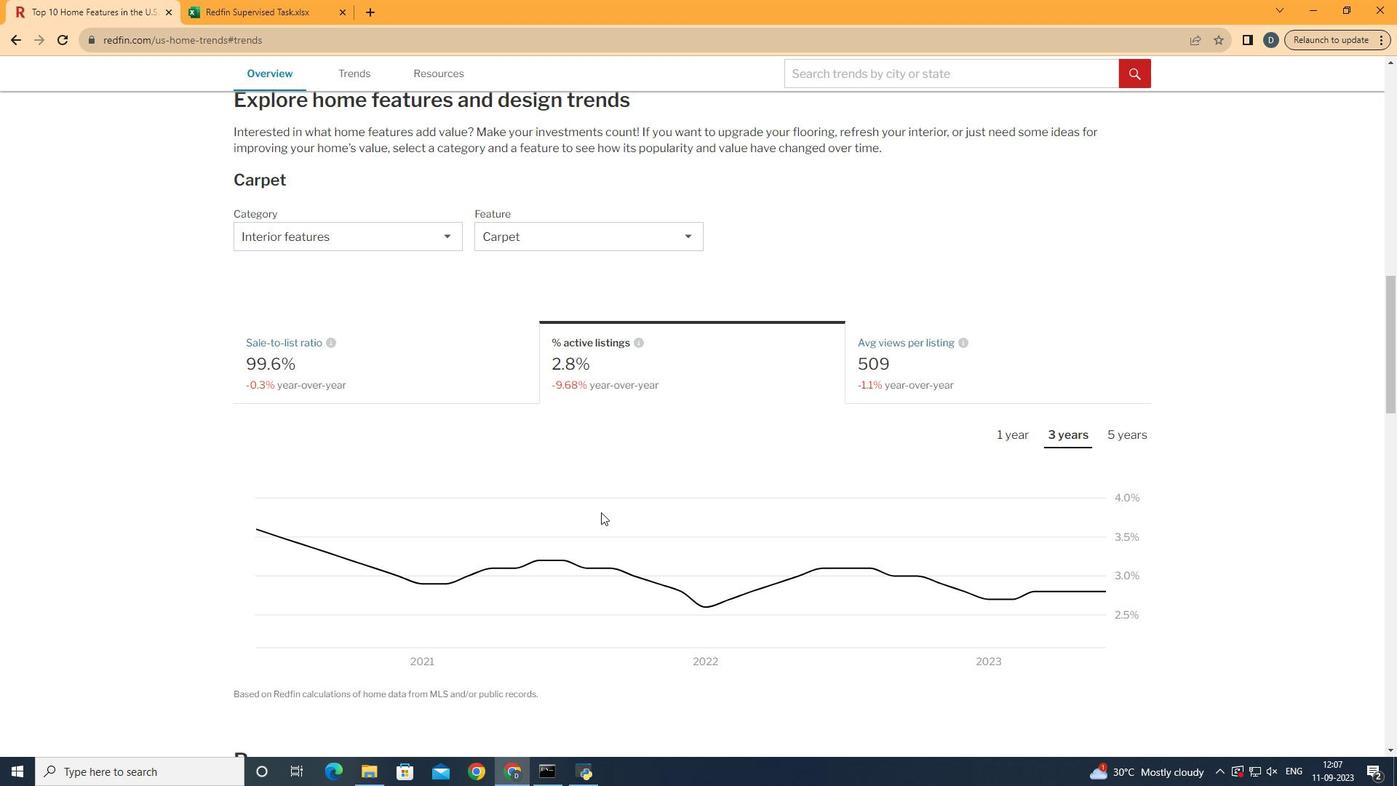 
Action: Mouse moved to (1166, 640)
Screenshot: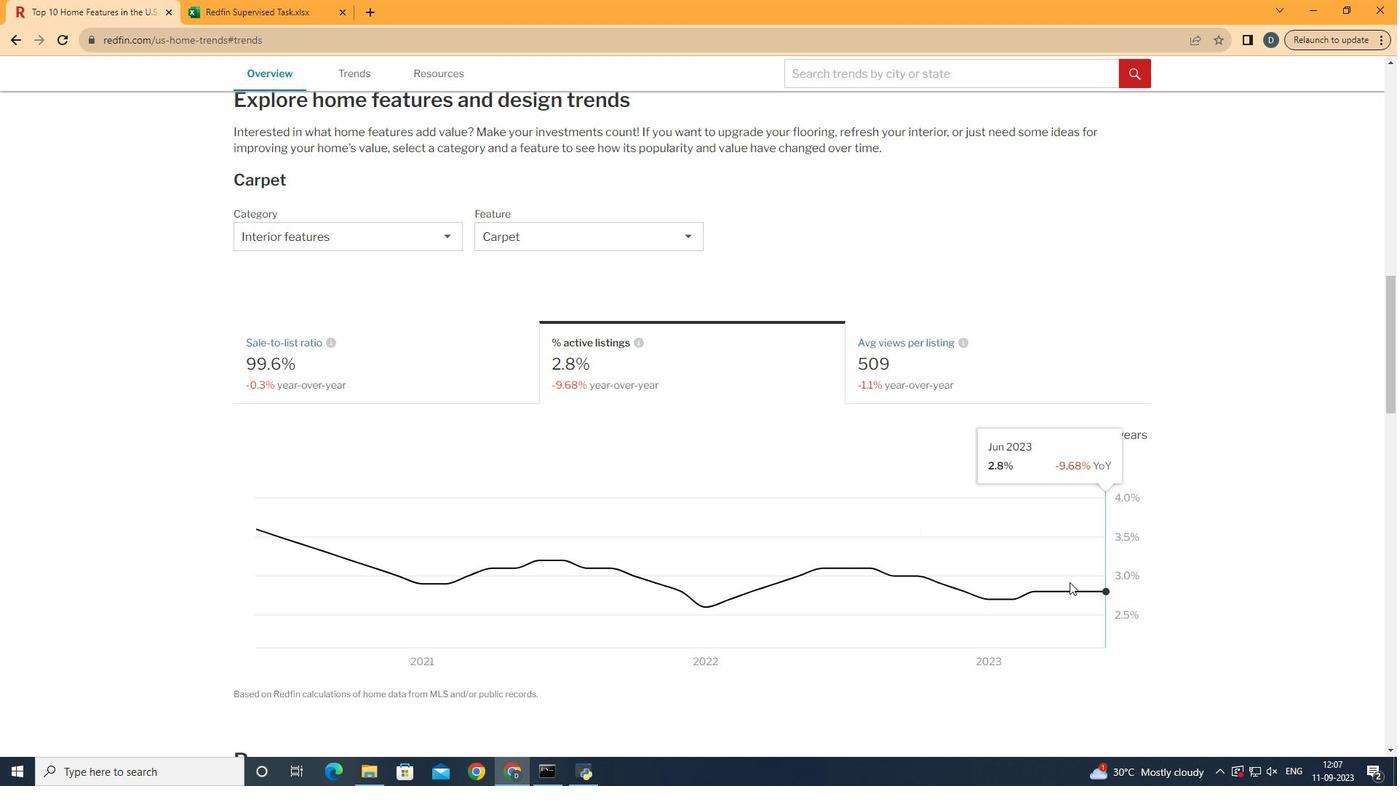 
